 Task: Calculate and plot the graph for the intersection between a 3D curve and a parametric surface.
Action: Mouse moved to (218, 112)
Screenshot: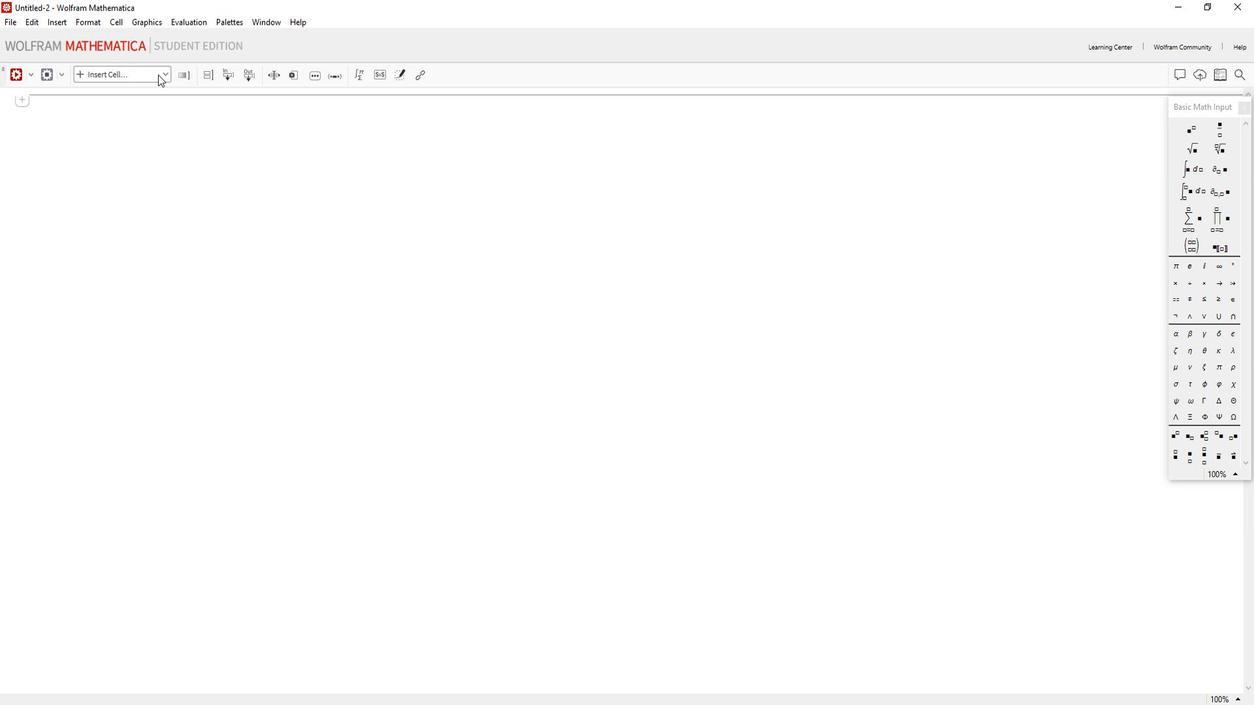
Action: Mouse pressed left at (218, 112)
Screenshot: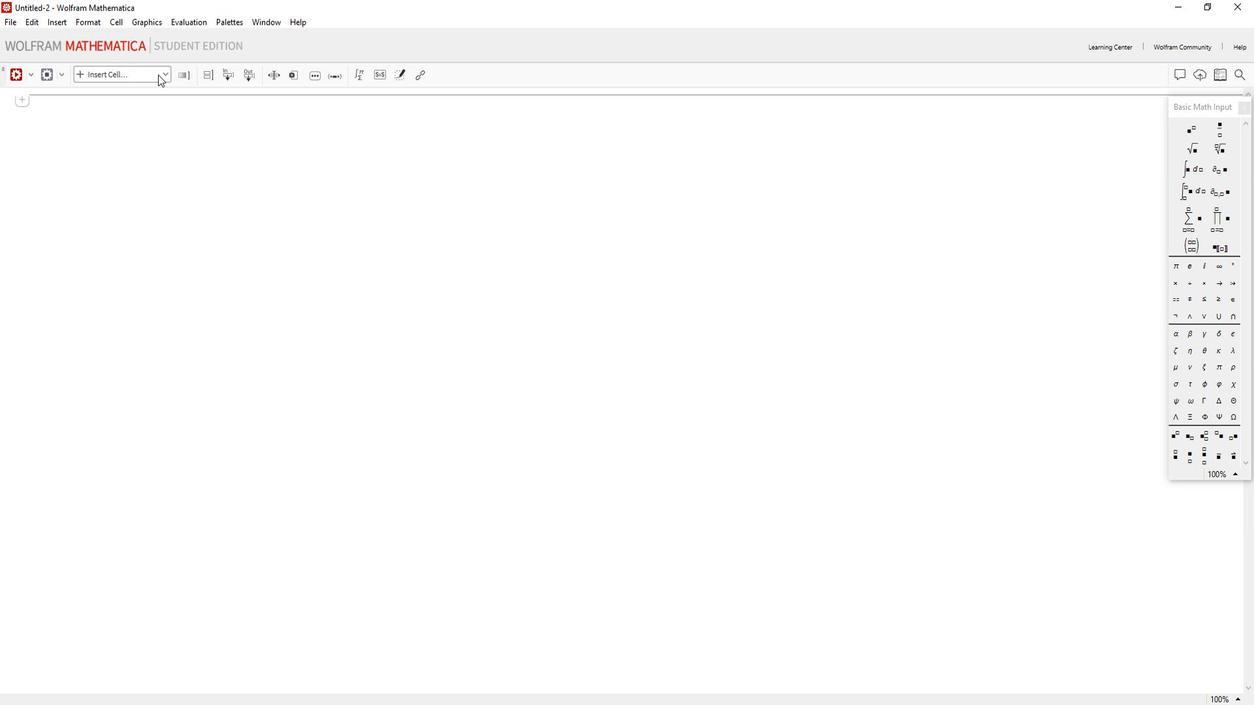 
Action: Mouse moved to (188, 139)
Screenshot: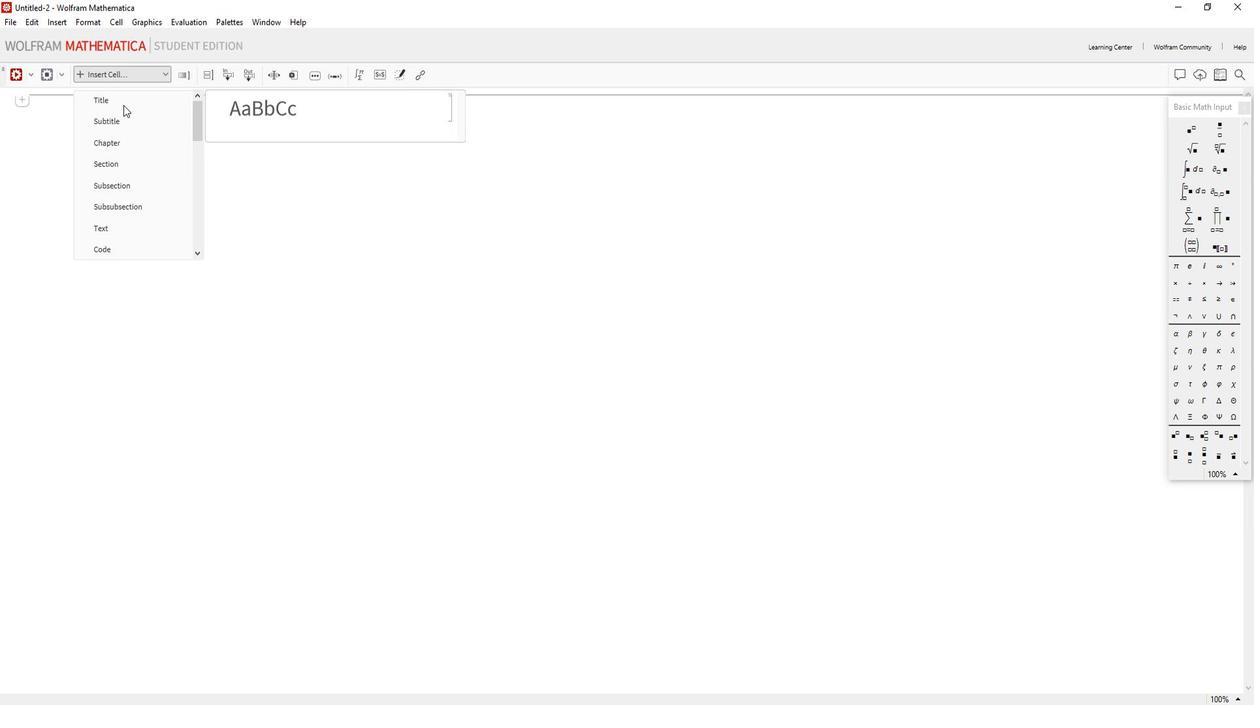 
Action: Mouse pressed left at (188, 139)
Screenshot: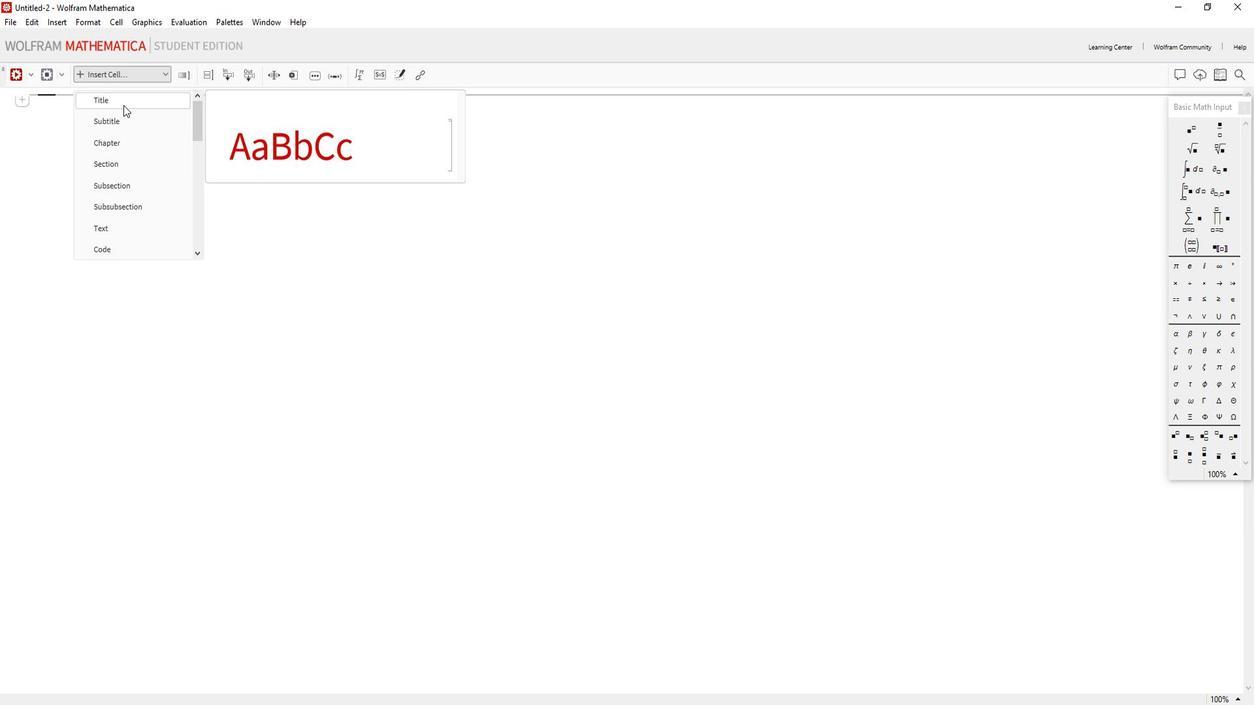 
Action: Key pressed <Key.caps_lock>I<Key.caps_lock>n<Key.backspace><Key.backspace><Key.caps_lock><Key.caps_lock>i<Key.caps_lock>NTERSECTION<Key.space><Key.caps_lock>b<Key.caps_lock>ETWEEN<Key.space><Key.backspace><Key.space>3<Key.caps_lock>d<Key.caps_lock><Key.caps_lock>c<Key.caps_lock>URVE<Key.space>ADN<Key.space><Key.backspace><Key.backspace><Key.backspace>ND<Key.space><Key.caps_lock>p<Key.caps_lock>ARAMETRIC<Key.space><Key.caps_lock>s<Key.caps_lock>URFACE
Screenshot: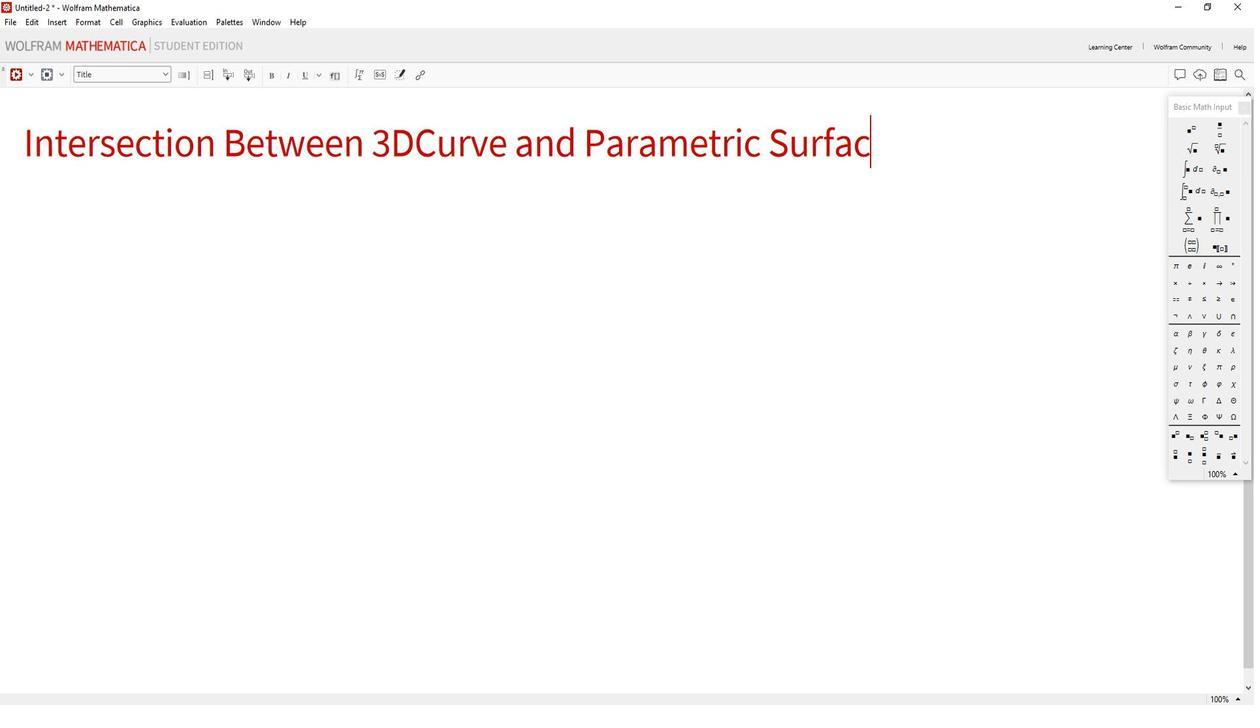 
Action: Mouse moved to (443, 174)
Screenshot: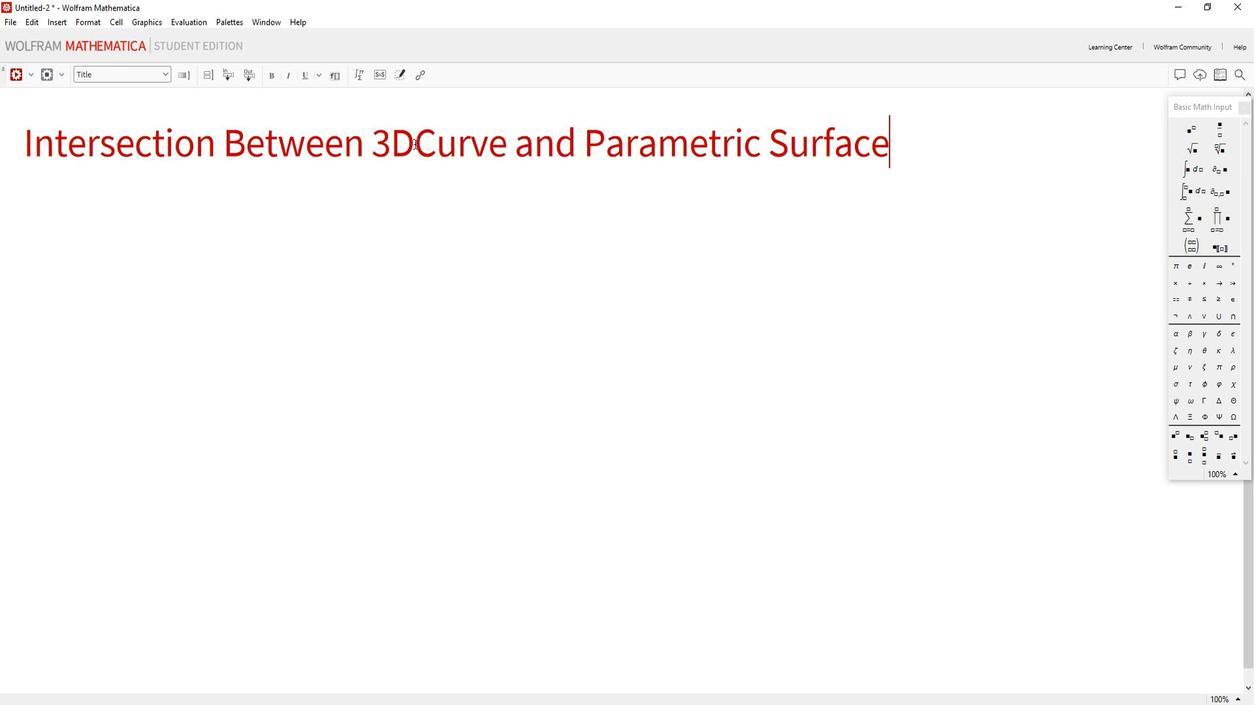 
Action: Mouse pressed left at (443, 174)
Screenshot: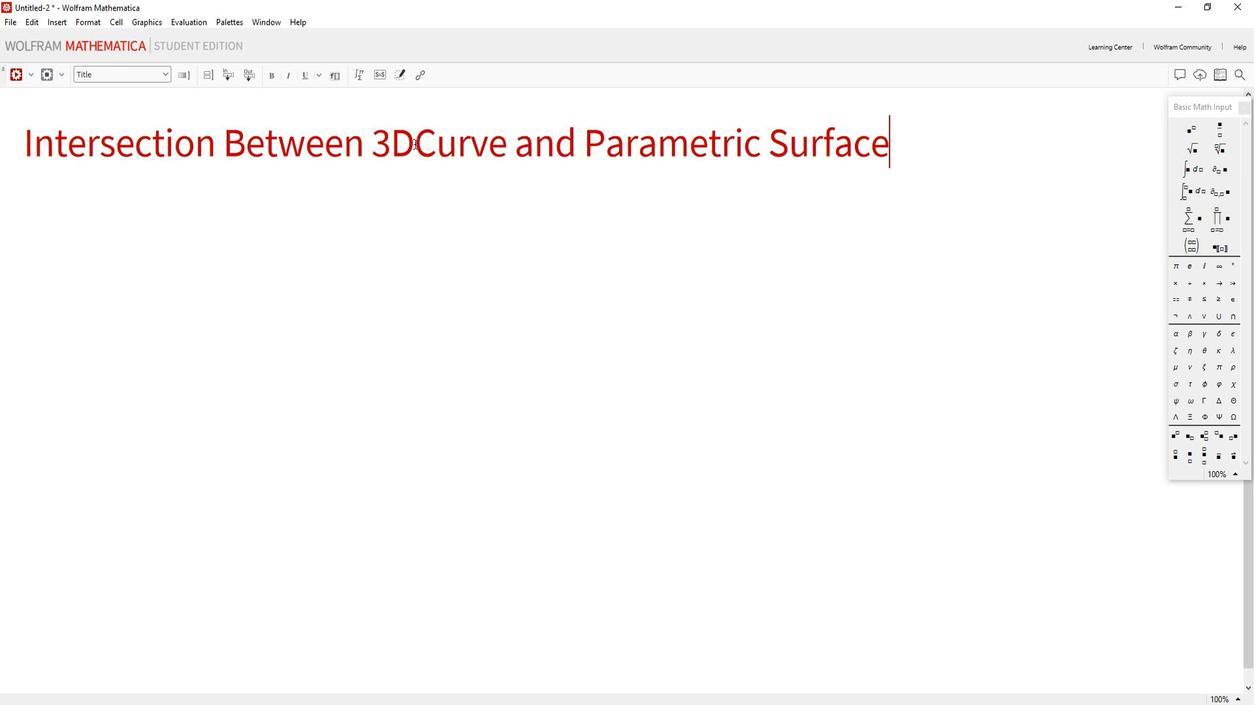 
Action: Mouse moved to (444, 230)
Screenshot: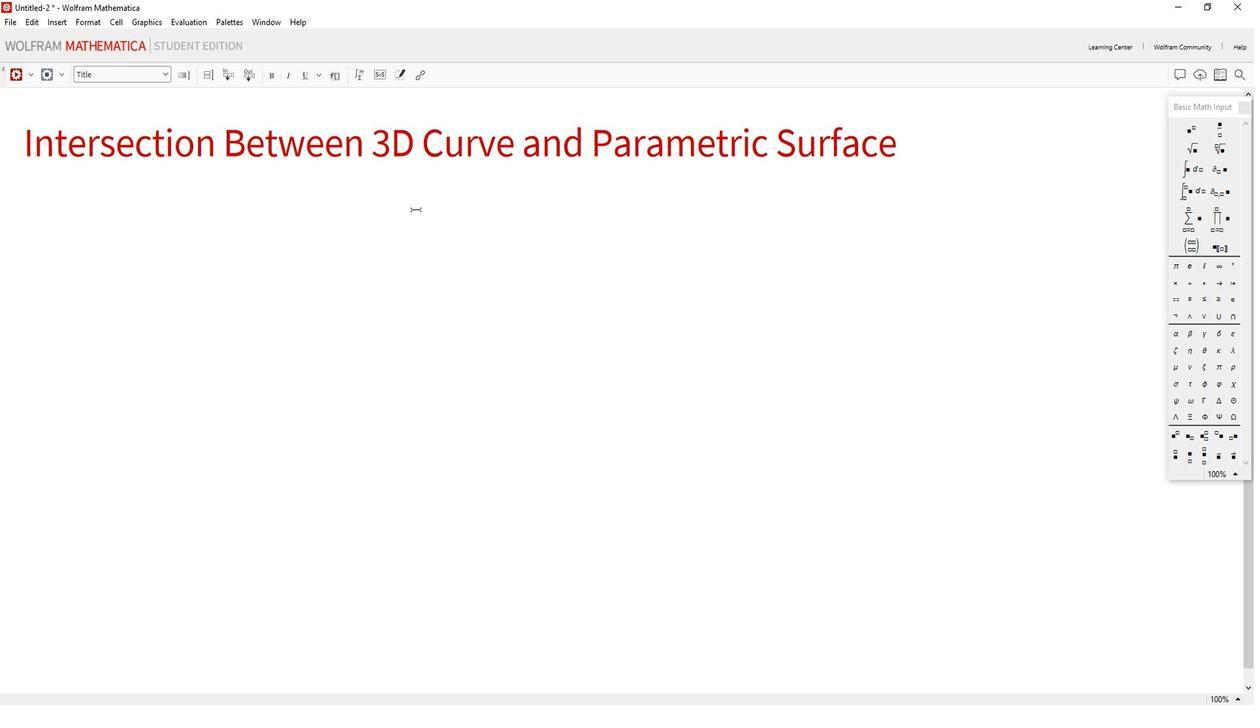 
Action: Key pressed <Key.space>
Screenshot: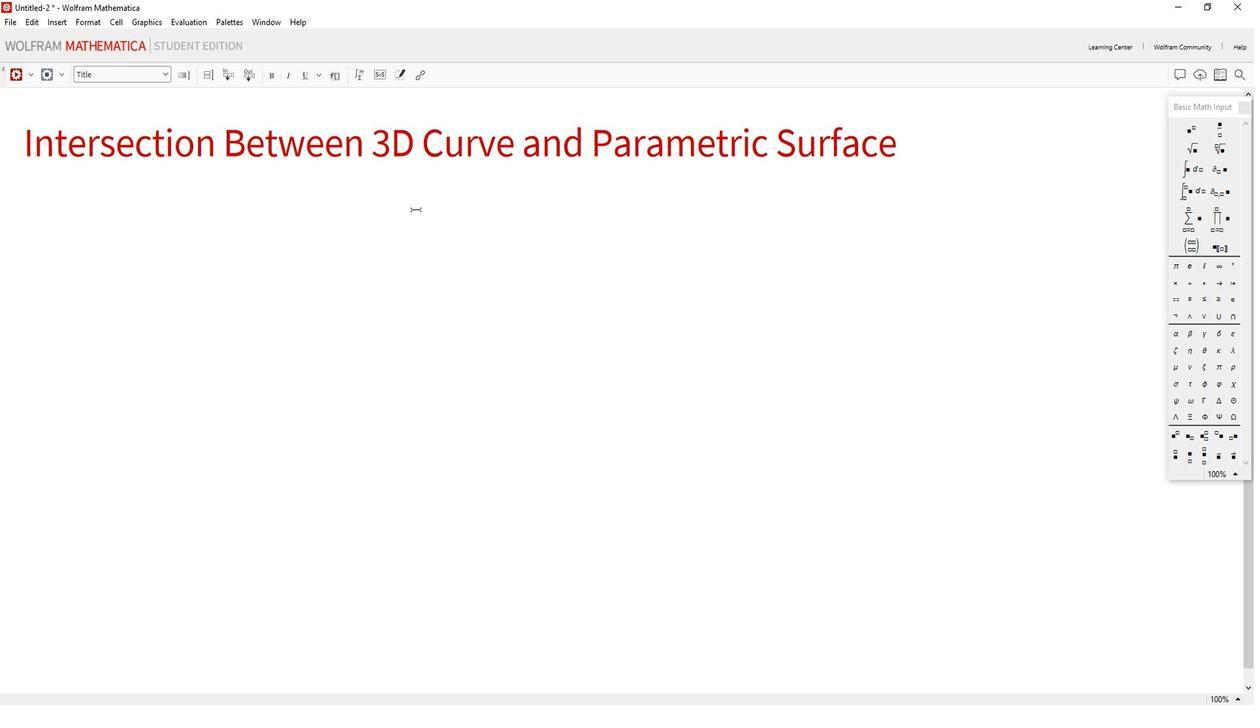 
Action: Mouse moved to (175, 233)
Screenshot: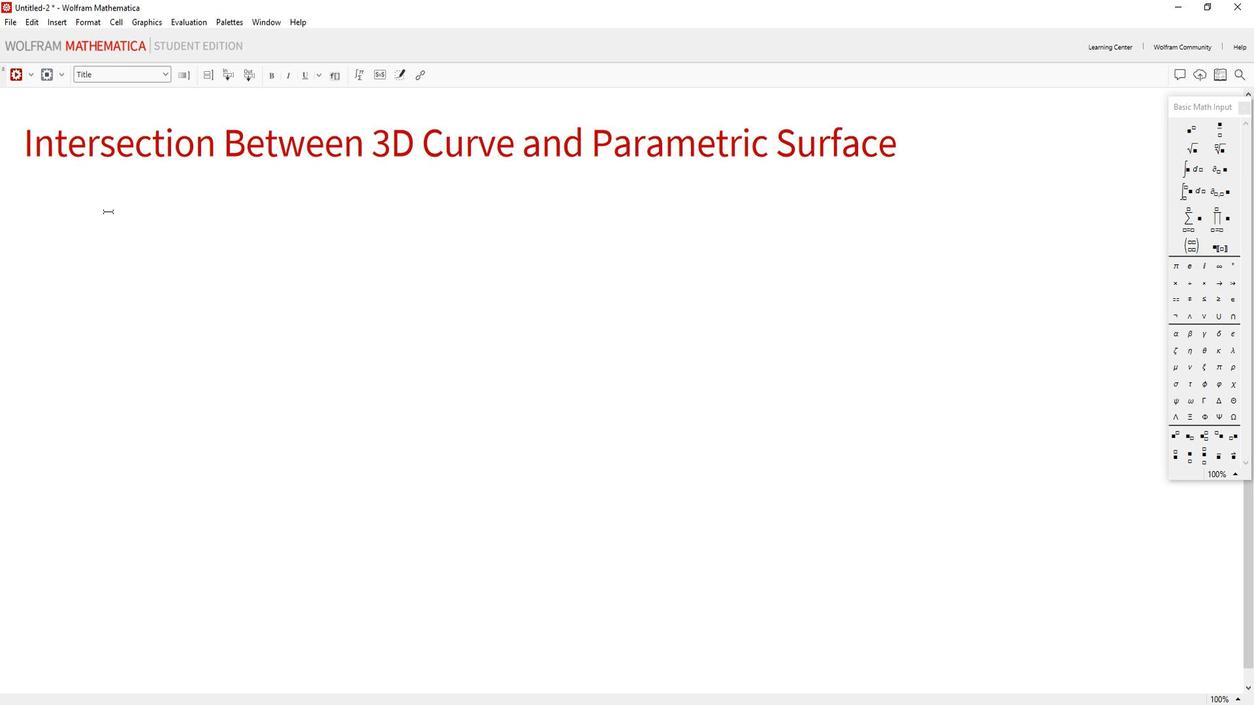 
Action: Mouse pressed left at (175, 233)
Screenshot: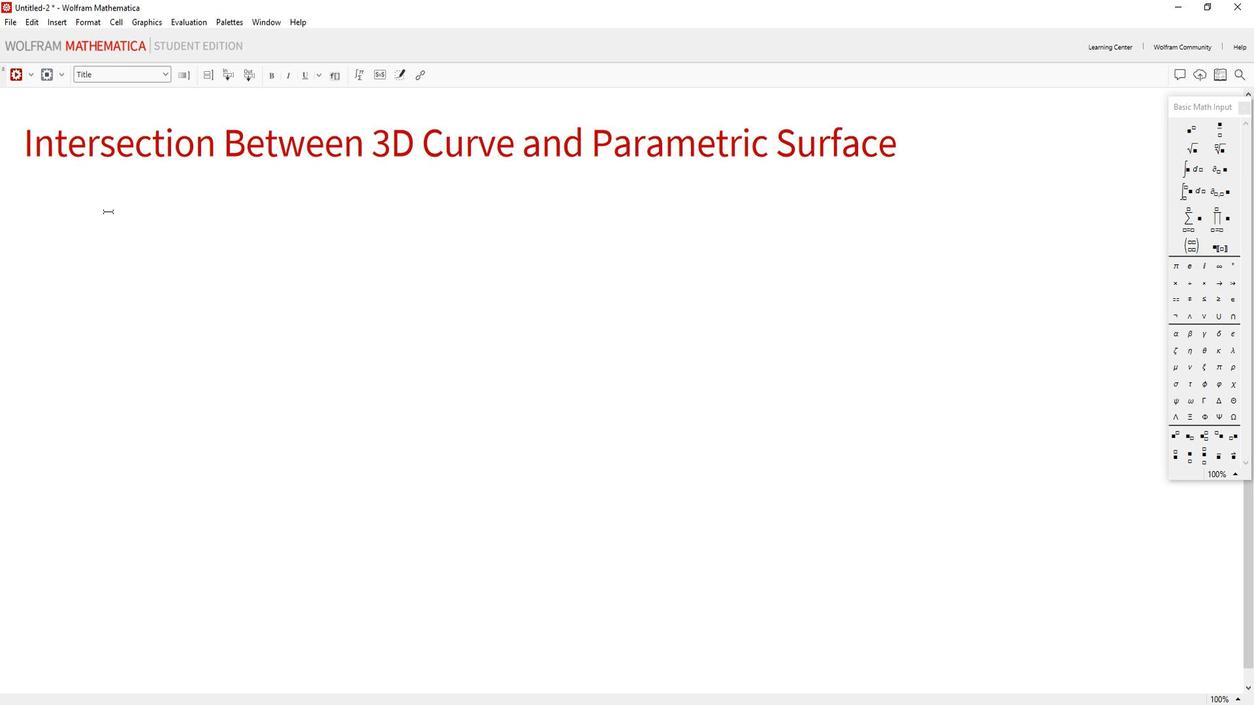 
Action: Mouse moved to (167, 111)
Screenshot: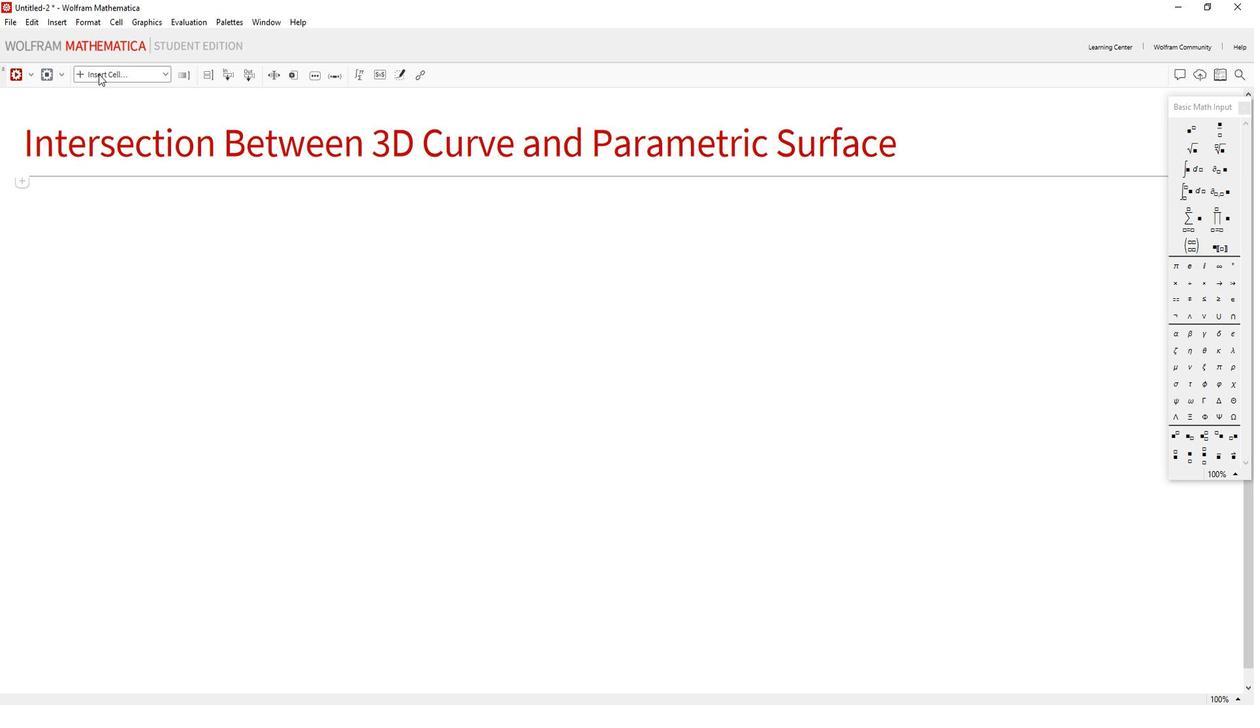 
Action: Mouse pressed left at (167, 111)
Screenshot: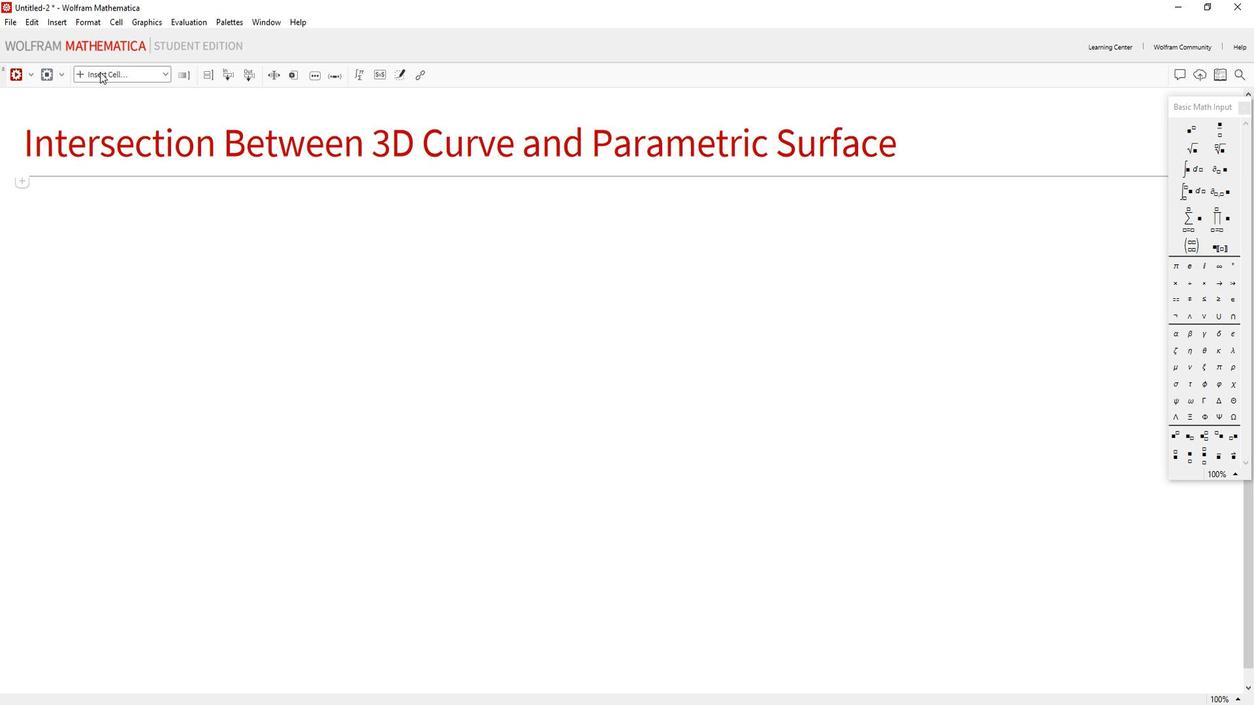 
Action: Mouse moved to (165, 260)
Screenshot: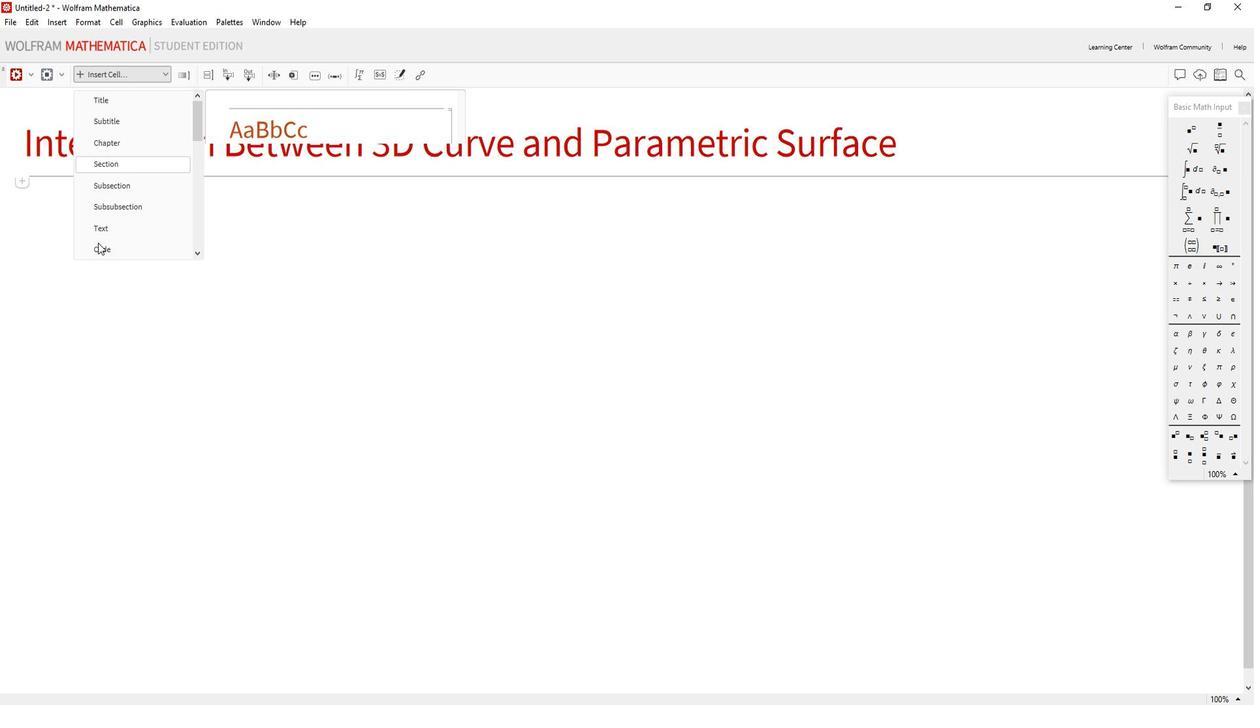 
Action: Mouse pressed left at (165, 260)
Screenshot: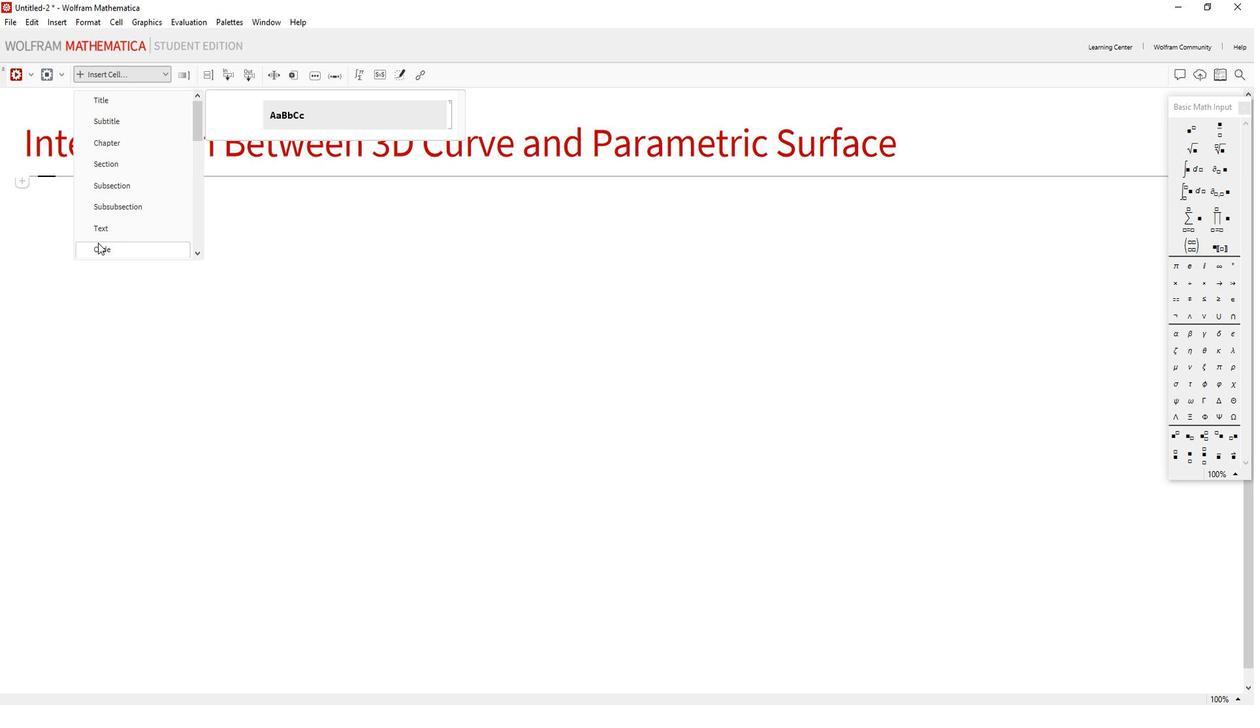 
Action: Mouse moved to (13, 111)
Screenshot: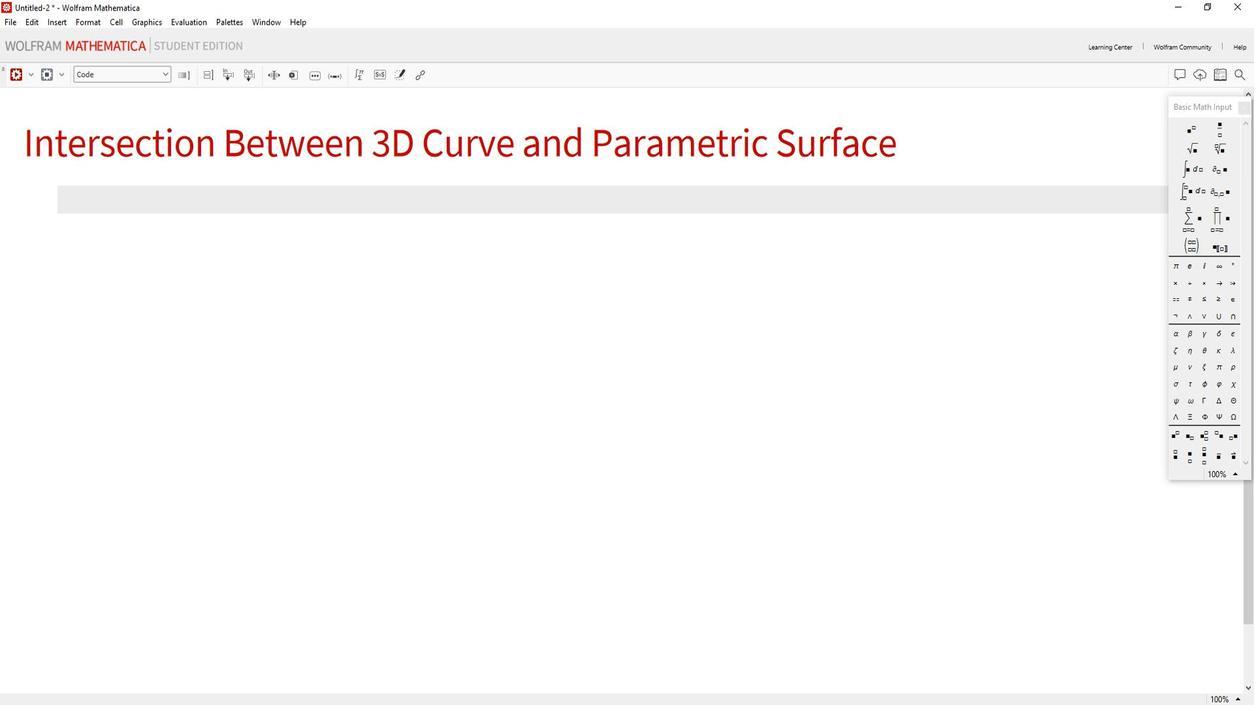 
Action: Mouse pressed left at (13, 111)
Screenshot: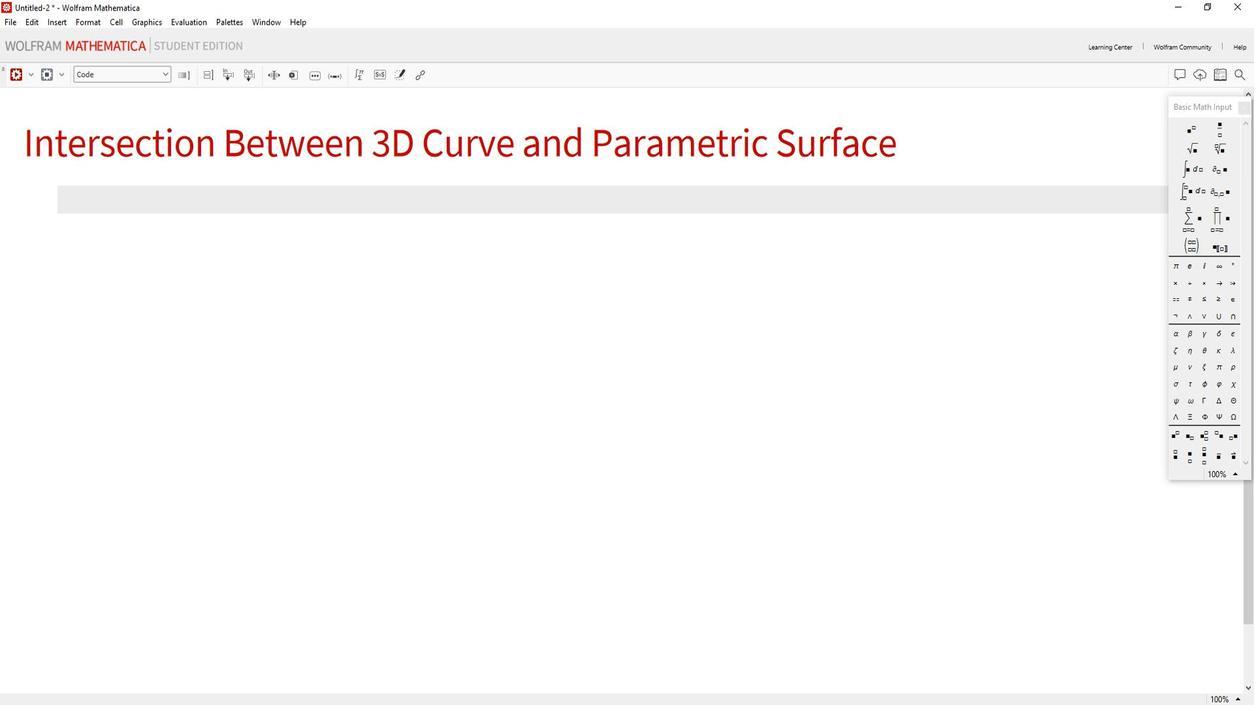 
Action: Mouse moved to (288, 228)
Screenshot: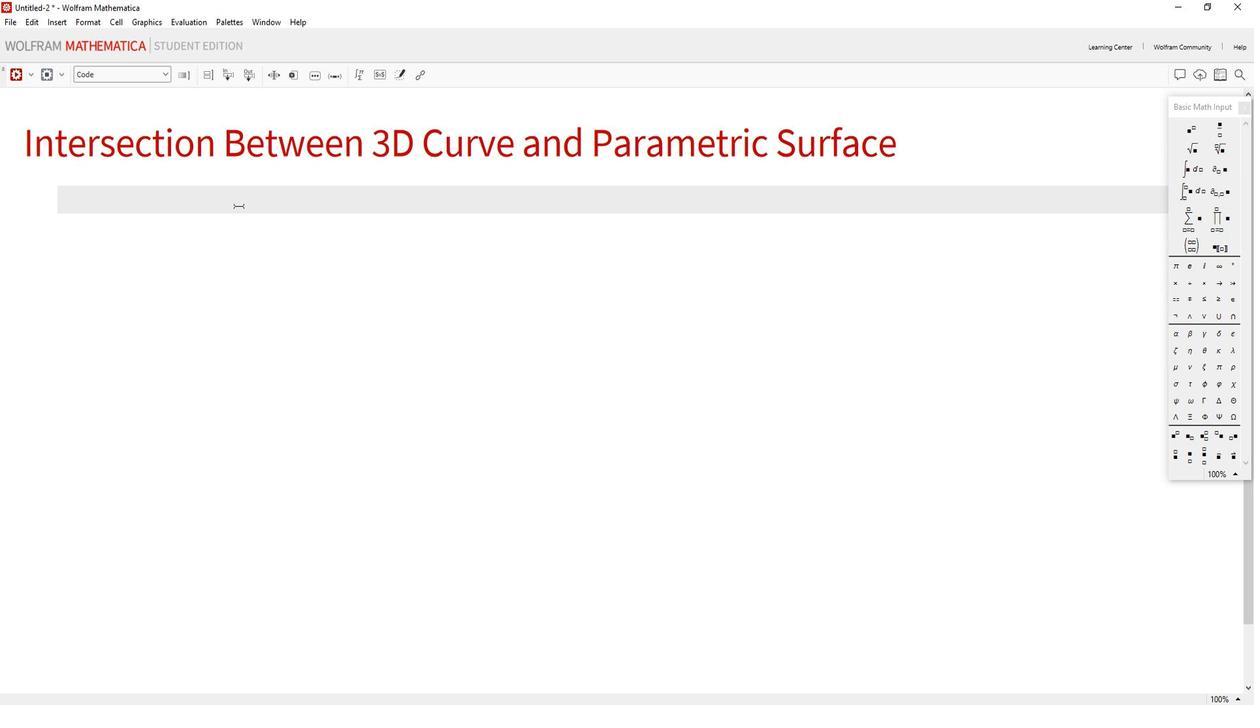 
Action: Mouse pressed left at (288, 228)
Screenshot: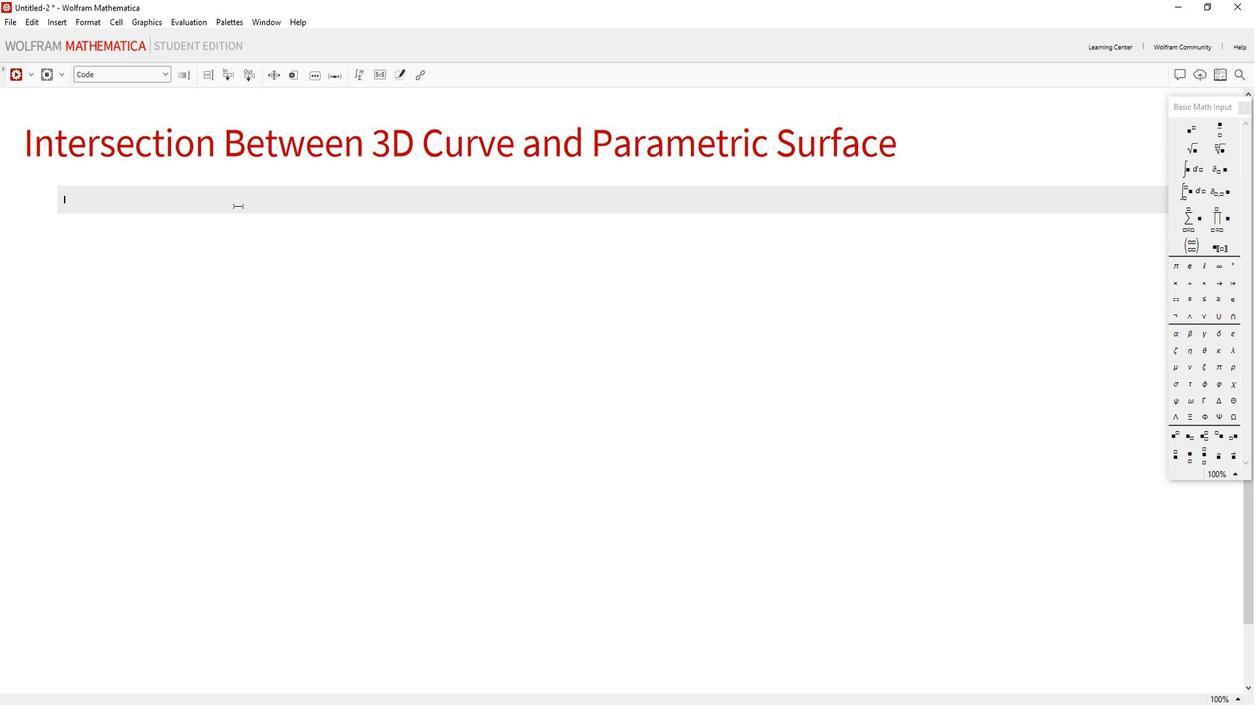 
Action: Mouse moved to (210, 218)
Screenshot: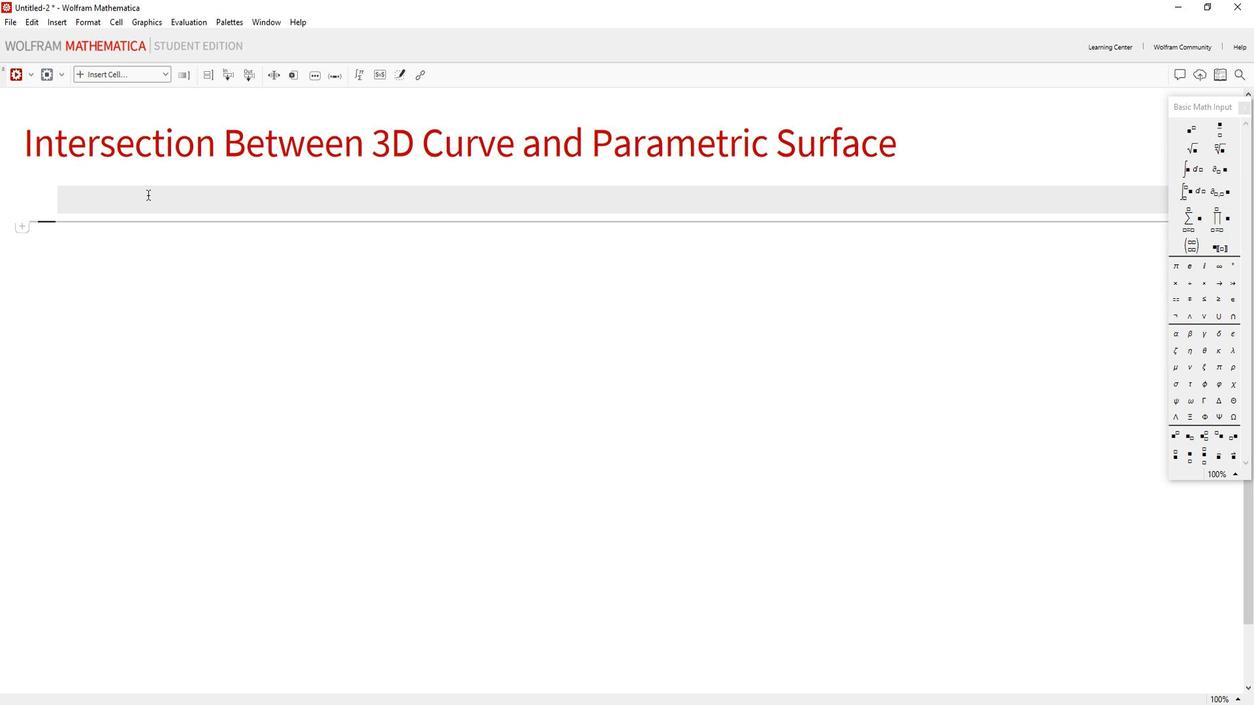 
Action: Mouse pressed left at (210, 218)
Screenshot: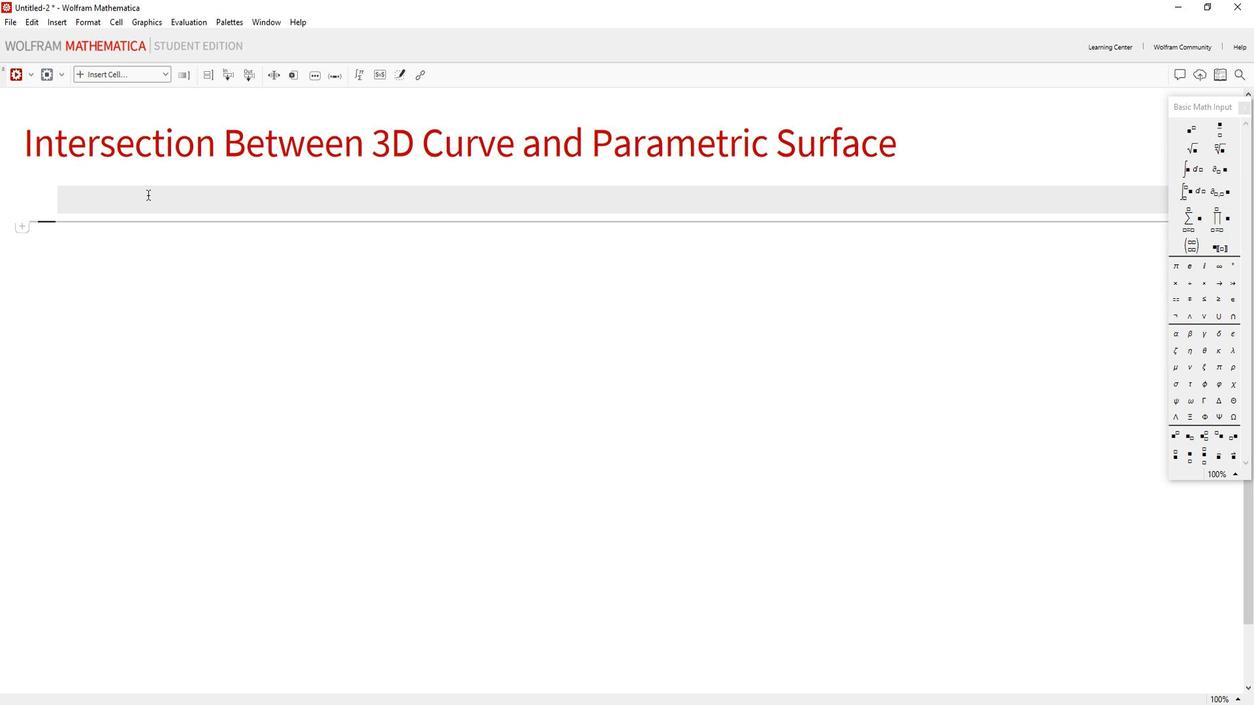 
Action: Mouse moved to (207, 226)
Screenshot: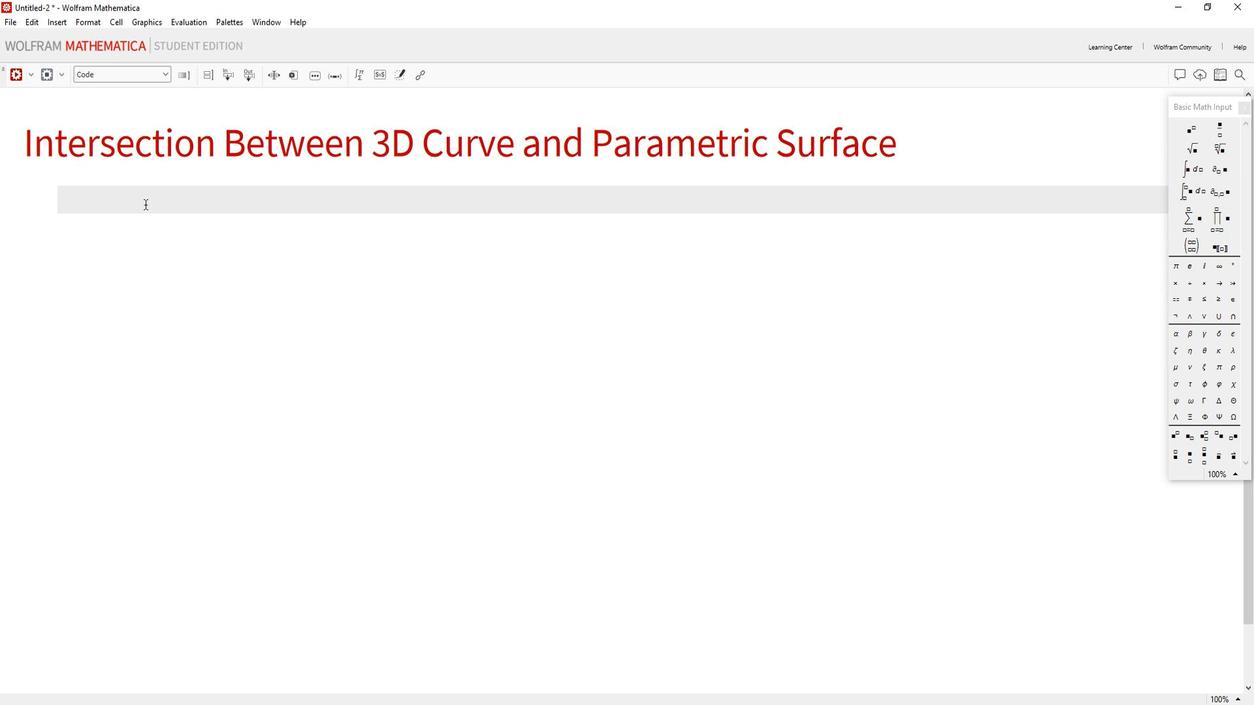 
Action: Key pressed SURF<Key.shift>{<Key.backspace>[U,<Key.backspace><Key.shift><Key.shift>_,<Key.space>V<Key.shift>_<Key.right><Key.space><Key.shift>:=<Key.space><Key.shift>{I<Key.backspace>U,<Key.space>V,<Key.space>U<Key.shift><Key.shift>^2<Key.space>+<Key.space>V<Key.shift>^2<Key.shift>}<Key.enter>CURVE<Key.shift>{<Key.shift>_<Key.backspace>U<Key.shift>_<Key.right><Key.backspace>]<Key.left><Key.left><Key.left><Key.backspace>[<Key.right><Key.right><Key.right><Key.space><Key.shift><Key.shift><Key.shift><Key.shift><Key.shift><Key.shift><Key.shift><Key.shift><Key.shift><Key.shift><Key.shift><Key.shift><Key.shift><Key.shift><Key.shift><Key.shift><Key.shift><Key.shift><Key.shift><Key.shift><Key.shift><Key.shift><Key.shift><Key.shift><Key.shift>:=<Key.space><Key.shift>{U,<Key.space>U<Key.shift>^2,<Key.space>2<Key.space>U<Key.right><Key.enter><Key.enter>EQUATIONS<Key.space>=<Key.space><Key.shift>{{<Key.backspace>SURF[U,<Key.space>V<Key.right><Key.space>==<Key.space>CURVE[U].<Key.backspace>,<Key.space>-1<Key.space>
Screenshot: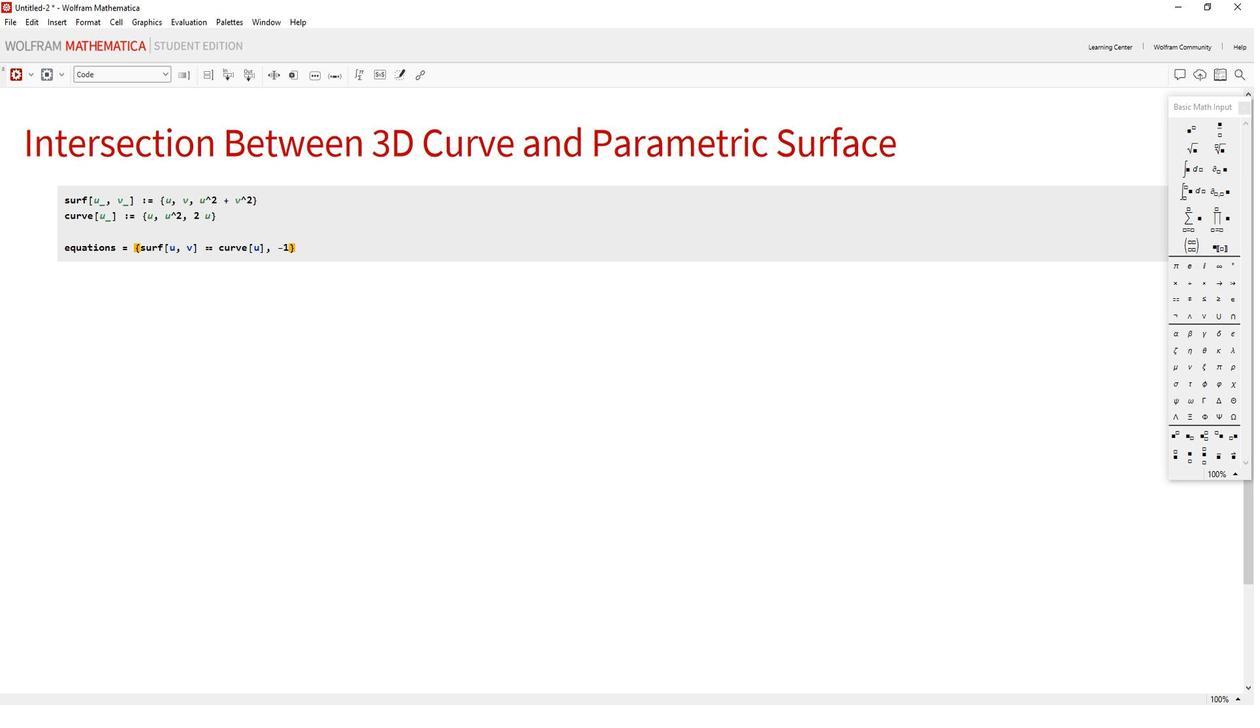 
Action: Mouse moved to (1136, 311)
Screenshot: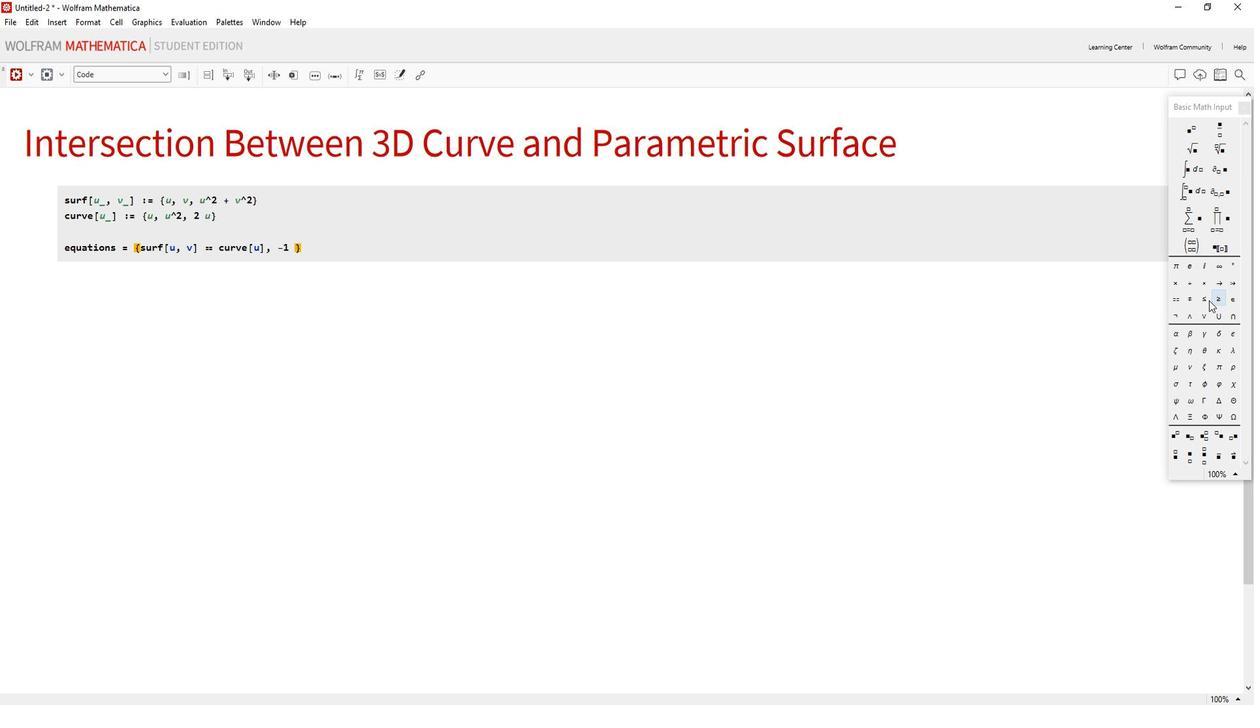 
Action: Mouse pressed left at (1136, 311)
Screenshot: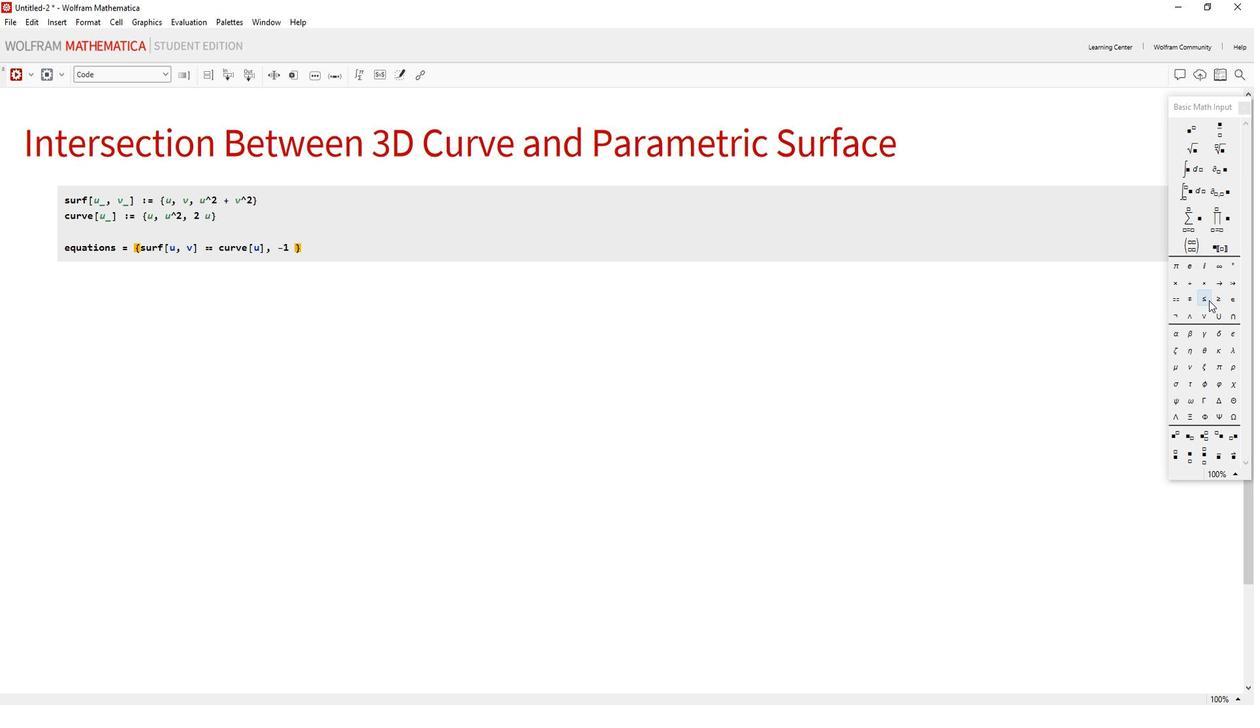 
Action: Mouse moved to (344, 264)
Screenshot: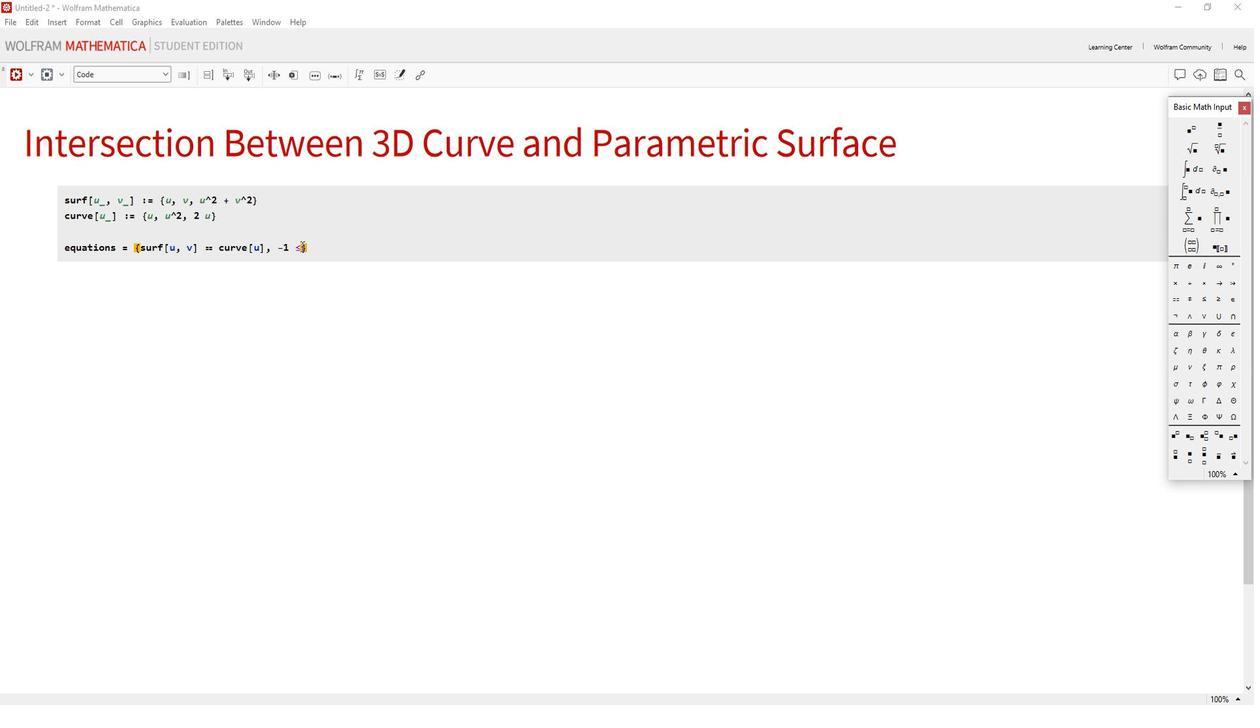 
Action: Mouse pressed left at (344, 264)
Screenshot: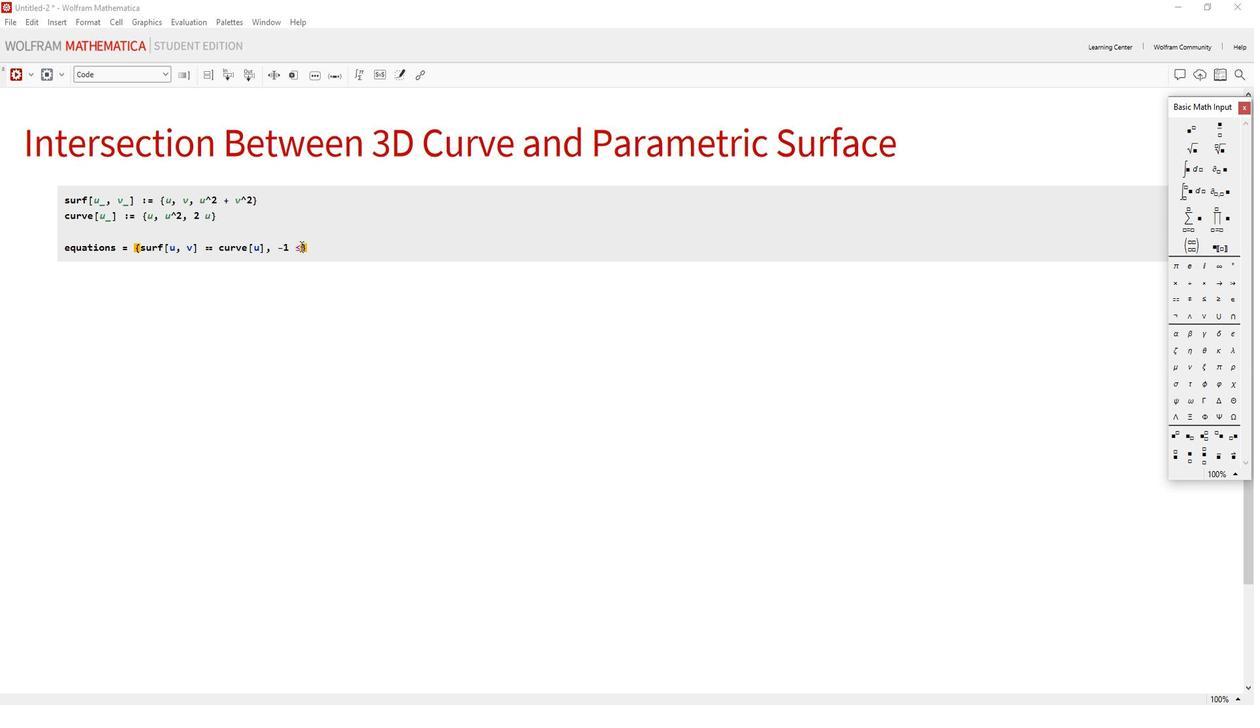 
Action: Mouse moved to (392, 317)
Screenshot: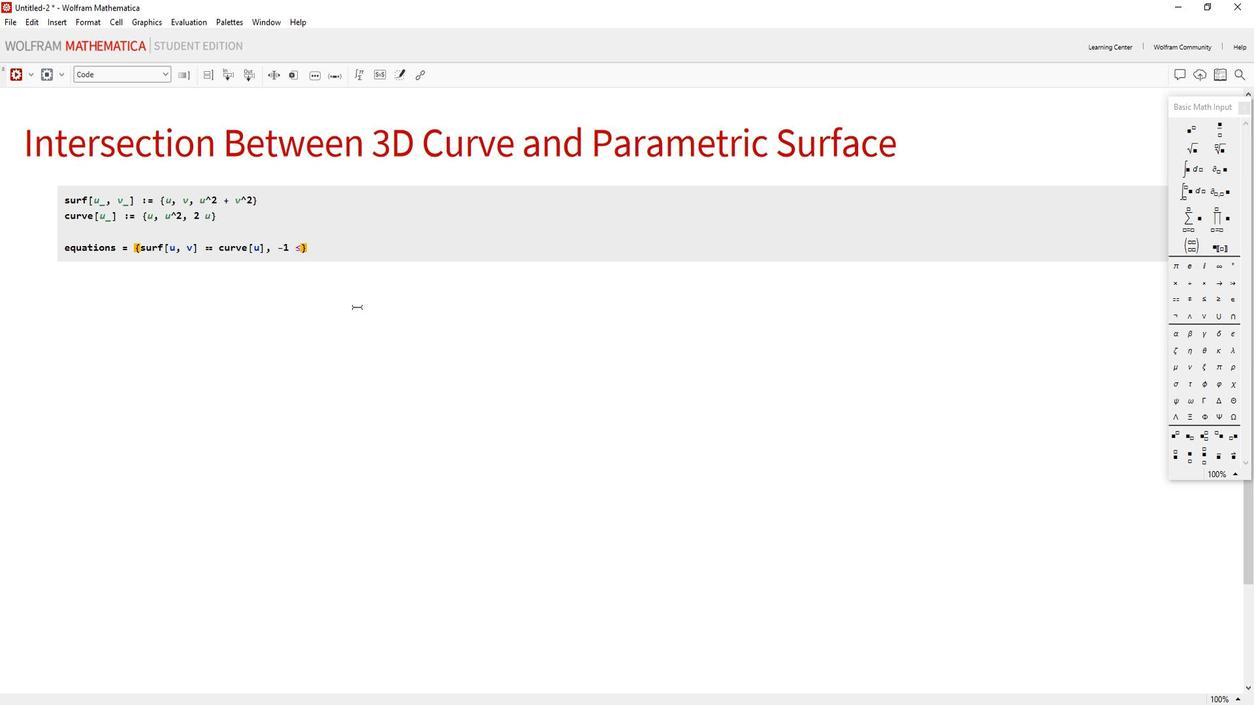 
Action: Key pressed <Key.space>U<Key.space>
Screenshot: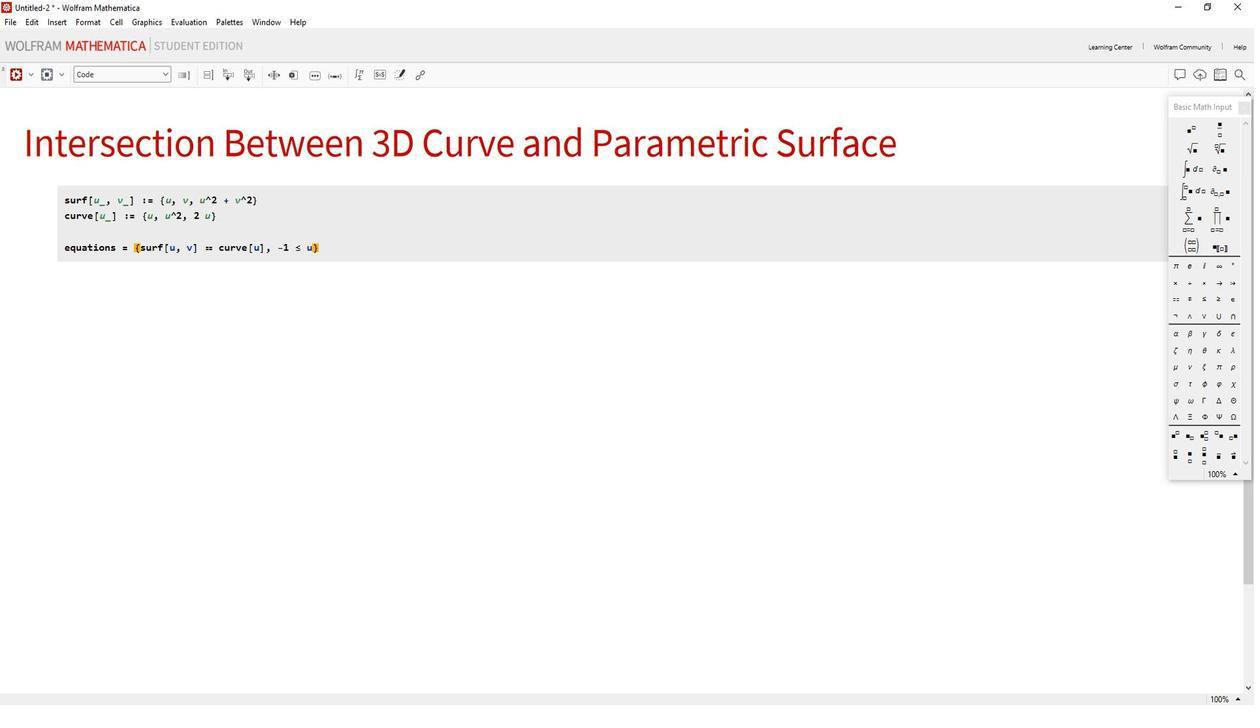 
Action: Mouse moved to (1136, 309)
Screenshot: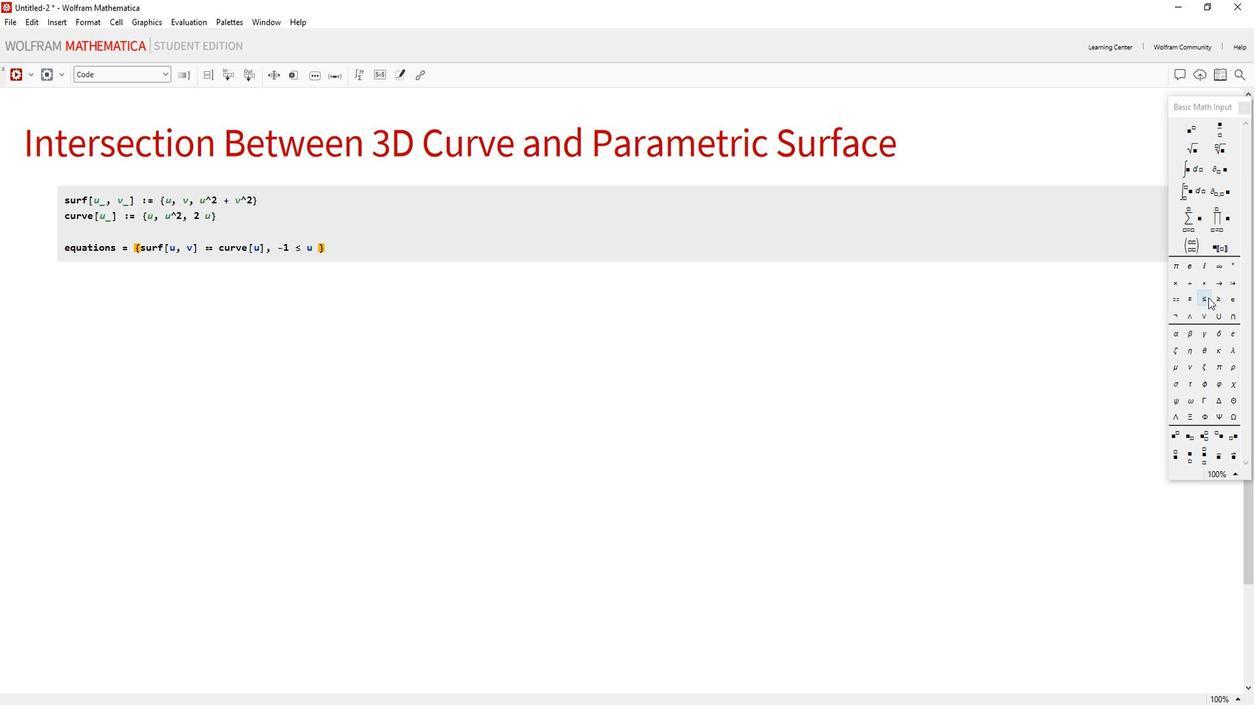
Action: Mouse pressed left at (1136, 309)
Screenshot: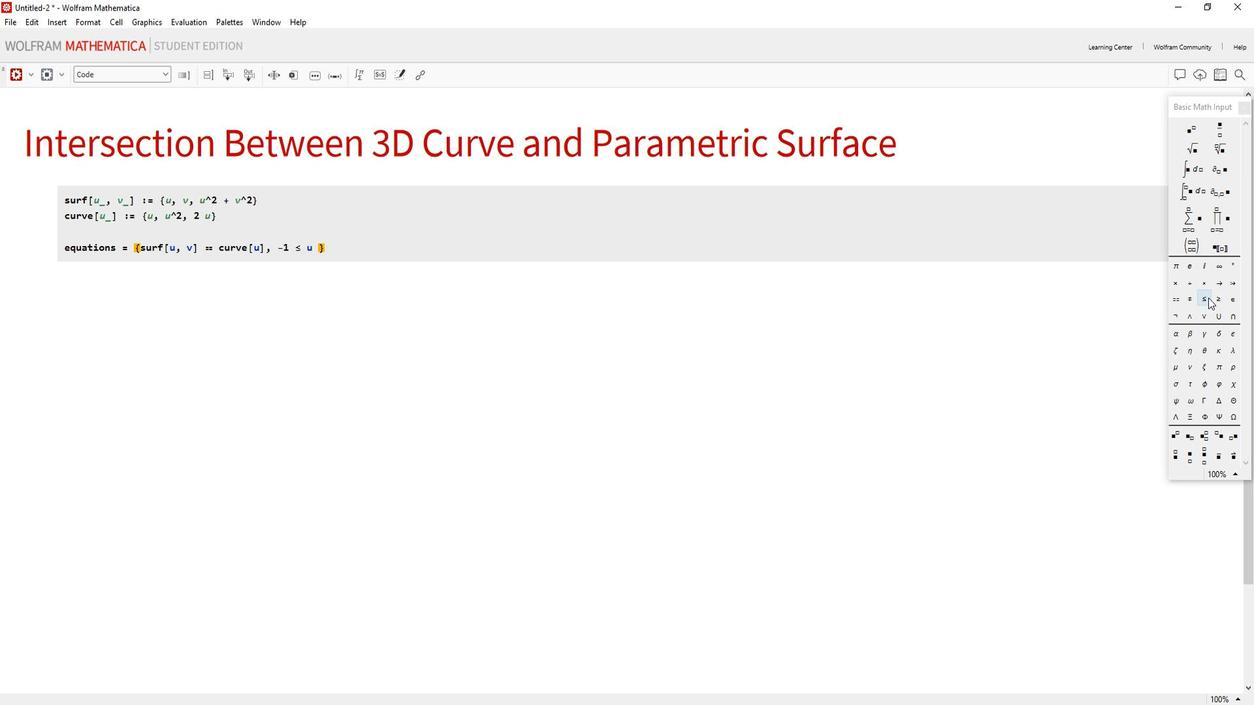 
Action: Mouse moved to (364, 262)
Screenshot: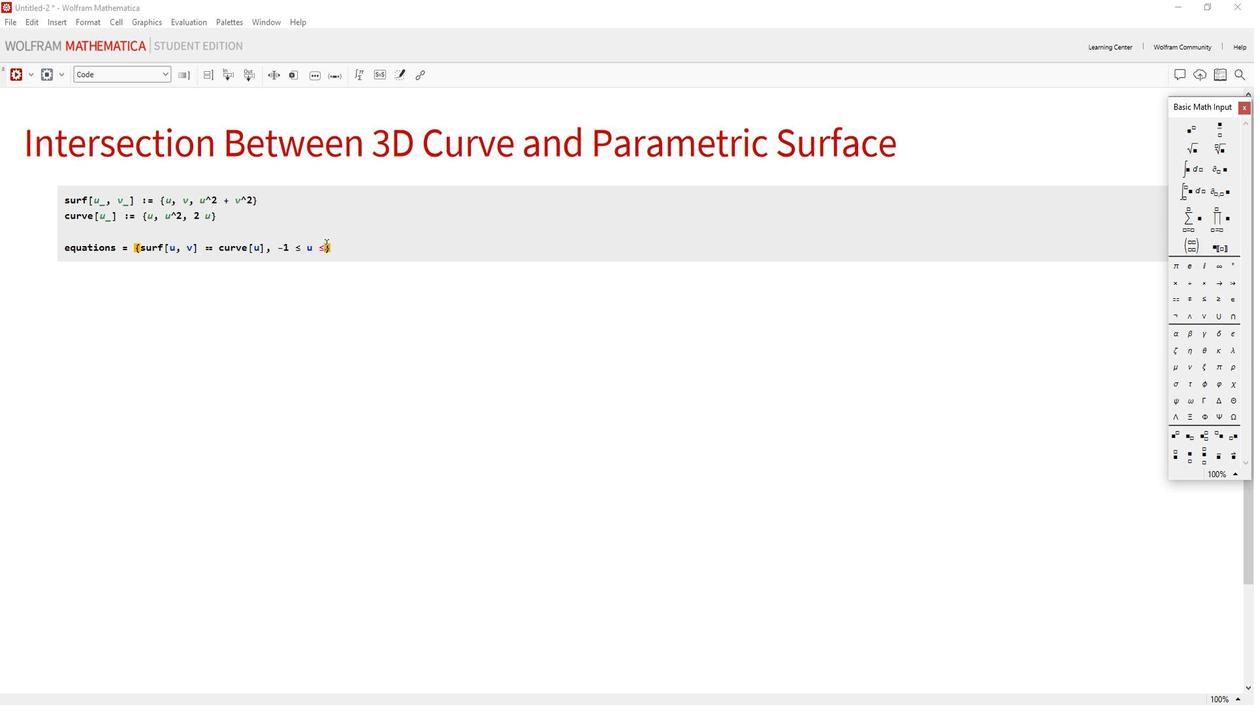 
Action: Mouse pressed left at (364, 262)
Screenshot: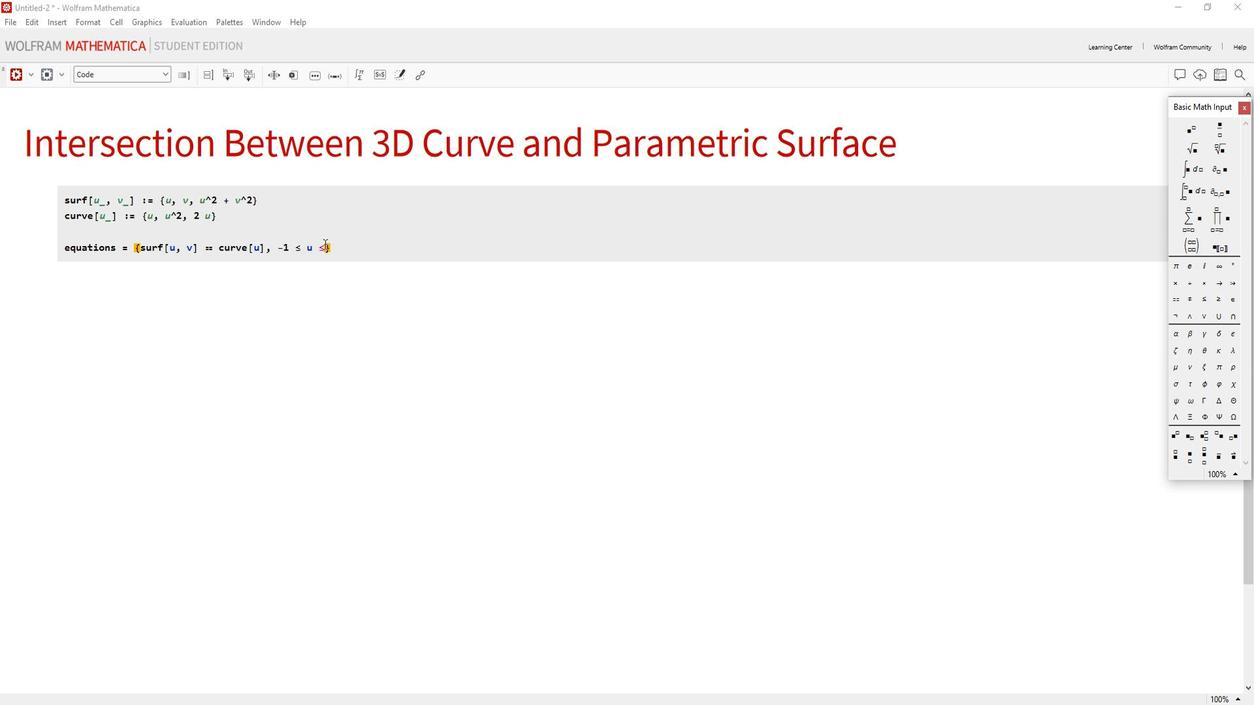 
Action: Mouse moved to (378, 275)
Screenshot: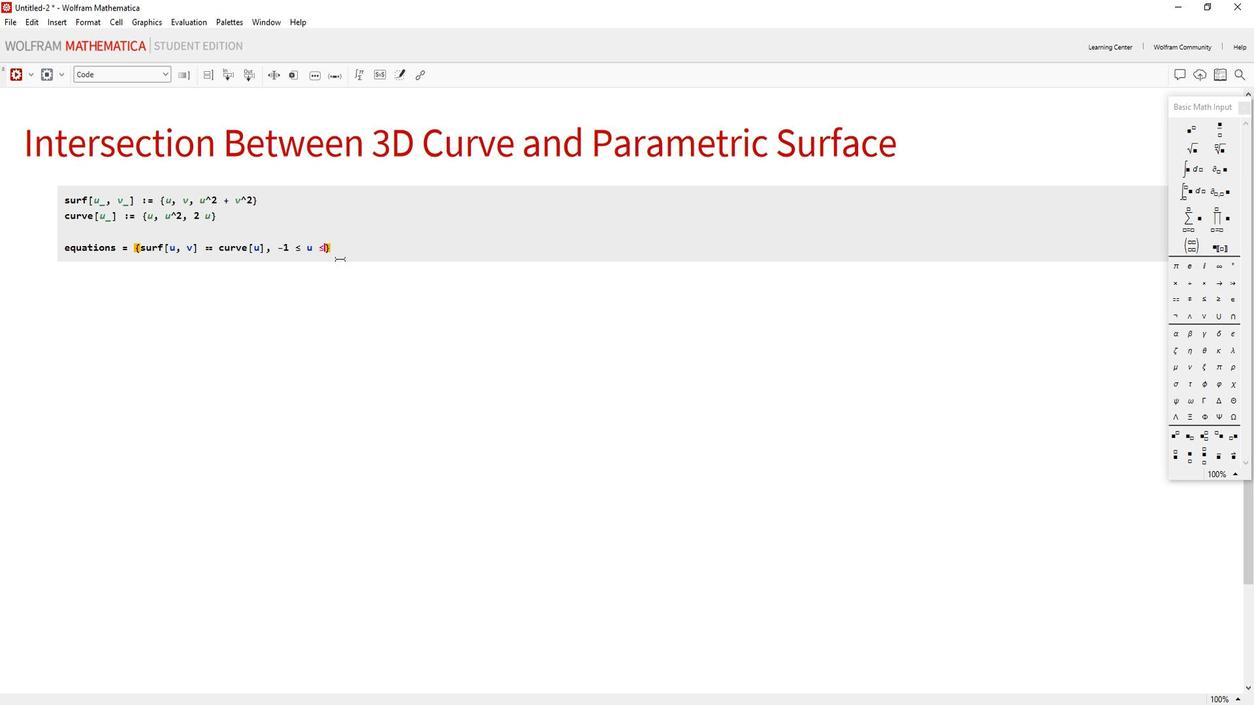 
Action: Key pressed <Key.space>1,<Key.space>-1<Key.right>
Screenshot: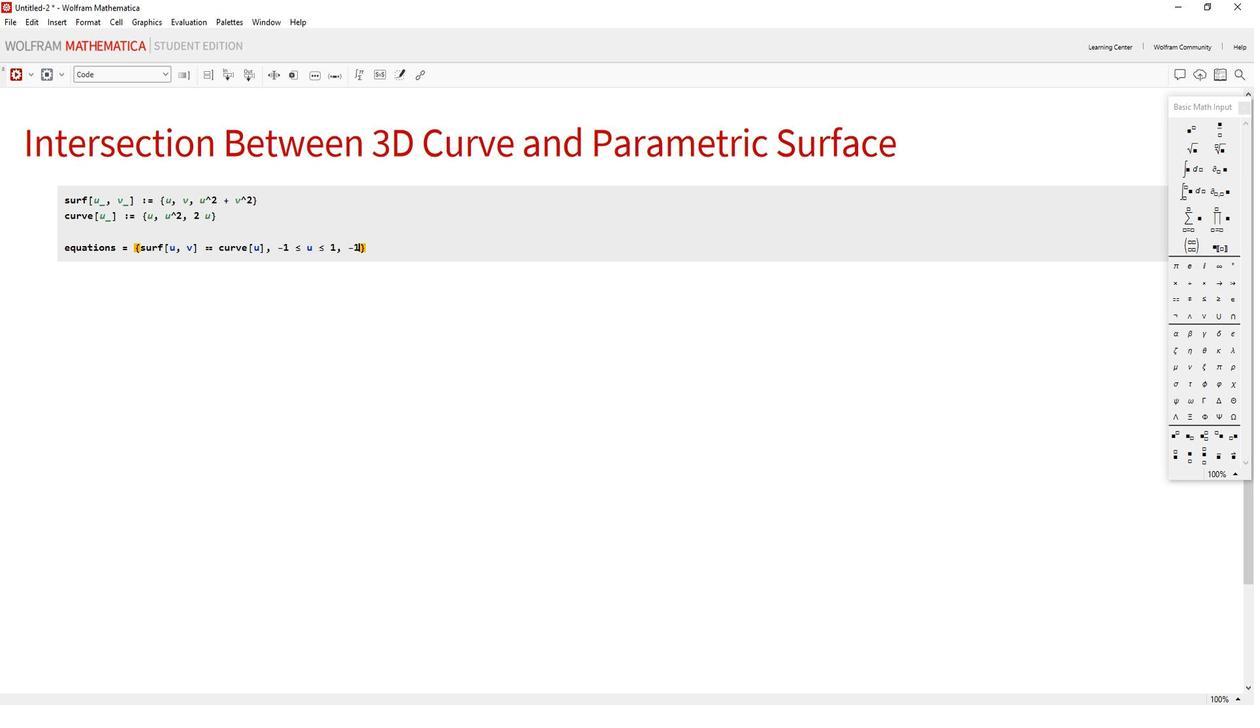 
Action: Mouse moved to (392, 264)
Screenshot: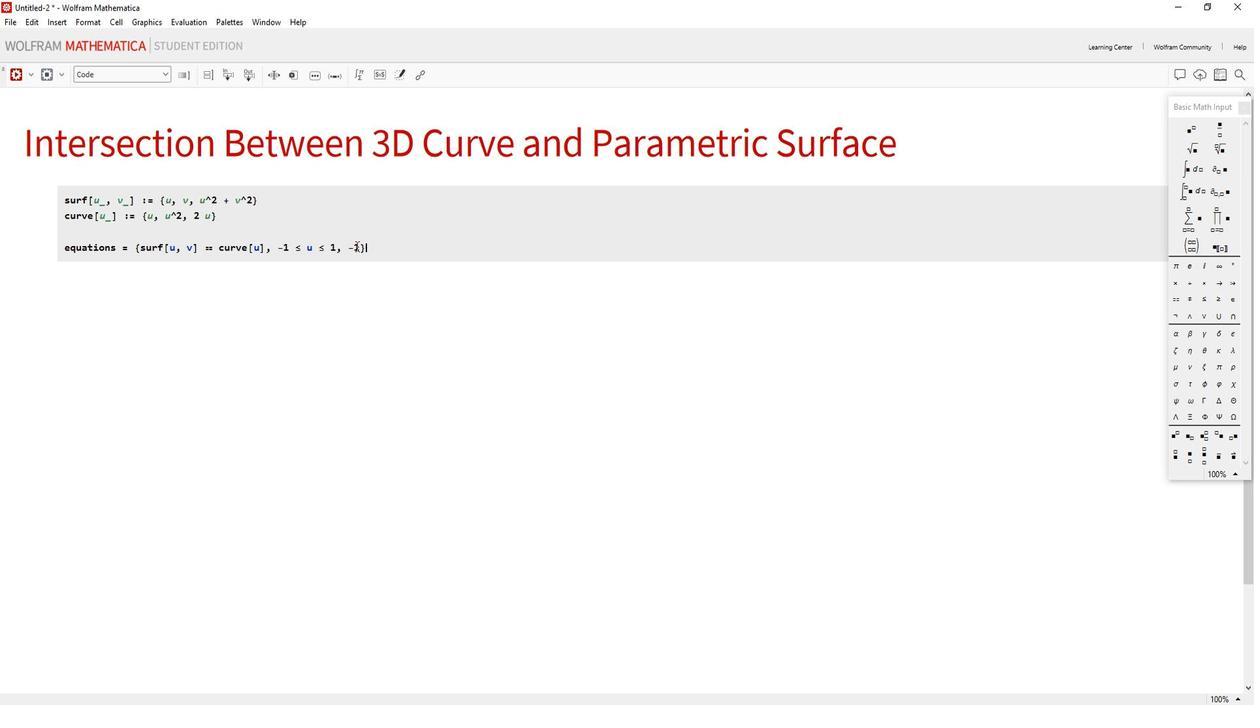 
Action: Mouse pressed left at (392, 264)
Screenshot: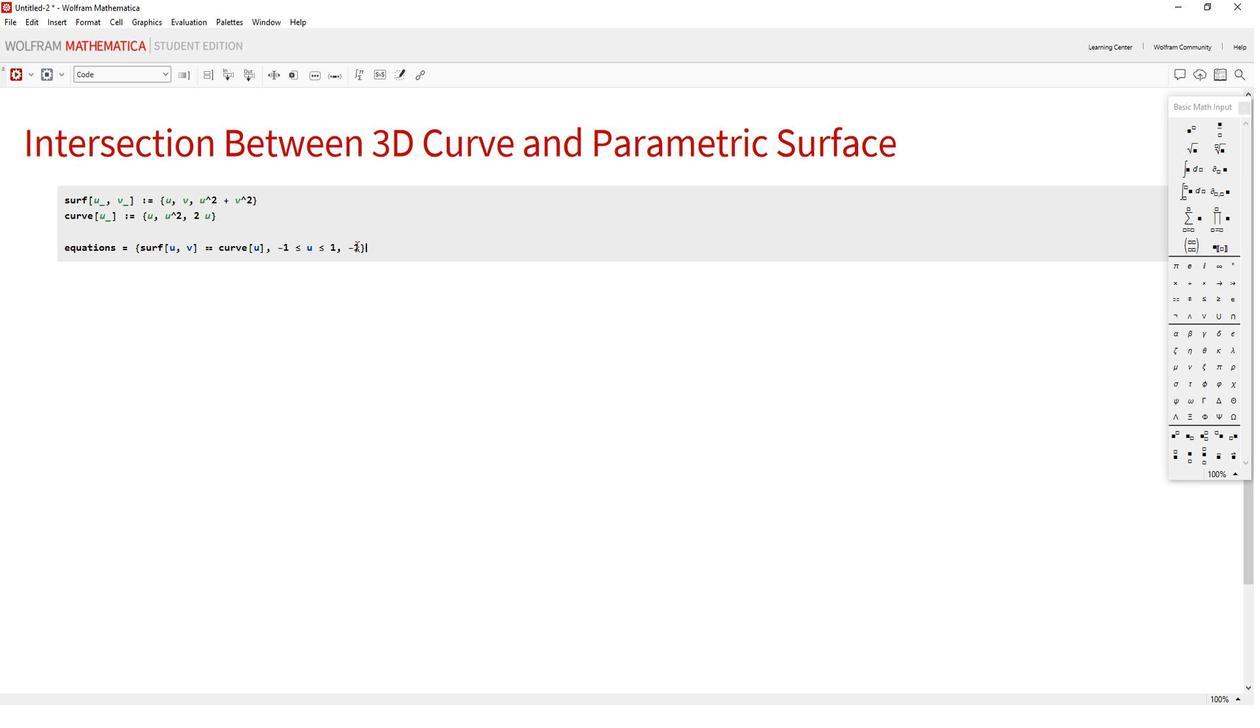 
Action: Mouse moved to (598, 334)
Screenshot: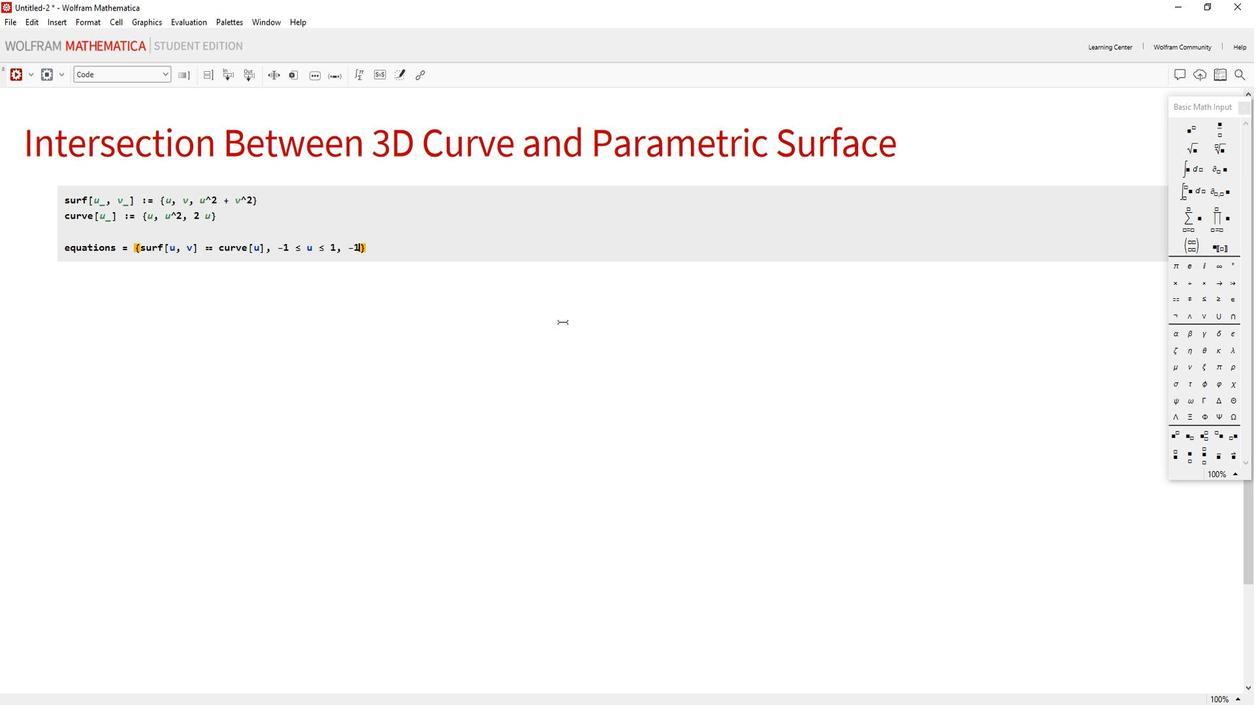 
Action: Key pressed <Key.space>
Screenshot: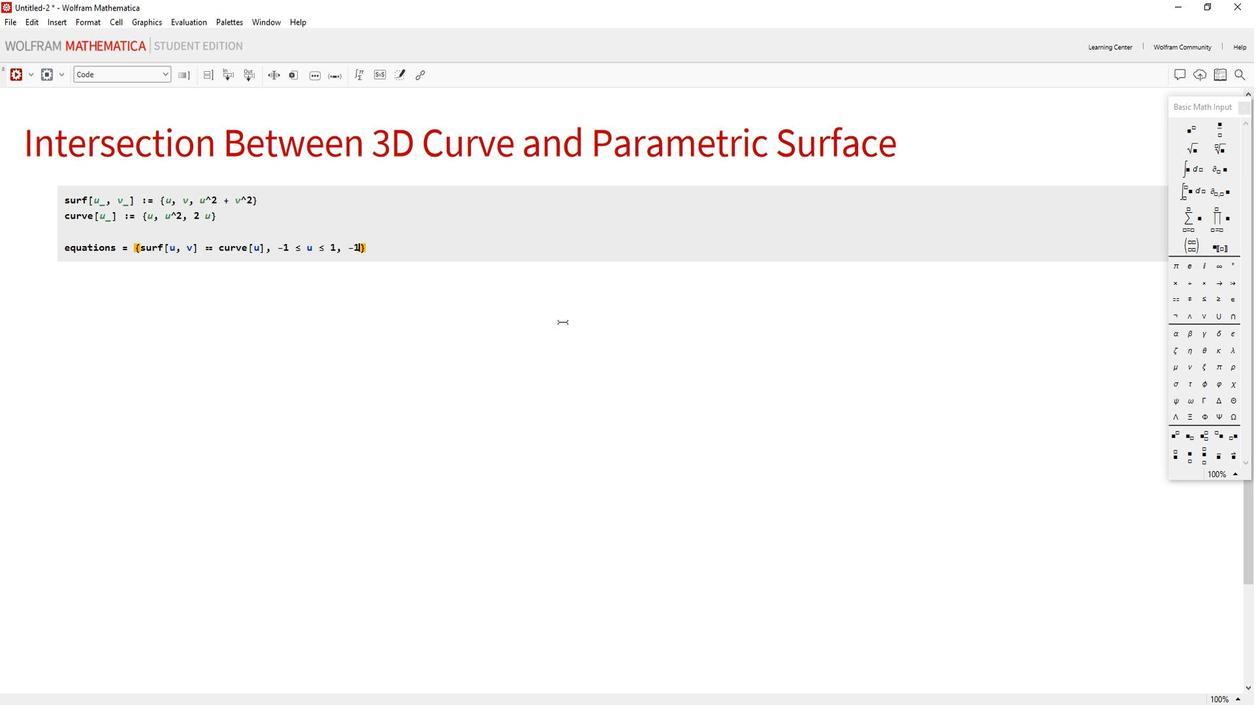 
Action: Mouse moved to (1131, 311)
Screenshot: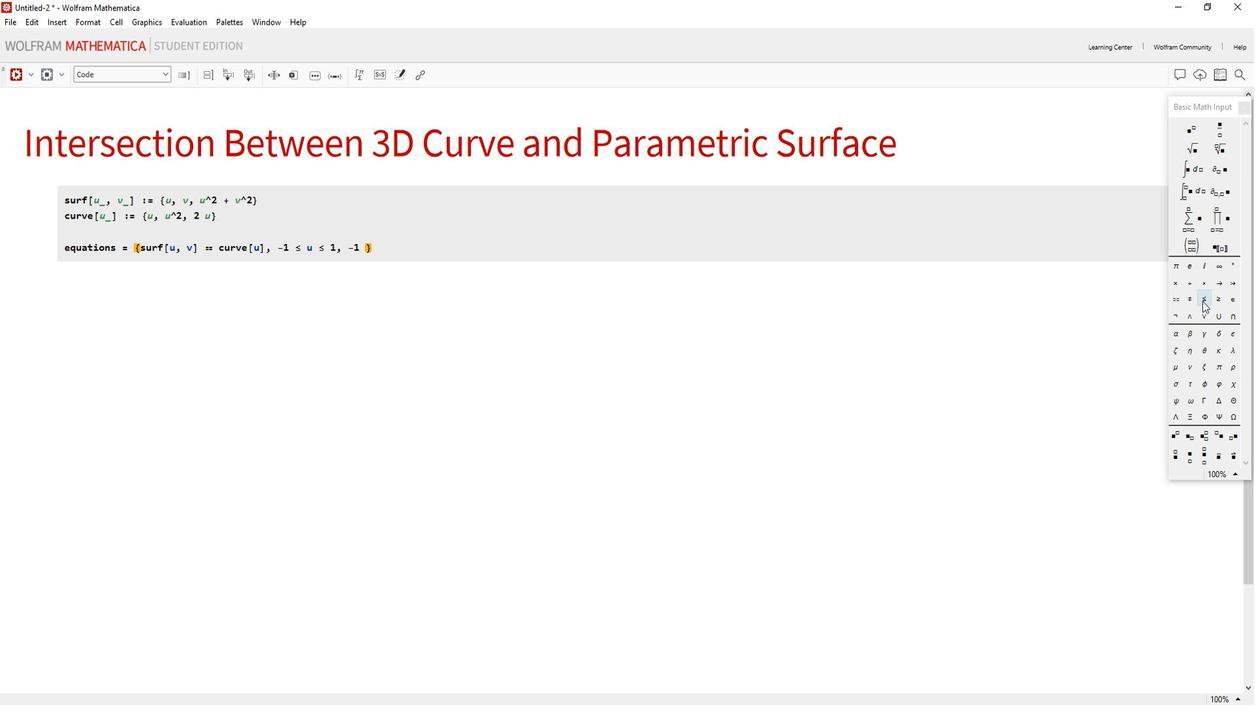 
Action: Mouse pressed left at (1131, 311)
Screenshot: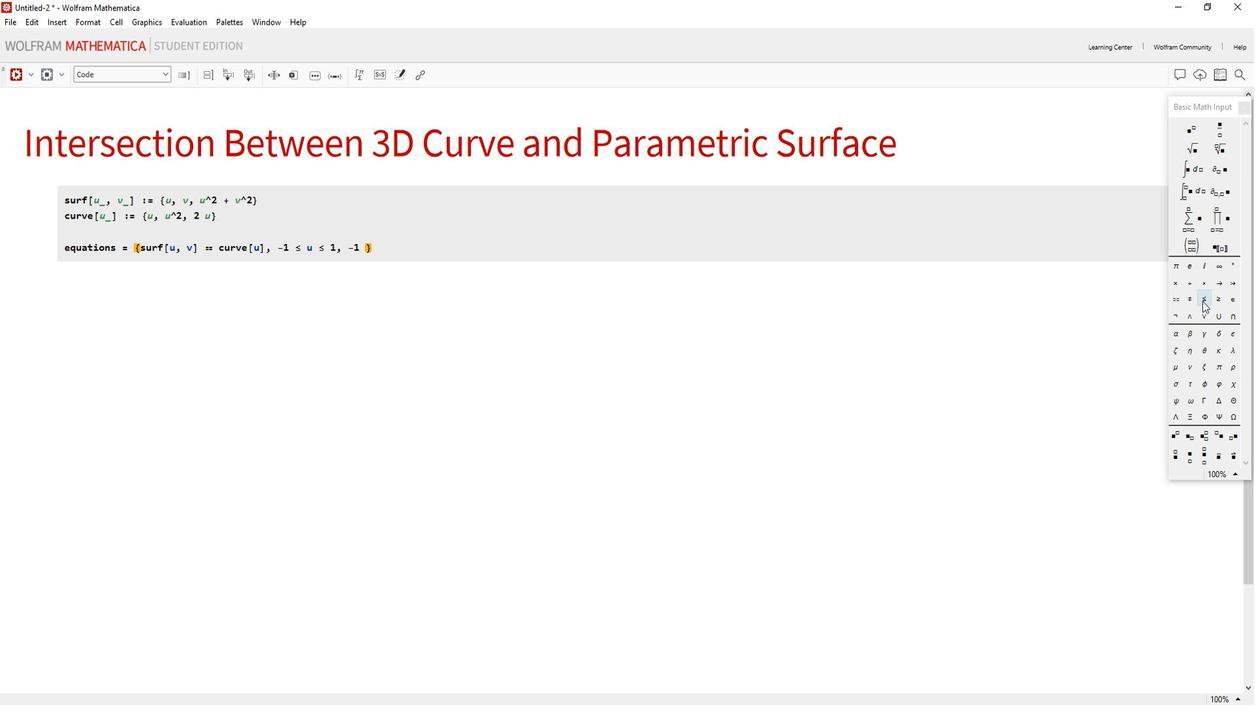 
Action: Mouse moved to (407, 265)
Screenshot: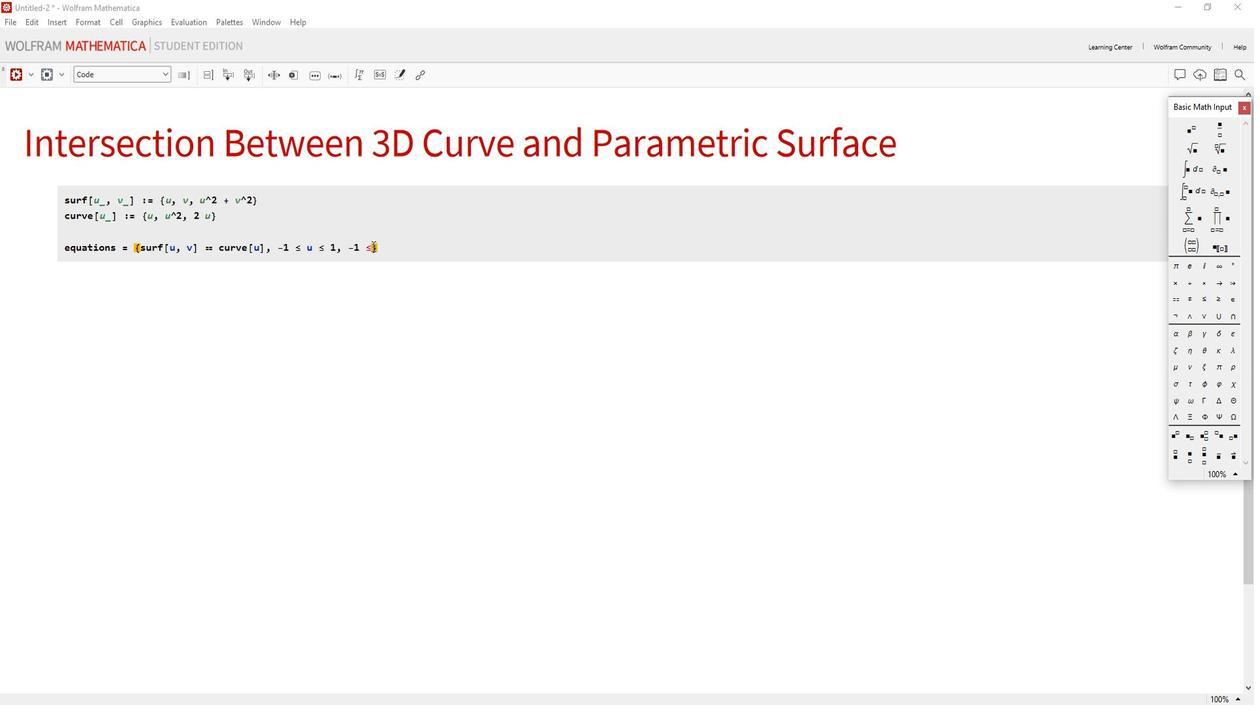 
Action: Mouse pressed left at (407, 265)
Screenshot: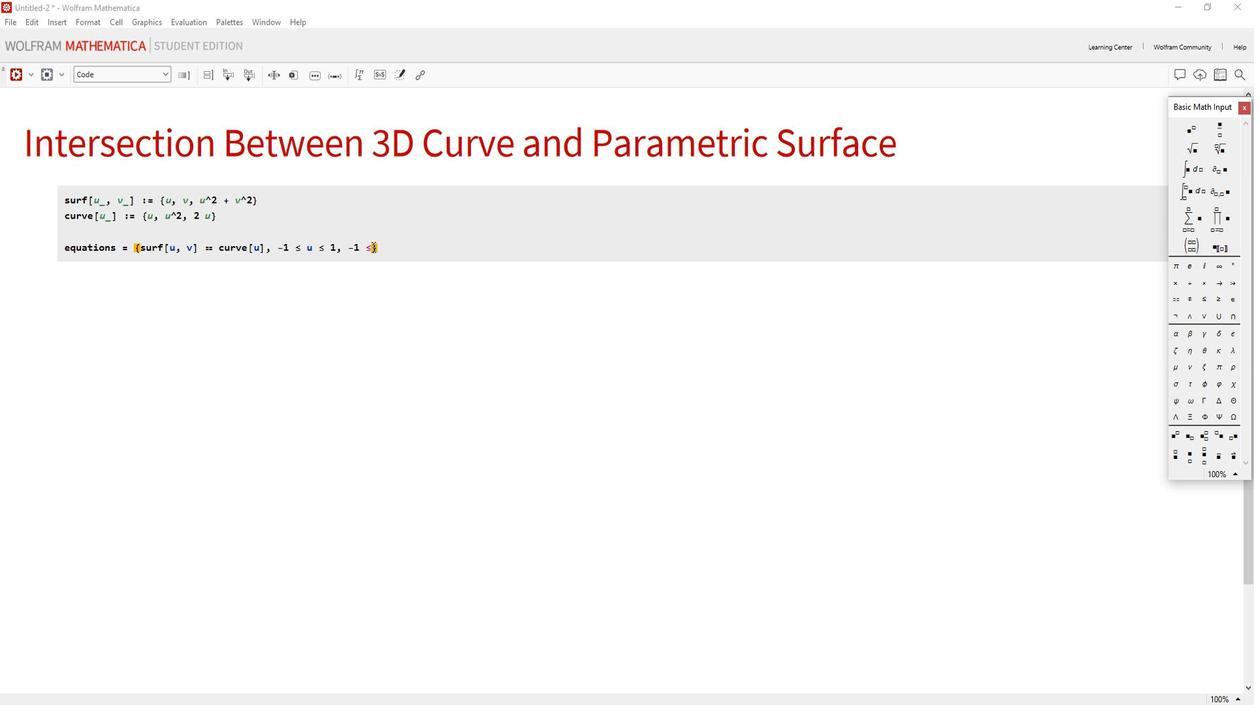 
Action: Mouse moved to (426, 283)
Screenshot: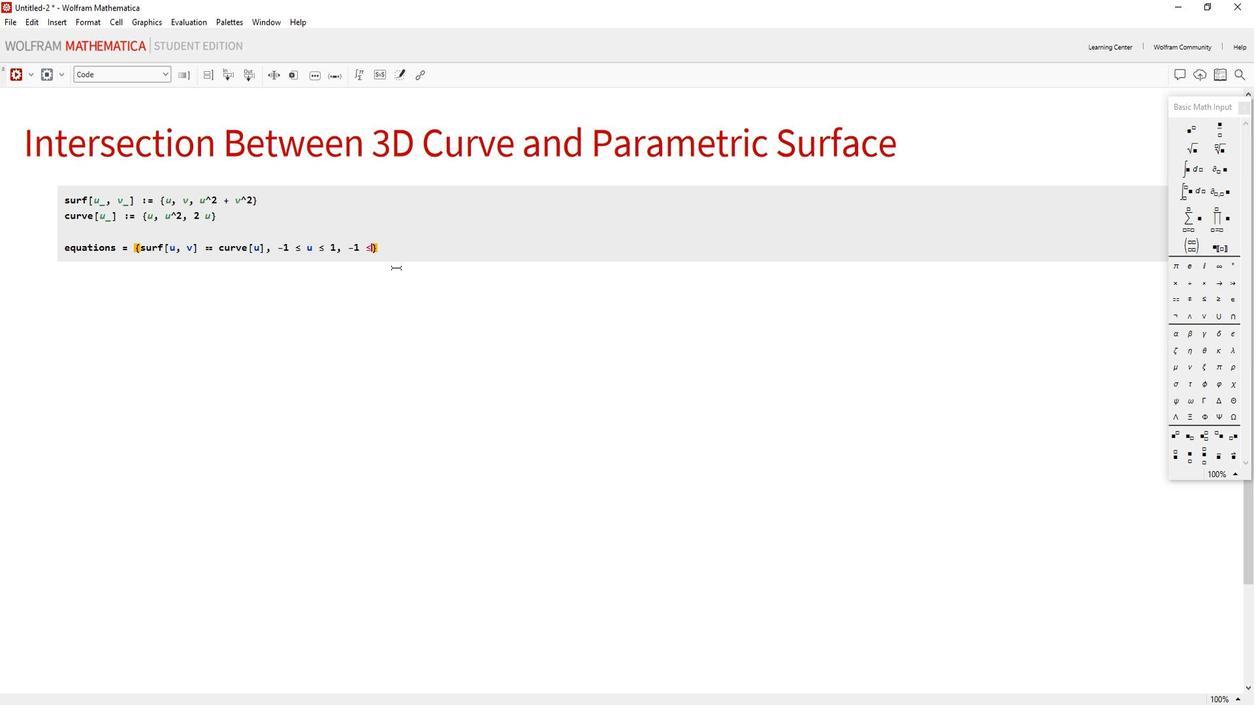 
Action: Key pressed <Key.space>V
Screenshot: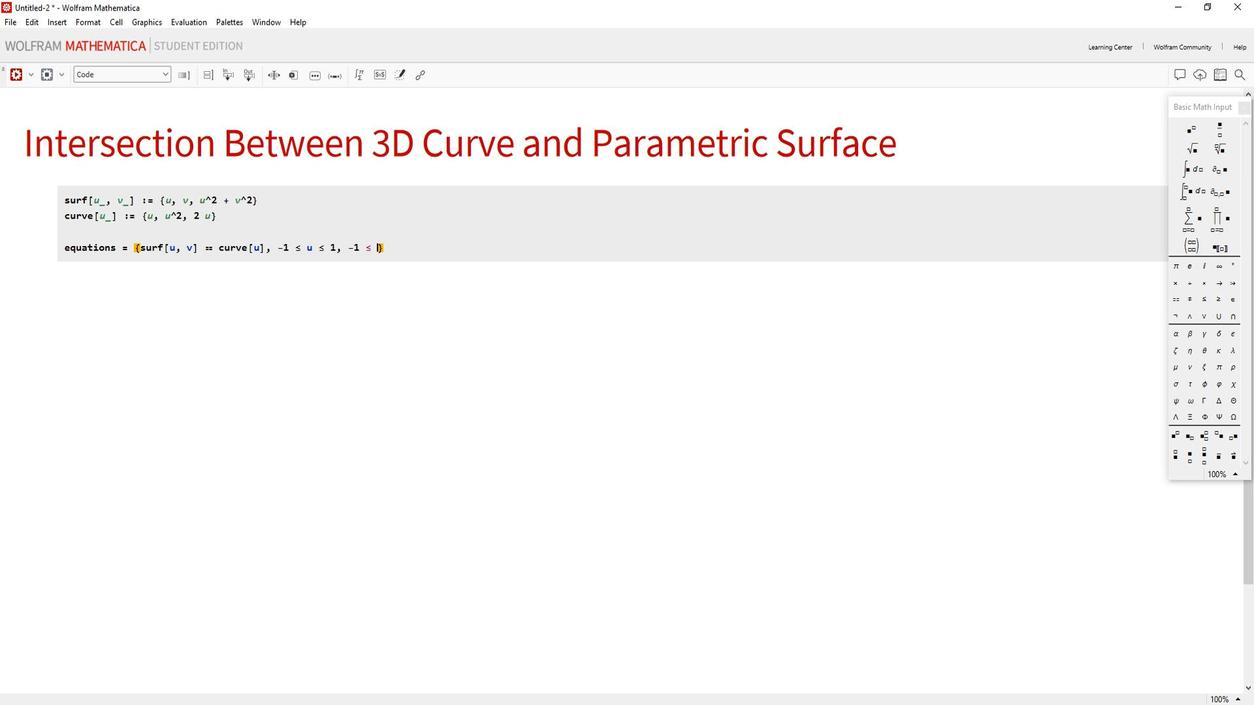 
Action: Mouse moved to (468, 283)
Screenshot: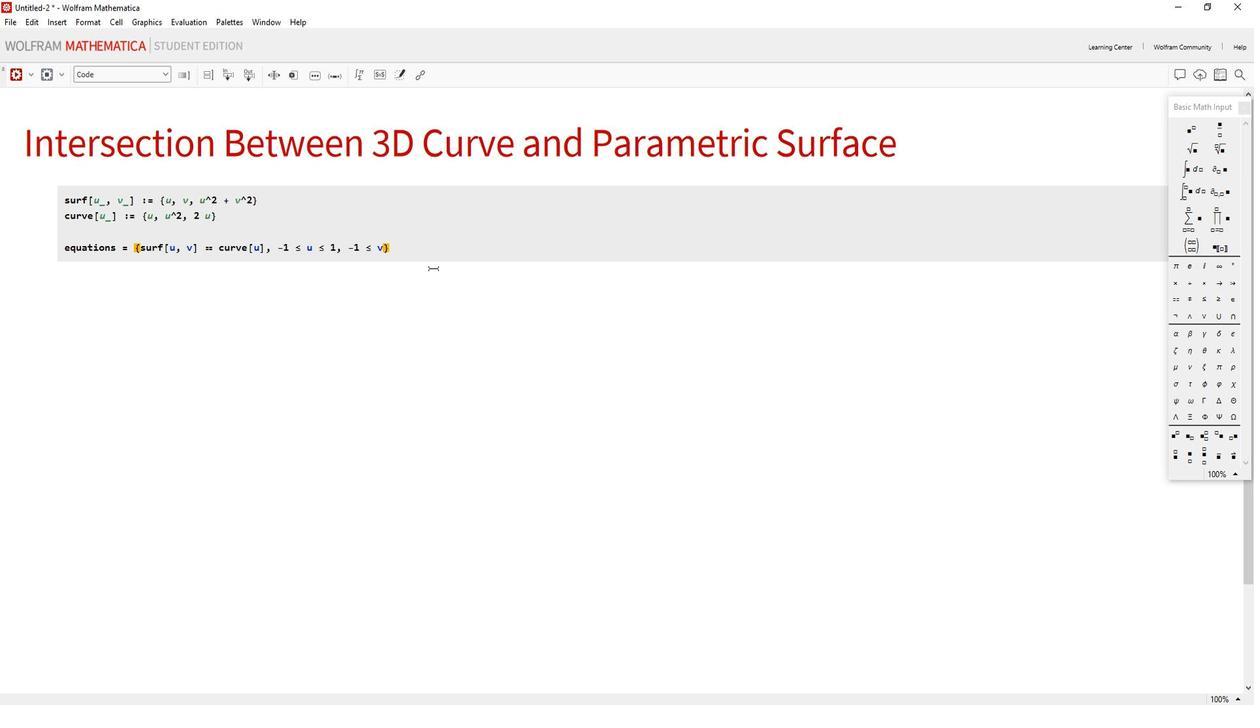 
Action: Key pressed <Key.space>
Screenshot: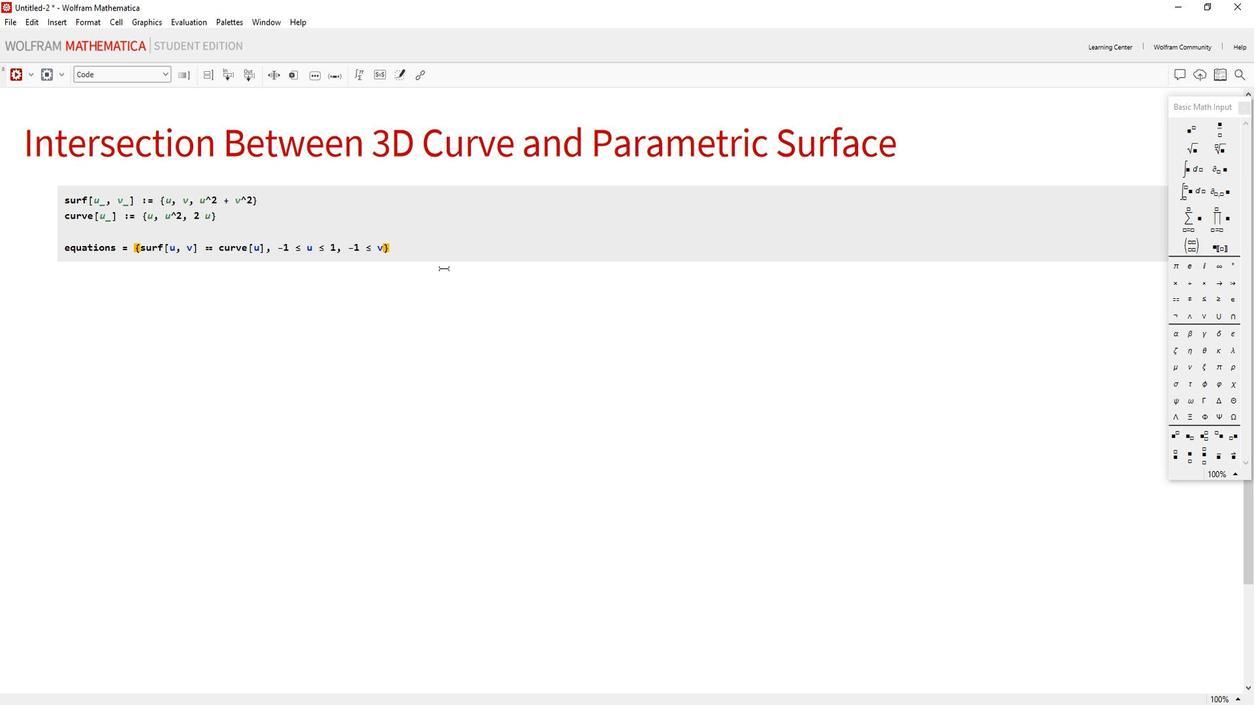 
Action: Mouse moved to (1129, 308)
Screenshot: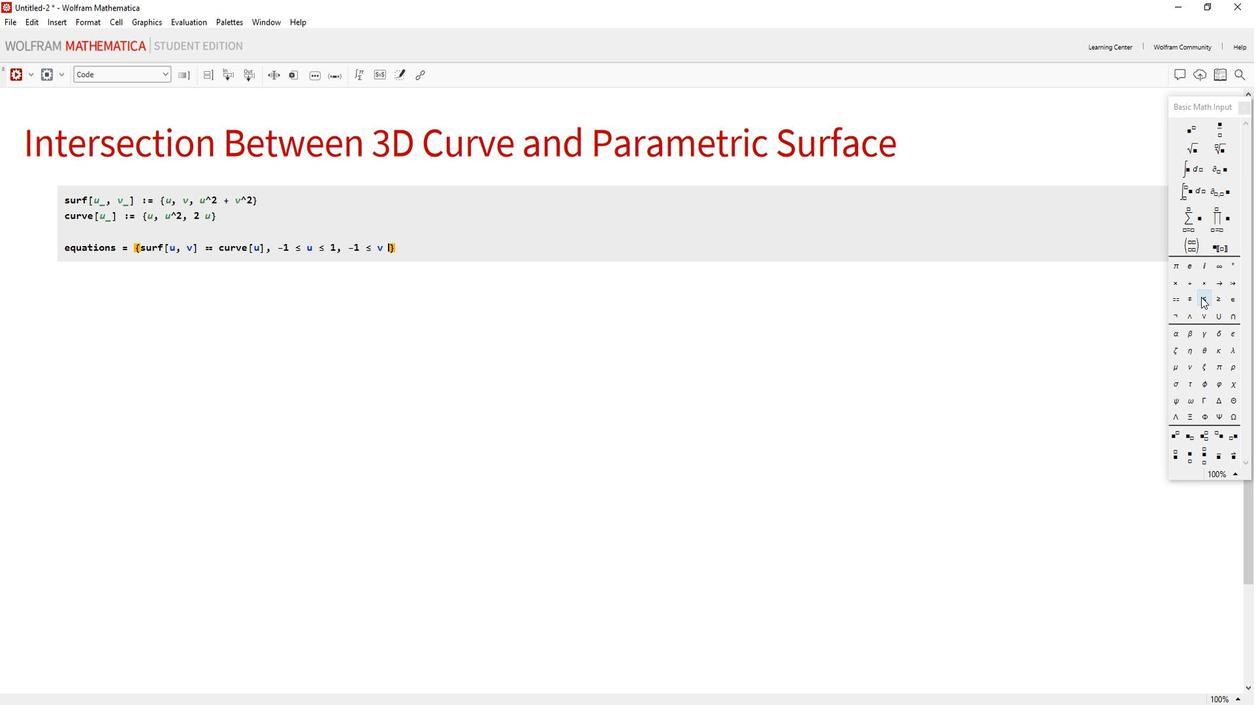 
Action: Mouse pressed left at (1129, 308)
Screenshot: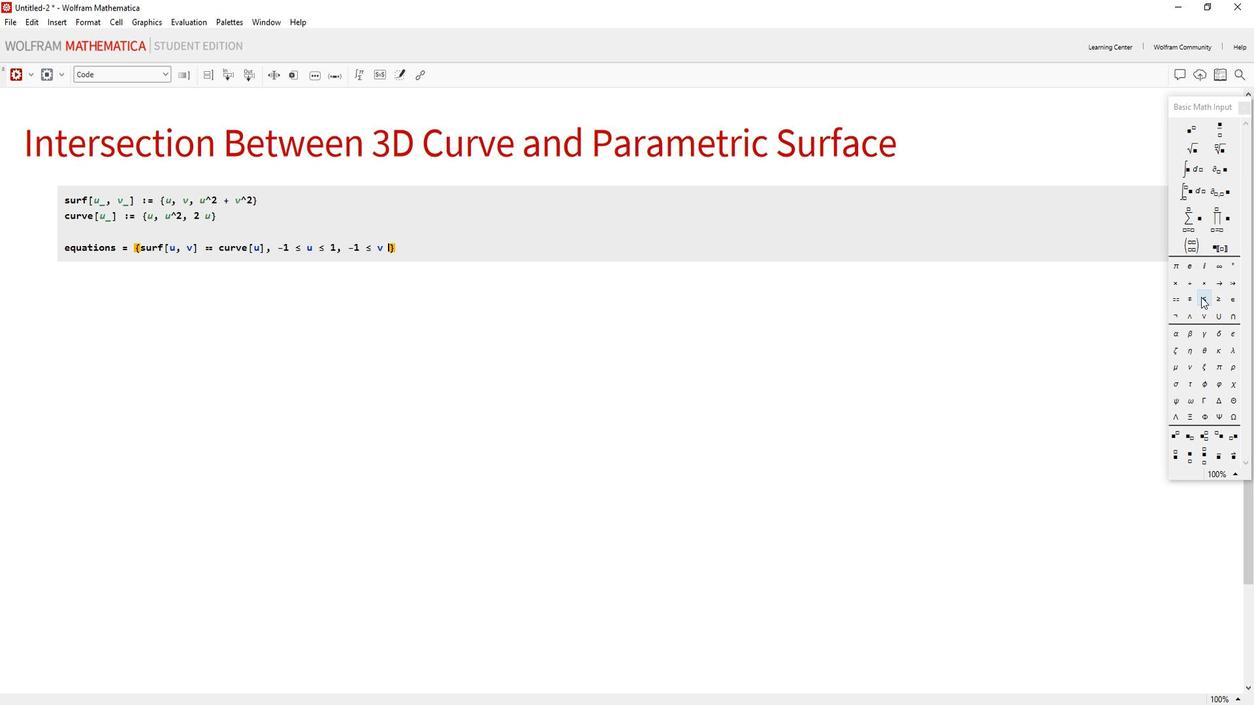
Action: Mouse moved to (427, 267)
Screenshot: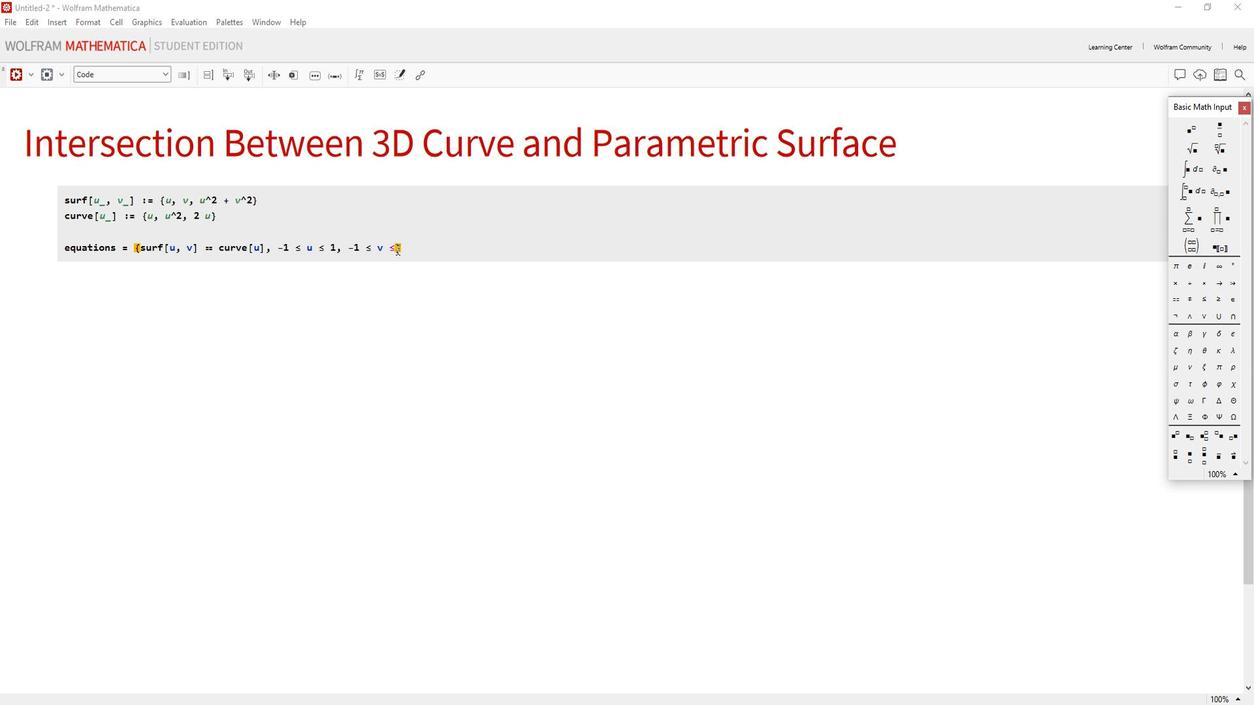 
Action: Mouse pressed left at (427, 267)
Screenshot: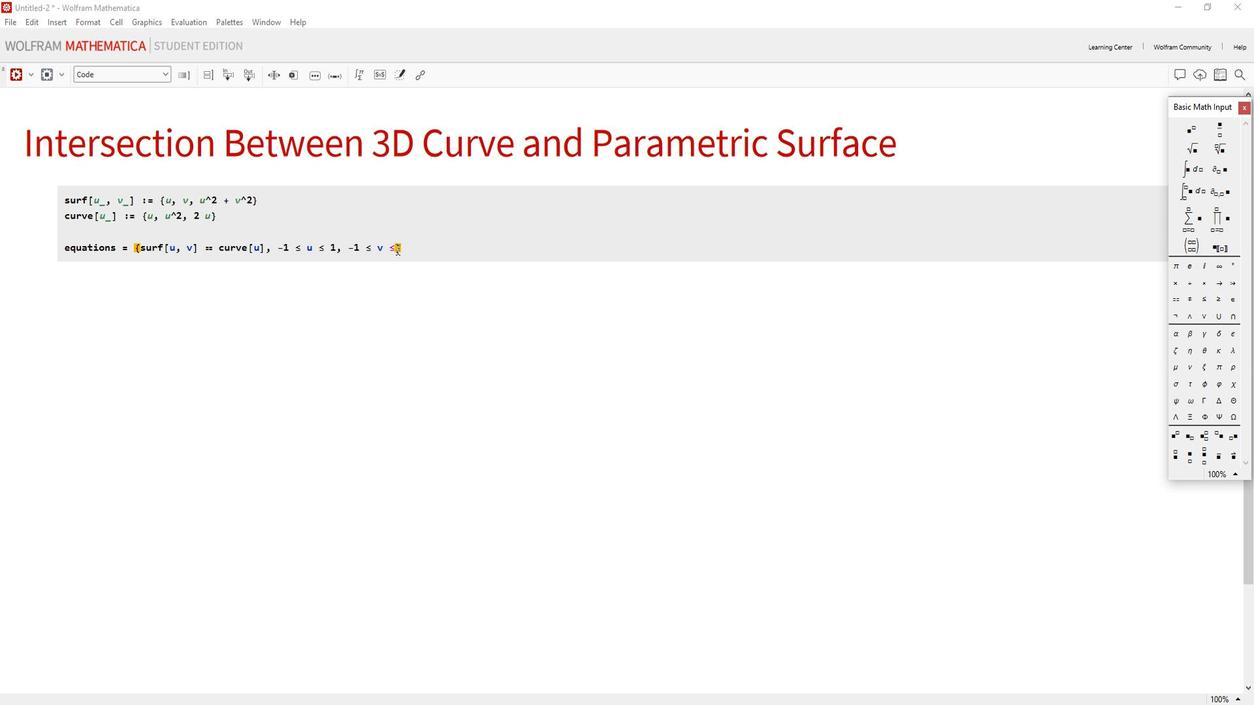 
Action: Mouse moved to (431, 273)
Screenshot: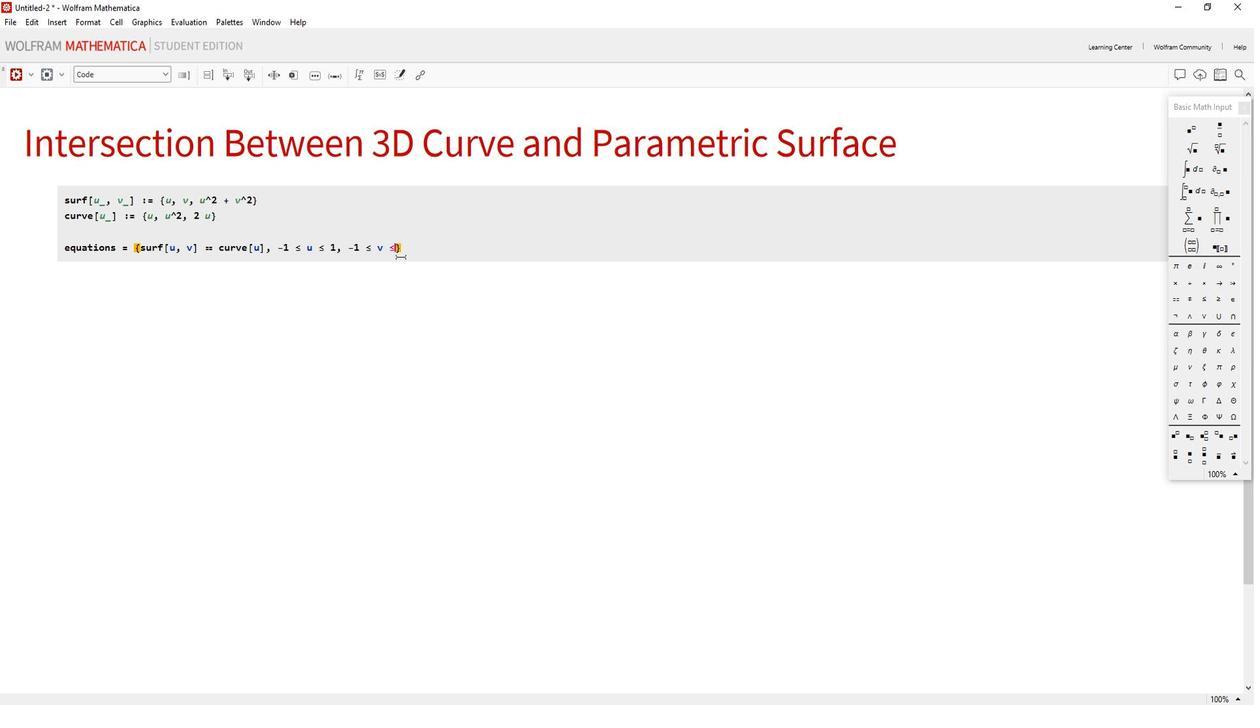 
Action: Key pressed <Key.space>1<Key.shift>}<Key.enter>INTERSECITION<Key.tab><Key.caps_lock>p<Key.caps_lock>OINTS<Key.space>=<Key.space><Key.caps_lock>n<Key.caps_lock>SOLVE<Key.shift><Key.shift><Key.shift><Key.shift><Key.shift><Key.shift><Key.shift><Key.shift><Key.shift><Key.shift>{<Key.backspace>[EQUATIONS,<Key.space><Key.shift>{U,<Key.space>V<Key.shift>}]<Key.enter>INTERSECTIONS<Key.backspace><Key.caps_lock>c<Key.caps_lock>ORDINATE<Key.backspace><Key.backspace>E<Key.backspace>TES<Key.space>=<Key.space><Key.shift>{U,<Key.space>V,<Key.space>U<Key.shift>^2<Key.space>+V<Key.shift>^2<Key.right><Key.space>/.<Key.space>INTERSECTION<Key.caps_lock>p<Key.caps_lock>OINTS<Key.enter><Key.enter><Key.enter><Key.caps_lock>s<Key.caps_lock>HOE[<Key.enter><Key.space>PAR<Key.backspace><Key.backspace><Key.backspace><Key.caps_lock>p<Key.caps_lock>ARAMETRIC<Key.space><Key.backspace><Key.caps_lock>p<Key.caps_lock>LOT<Key.space><Key.backspace>3<Key.caps_lock>d<Key.caps_lock>[SURF[U<Key.space><Key.backspace>,<Key.space>V],<Key.space><Key.shift>{U,<Key.space>-1,1<Key.right>,<Key.space><Key.shift><Key.shift><Key.shift><Key.shift><Key.shift>{V,<Key.space>-1,1<Key.right>,<Key.space><Key.caps_lock>,<Key.backspace>m<Key.caps_lock>ESH<Key.caps_lock>f<Key.caps_lock>UNCTIONS<Key.space>
Screenshot: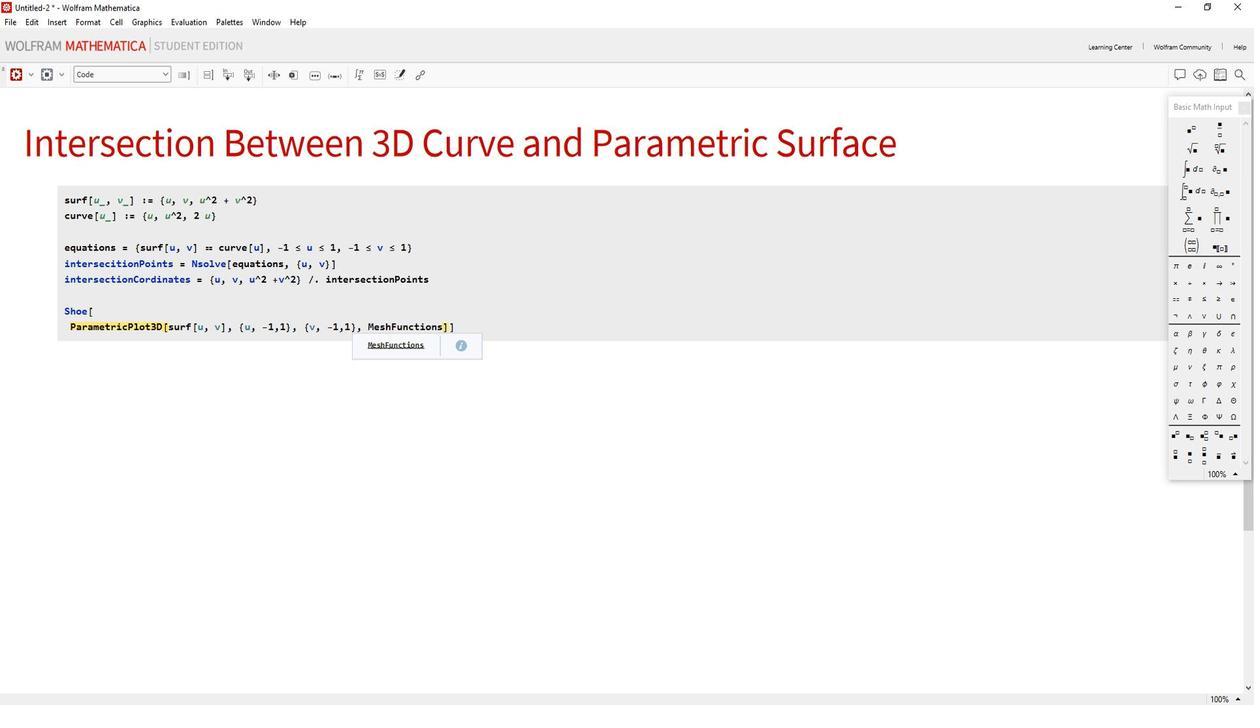 
Action: Mouse moved to (1145, 295)
Screenshot: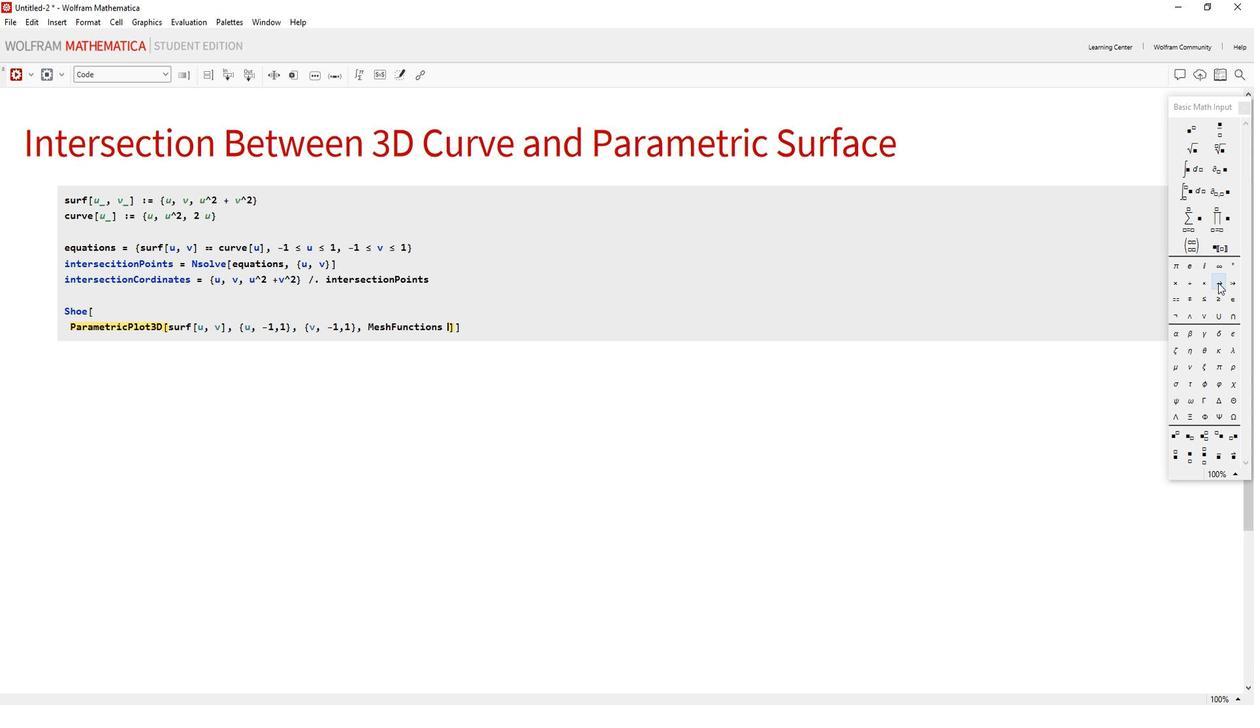 
Action: Mouse pressed left at (1145, 295)
Screenshot: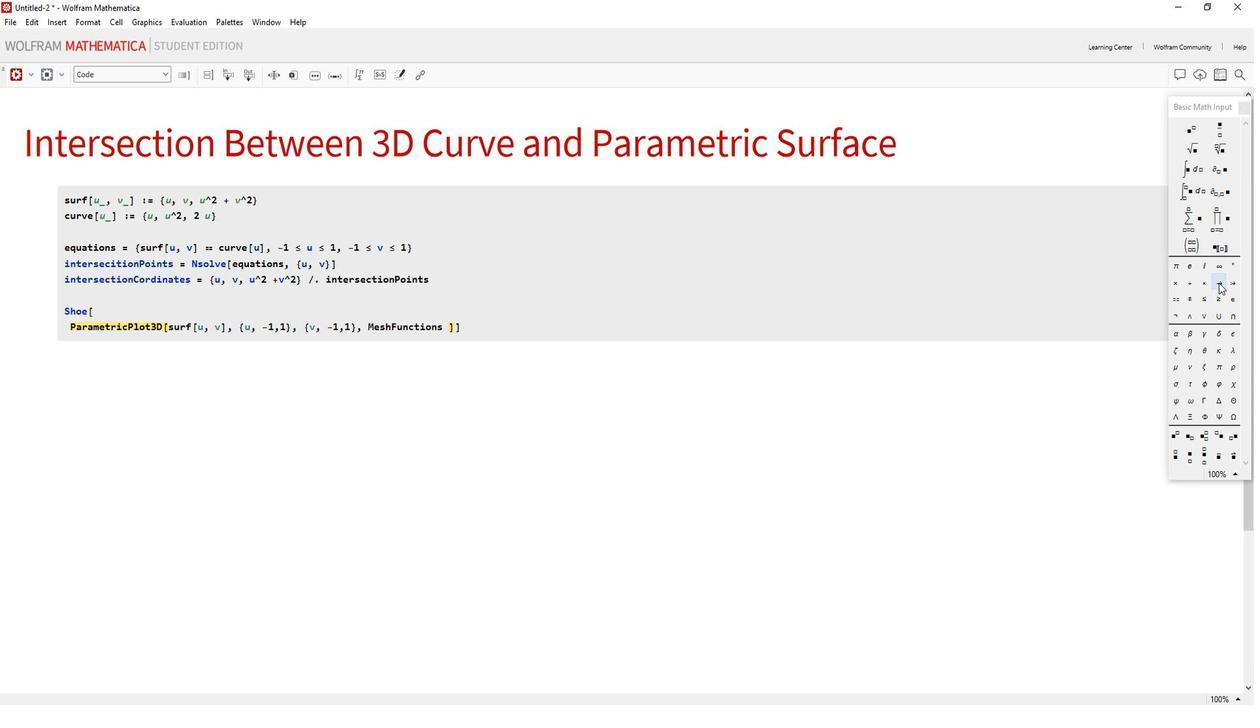 
Action: Mouse moved to (480, 335)
Screenshot: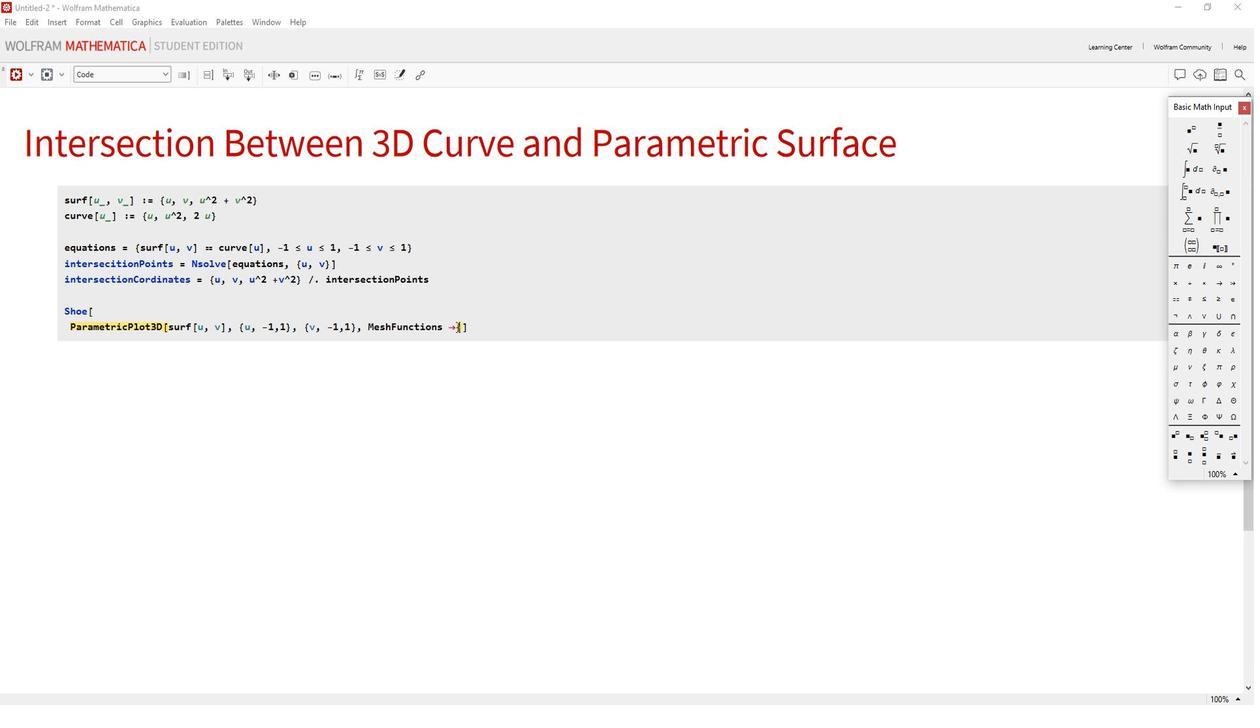 
Action: Mouse pressed left at (480, 335)
Screenshot: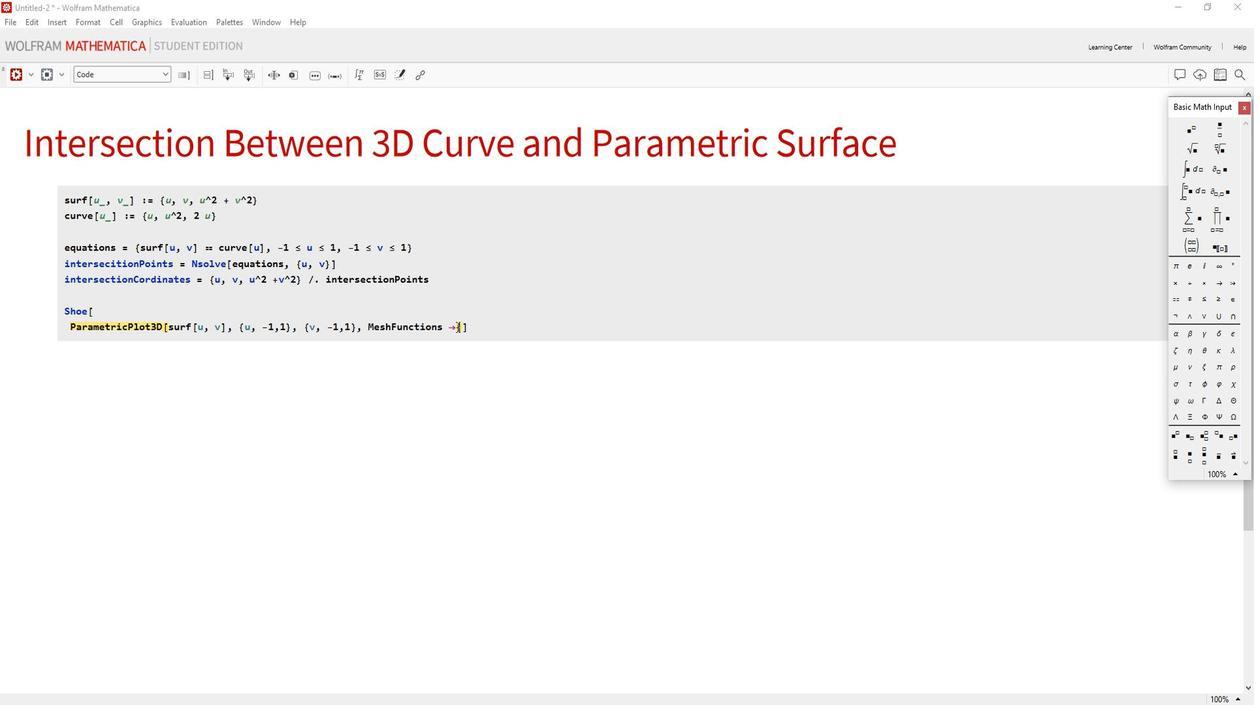
Action: Mouse moved to (506, 363)
Screenshot: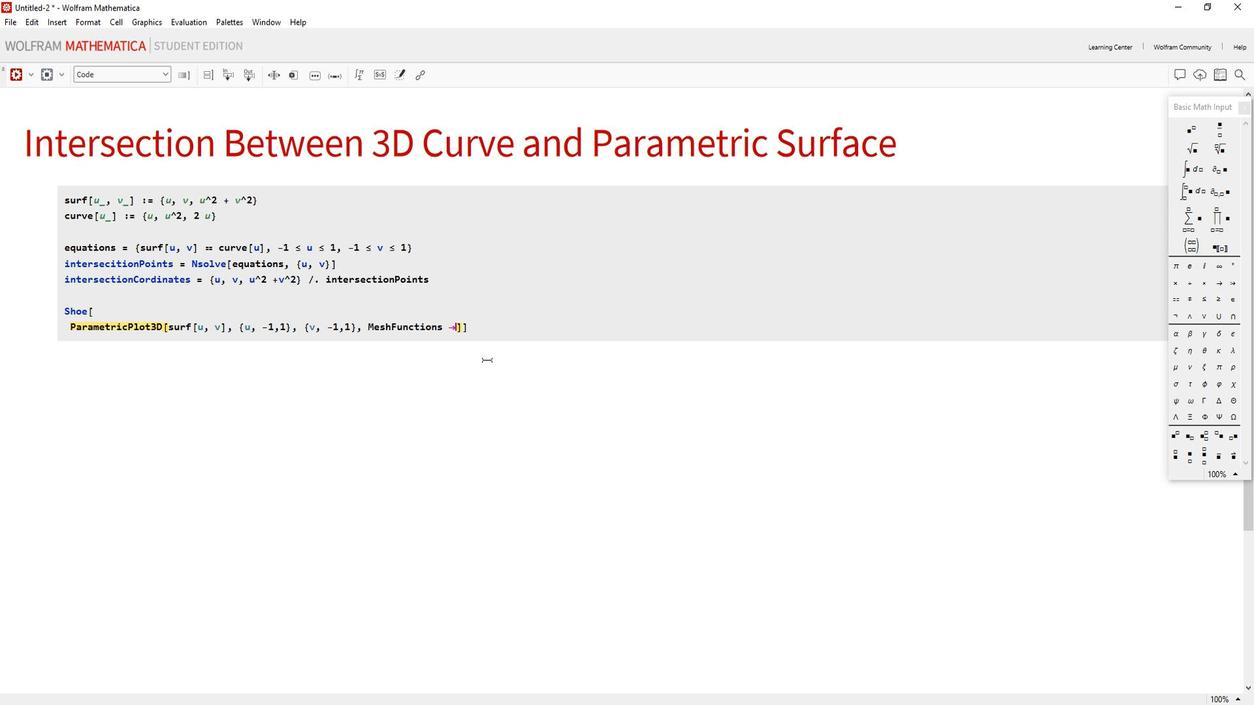 
Action: Key pressed <Key.space><Key.shift>{<Key.shift><Key.shift>#3<Key.space><Key.shift>&<Key.right>,<Key.space><Key.caps_lock>m<Key.caps_lock>ESH<Key.caps_lock>s<Key.caps_lock>TYLE
Screenshot: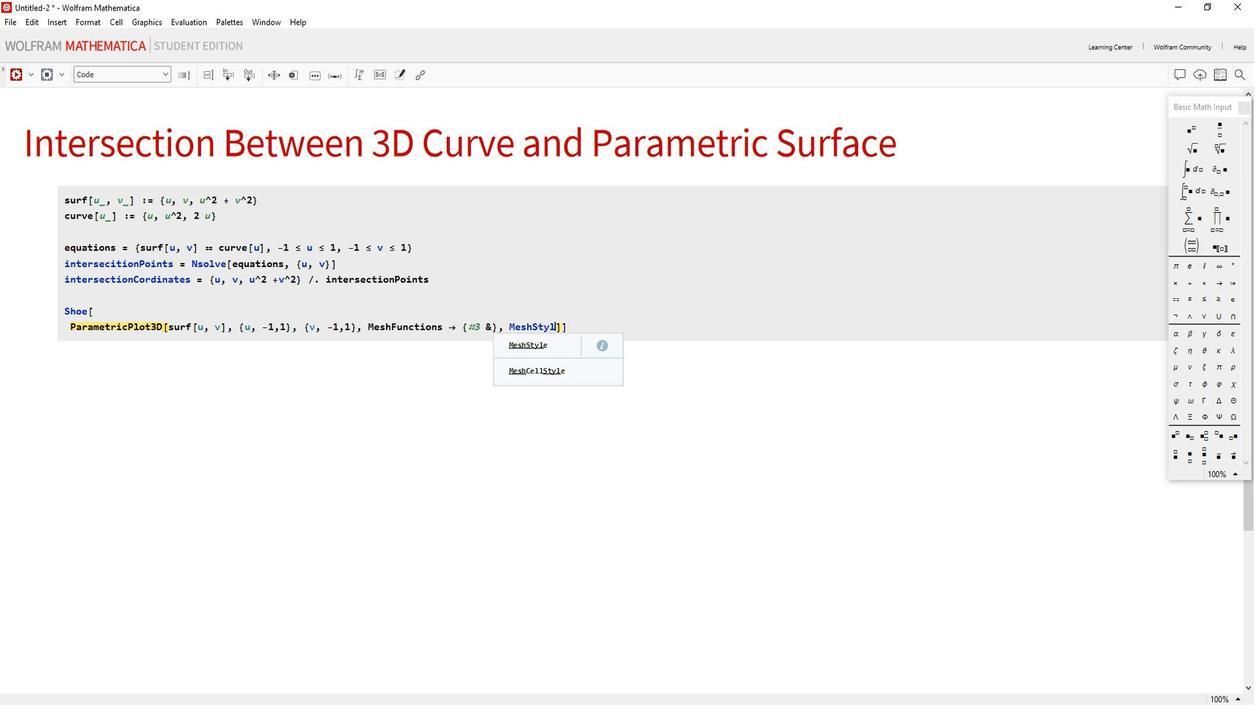 
Action: Mouse moved to (970, 372)
Screenshot: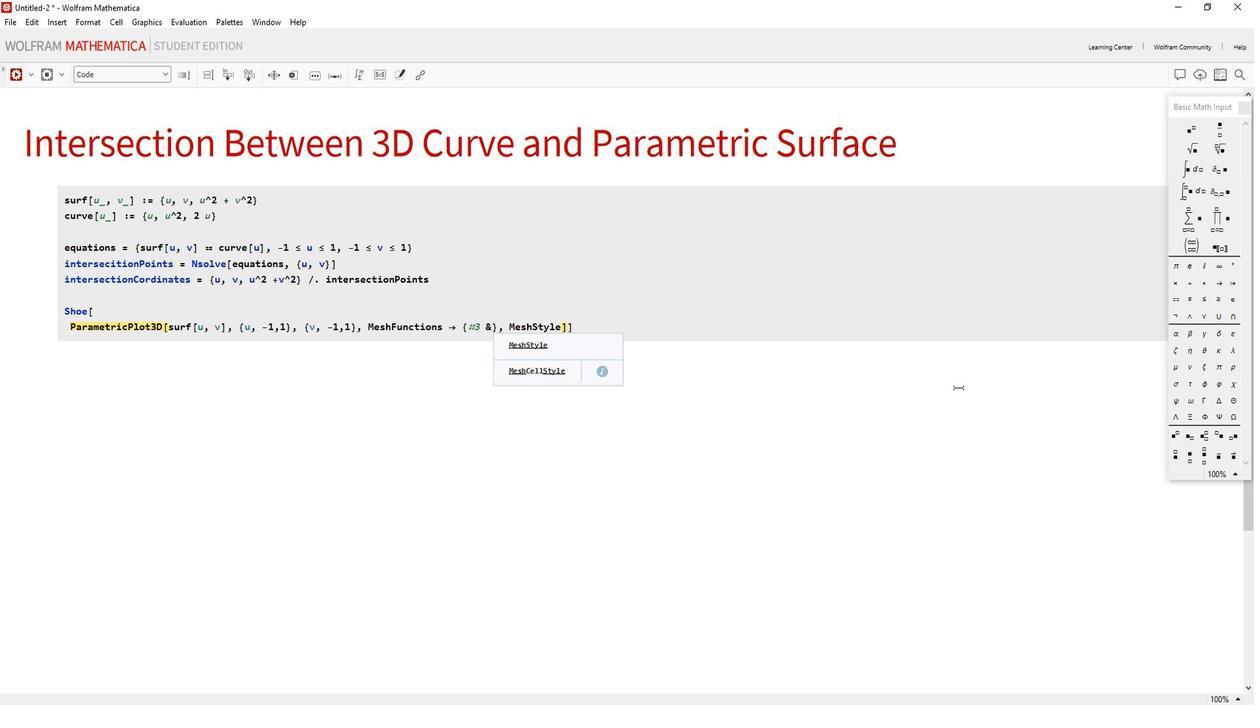 
Action: Key pressed <Key.space>
Screenshot: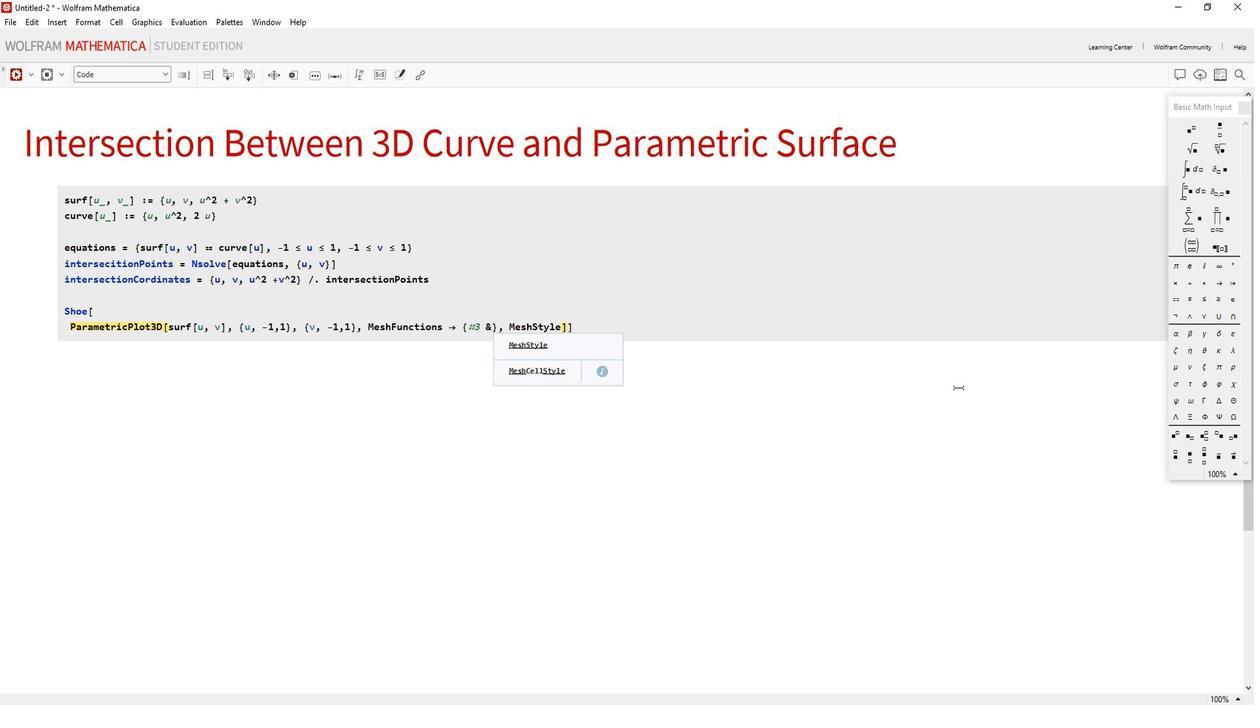 
Action: Mouse moved to (1147, 291)
Screenshot: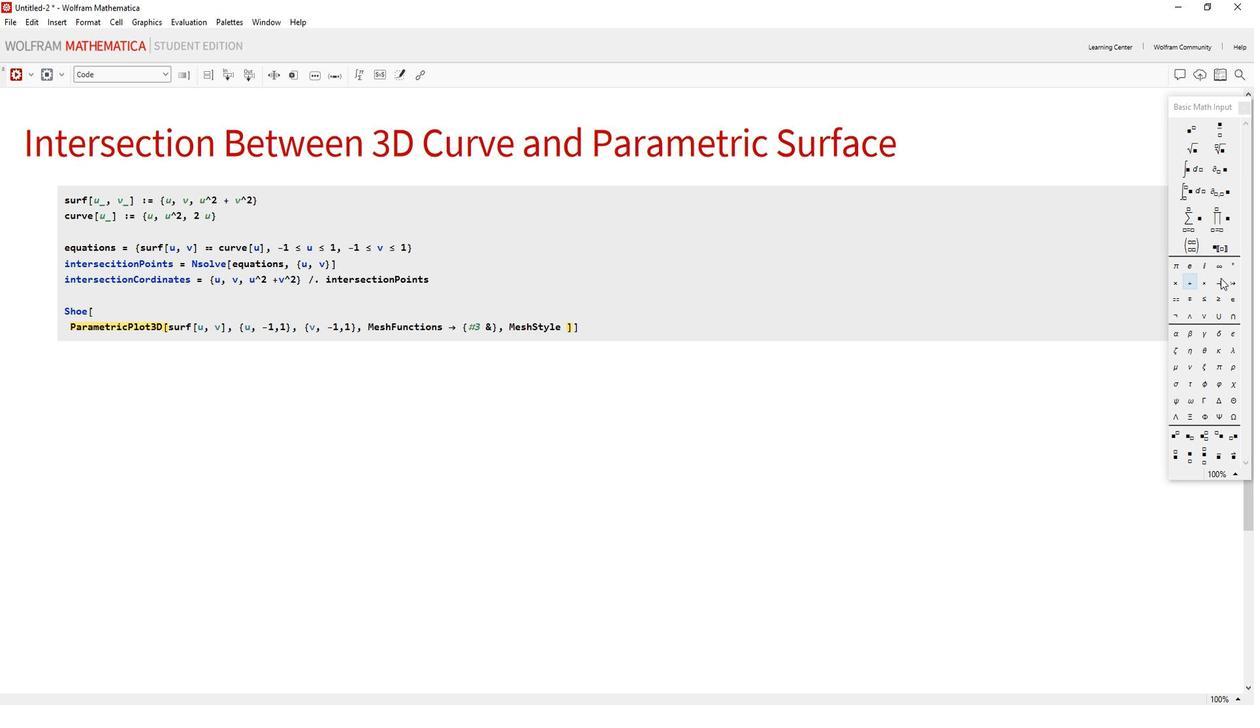 
Action: Mouse pressed left at (1147, 291)
Screenshot: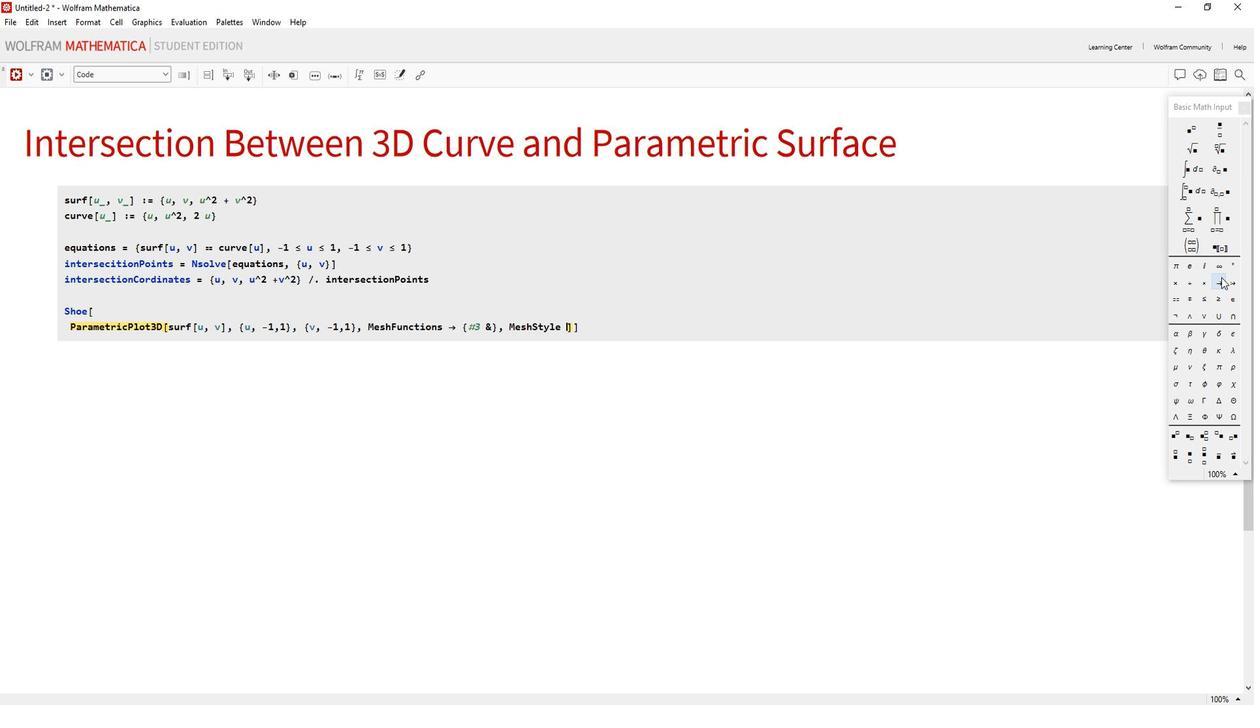 
Action: Mouse moved to (583, 333)
Screenshot: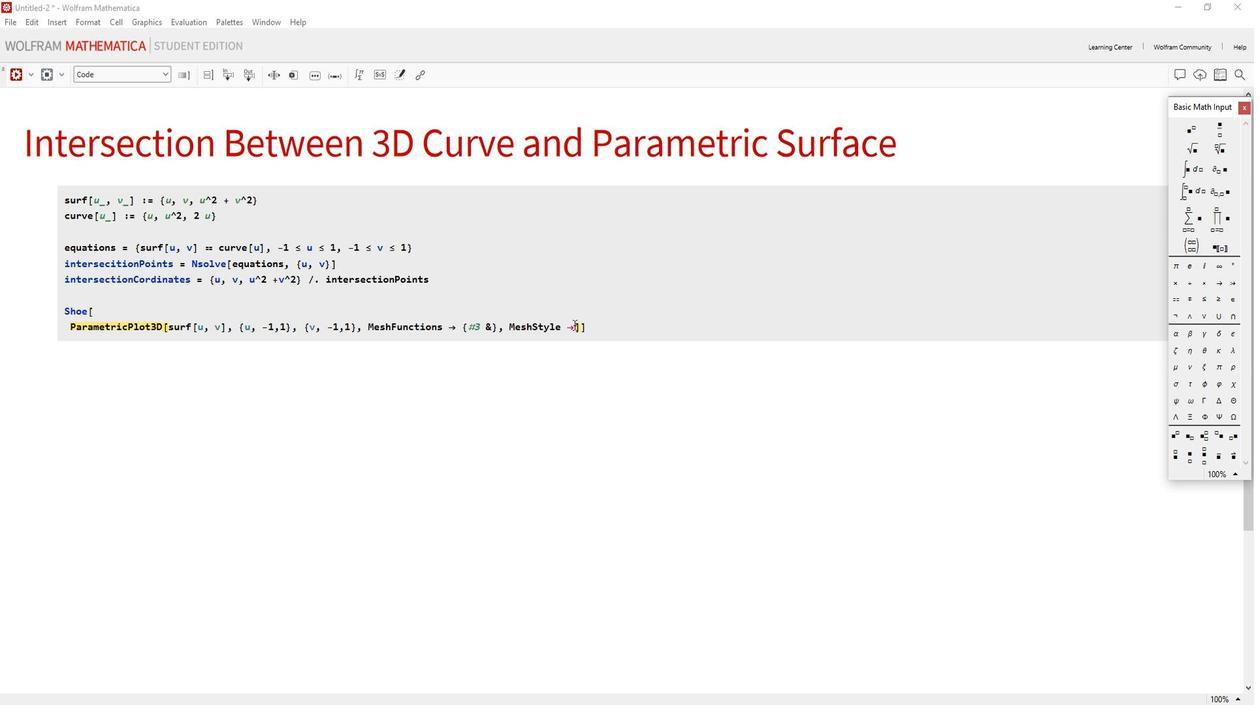 
Action: Mouse pressed left at (583, 333)
Screenshot: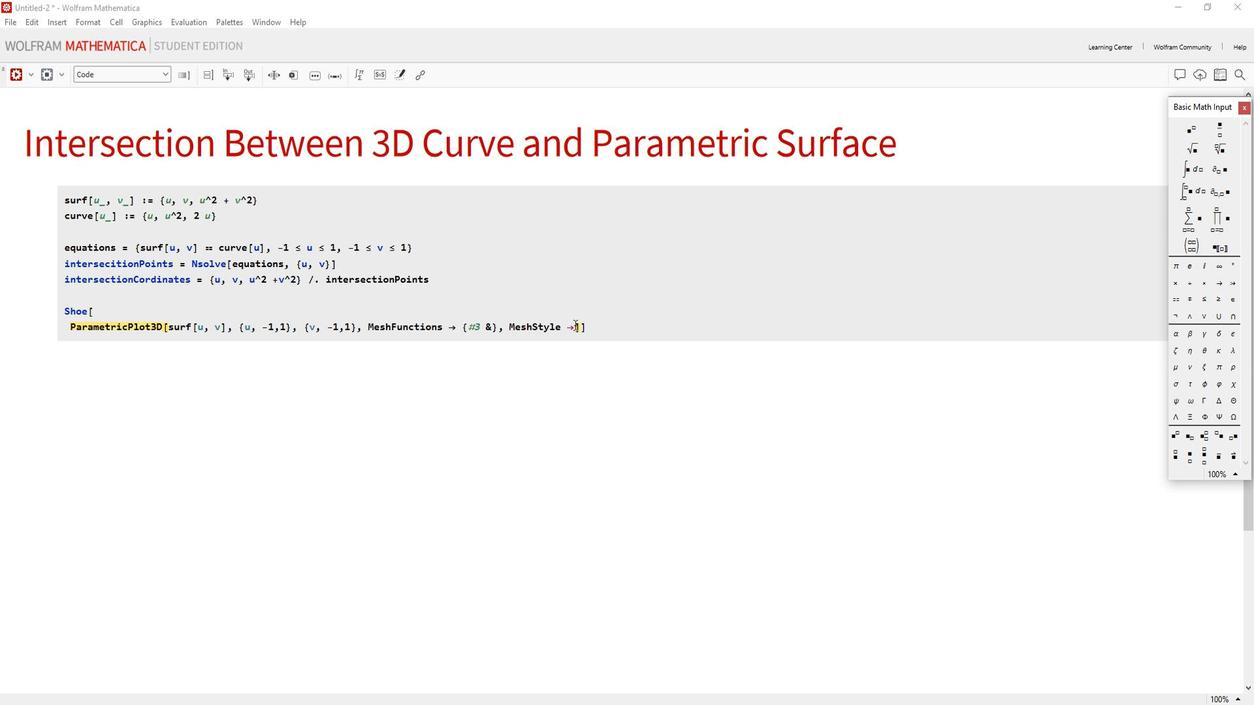 
Action: Mouse moved to (635, 384)
Screenshot: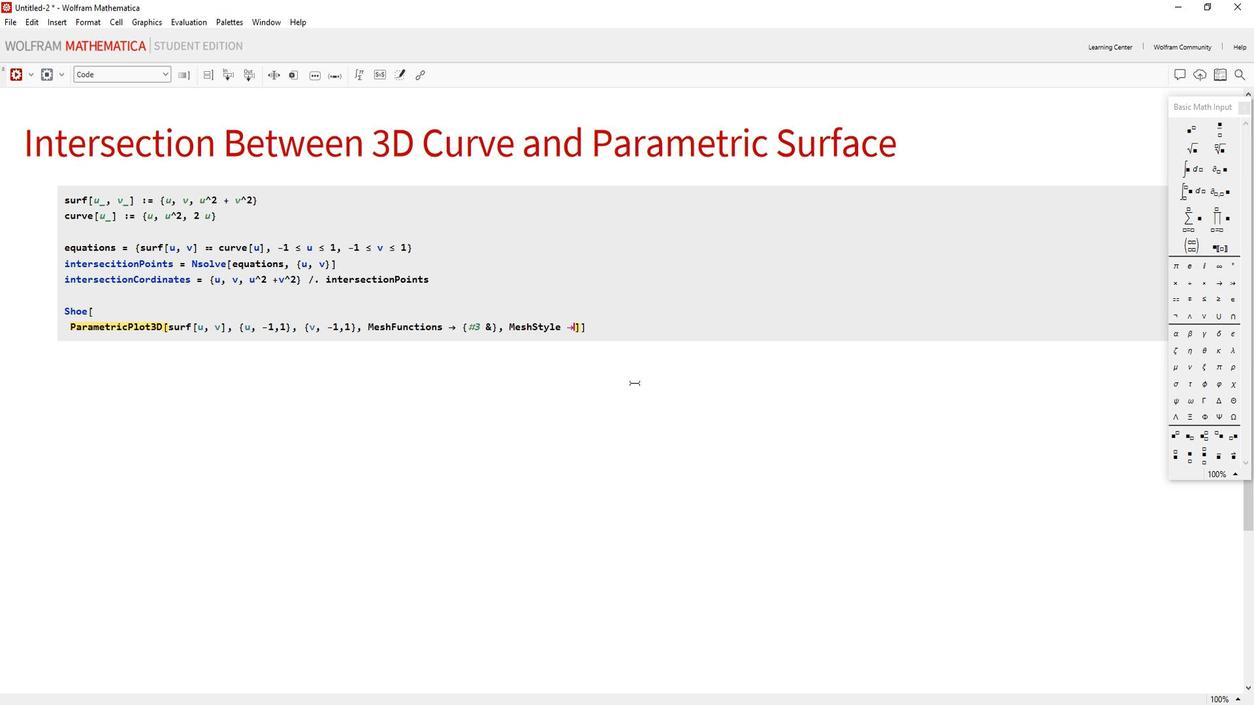 
Action: Key pressed <Key.space><Key.shift>{<Key.shift>{<Key.caps_lock>t<Key.caps_lock>HICK,<Key.space><Key.caps_lock>r<Key.caps_lock>ED<Key.right><Key.right><Key.right><Key.backspace><Key.right>,
Screenshot: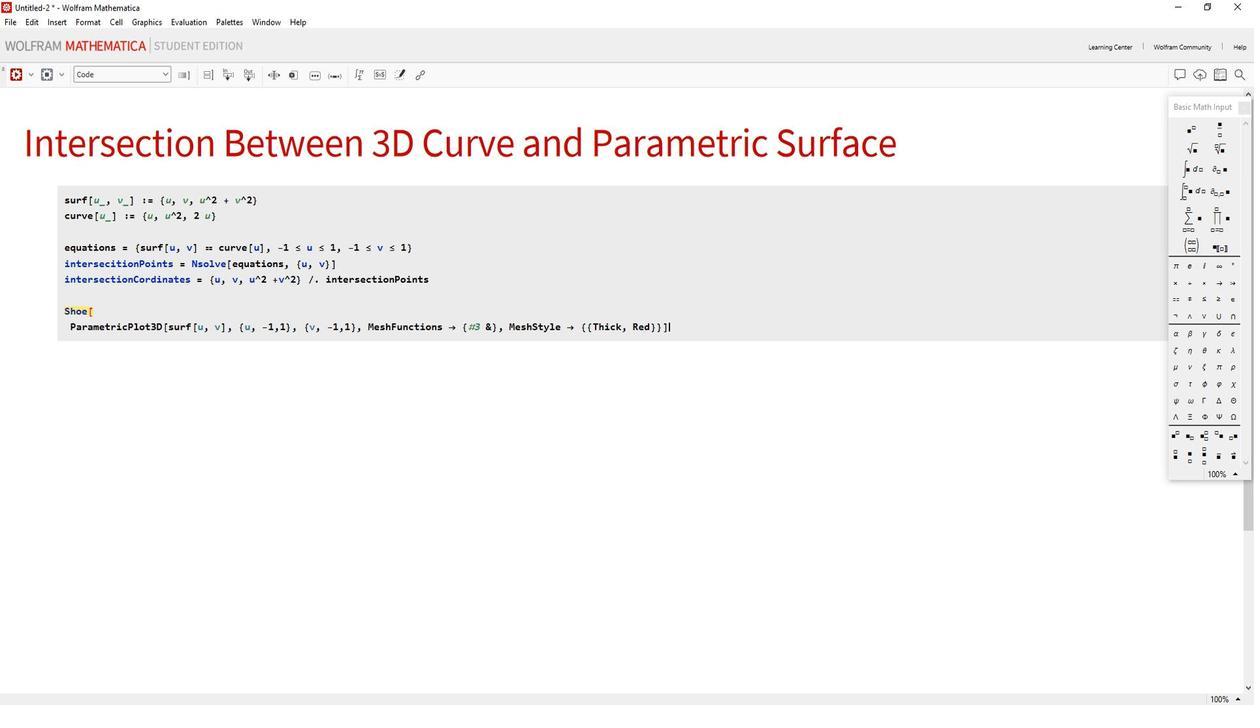 
Action: Mouse moved to (157, 321)
Screenshot: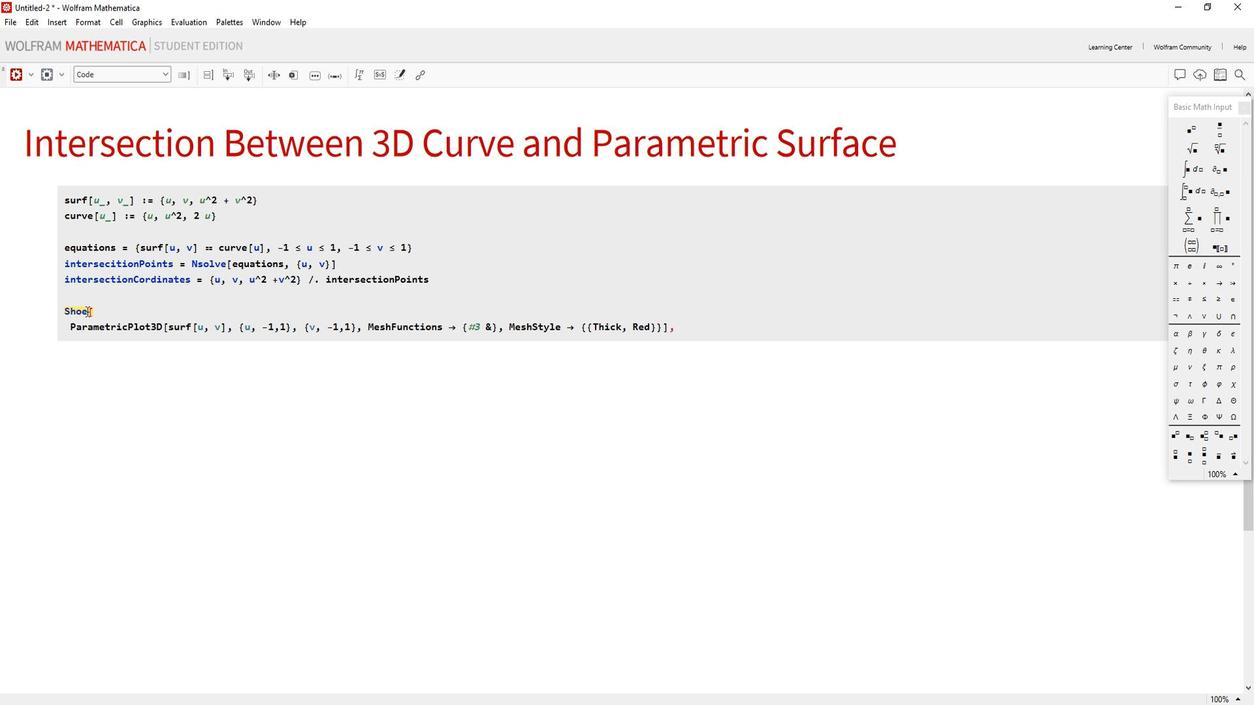 
Action: Mouse pressed left at (157, 321)
Screenshot: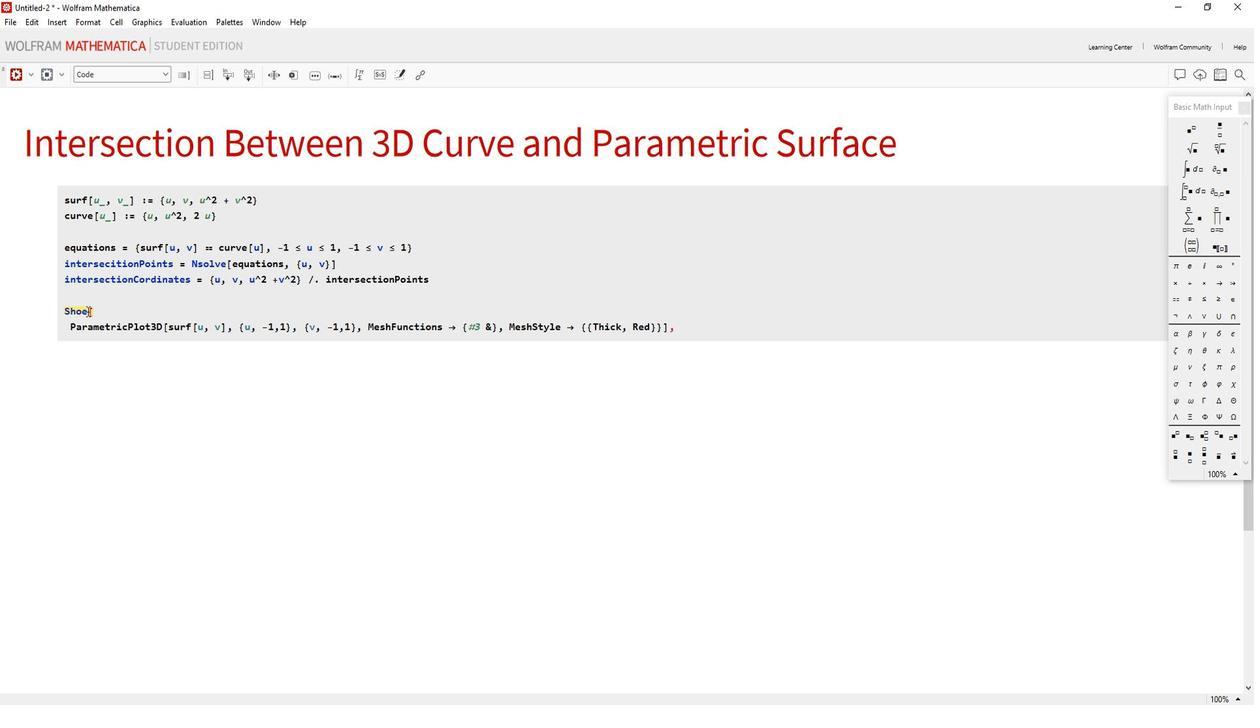
Action: Mouse moved to (167, 350)
Screenshot: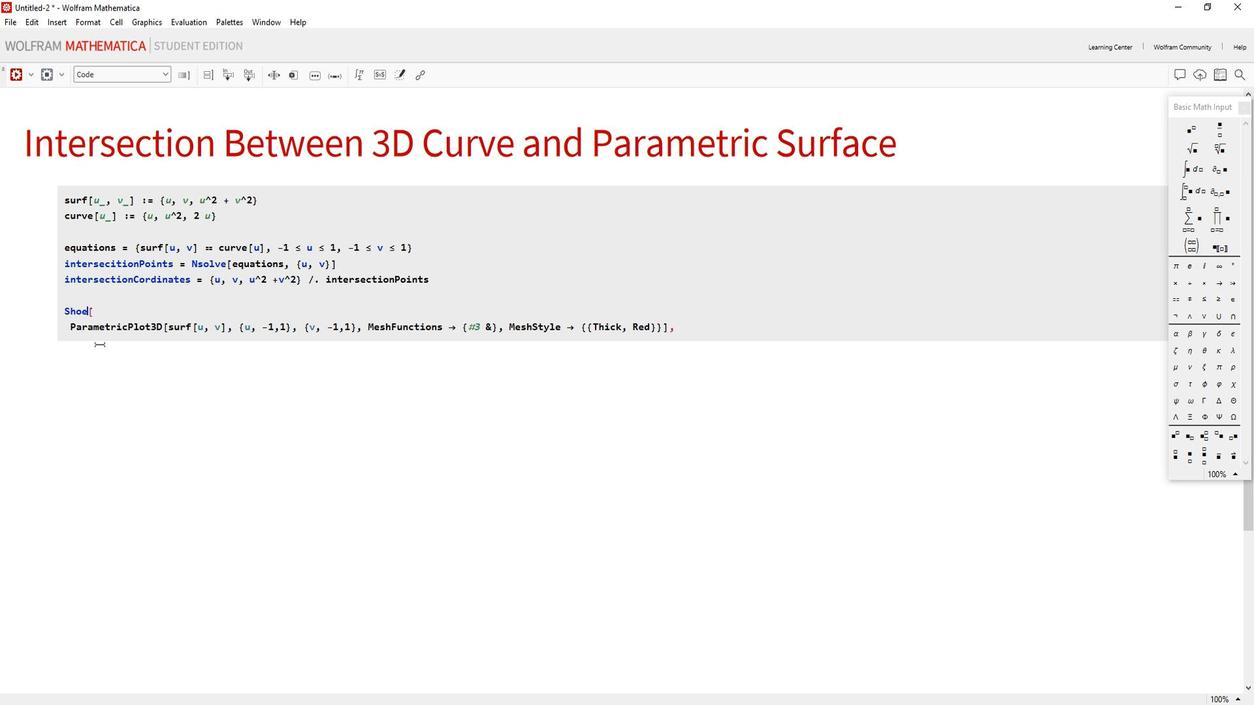 
Action: Key pressed <Key.backspace>W
Screenshot: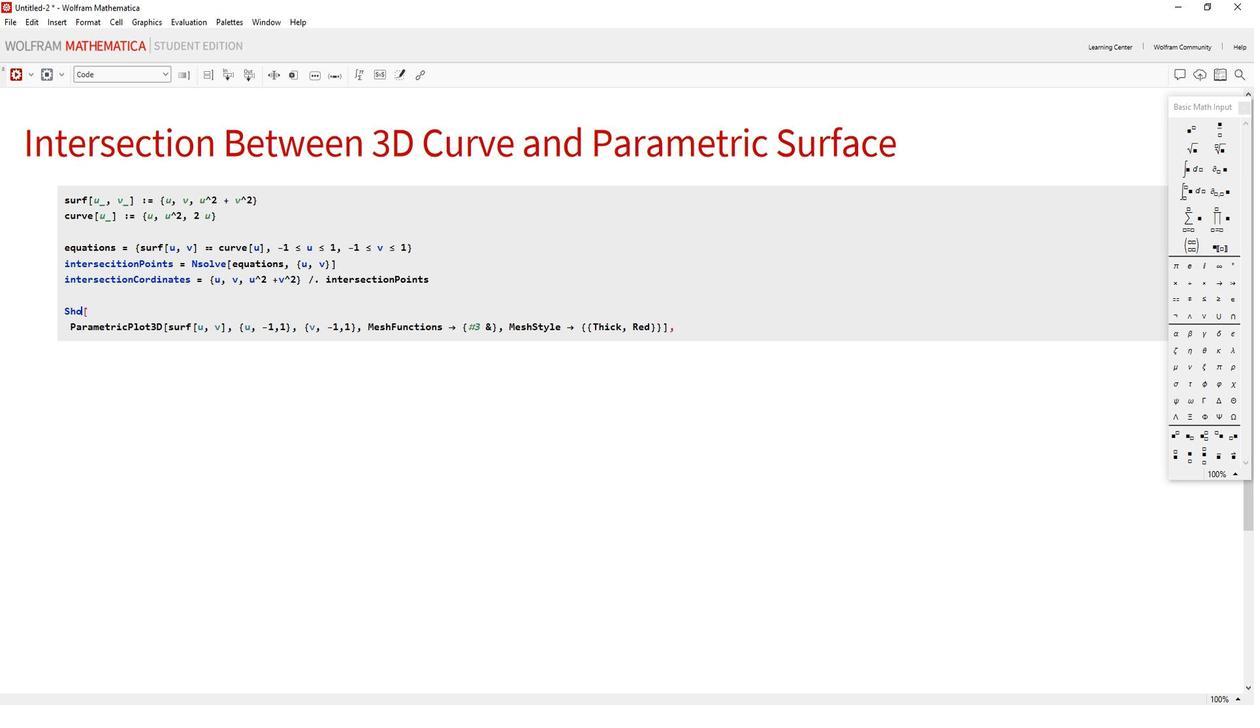 
Action: Mouse moved to (372, 317)
Screenshot: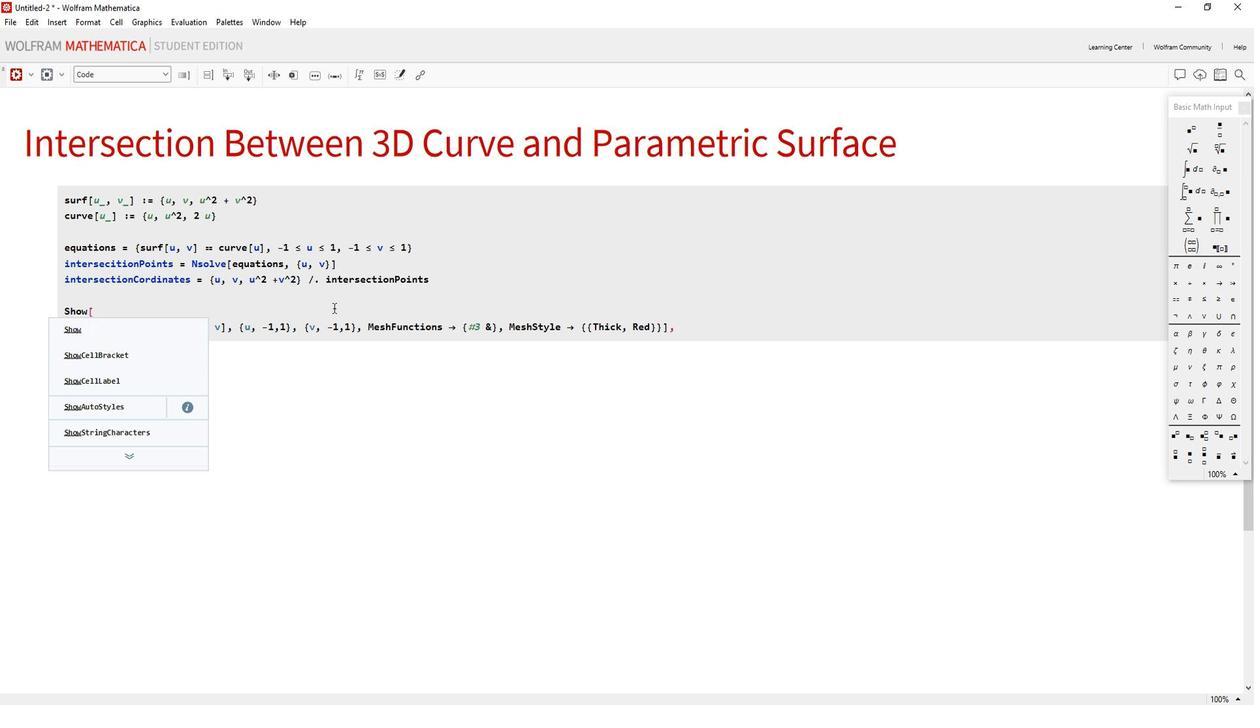 
Action: Mouse pressed left at (372, 317)
Screenshot: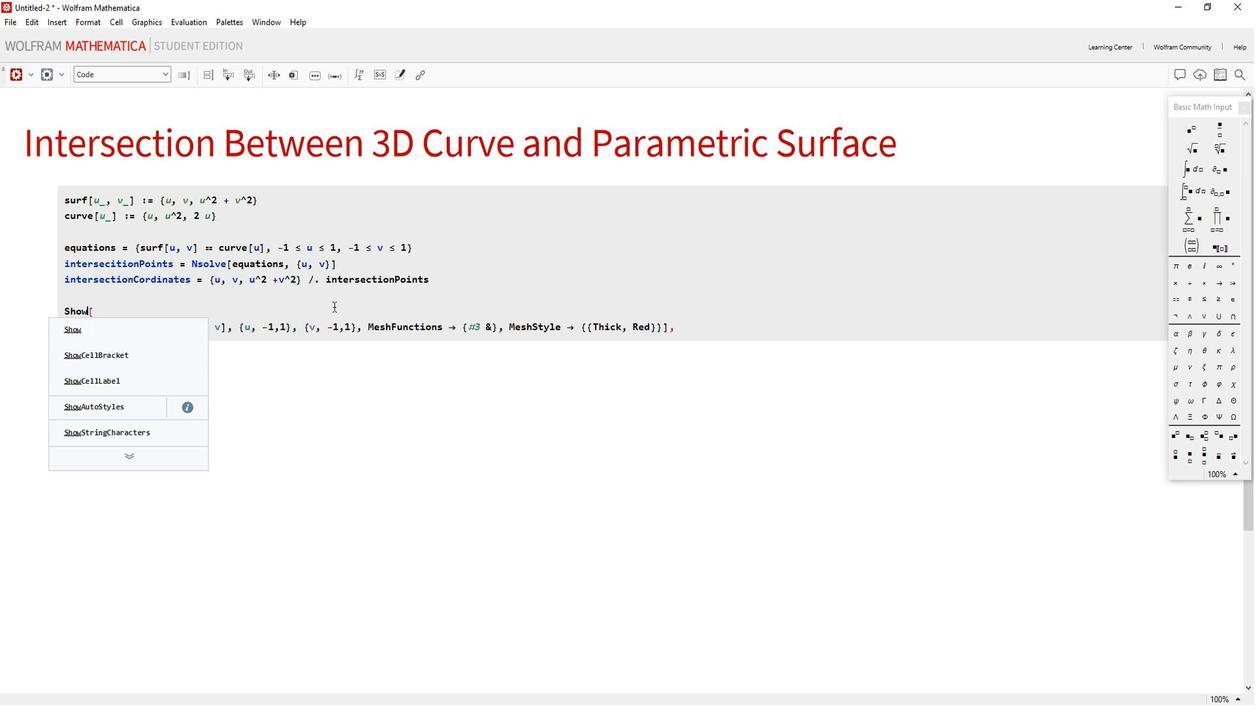 
Action: Mouse moved to (181, 279)
Screenshot: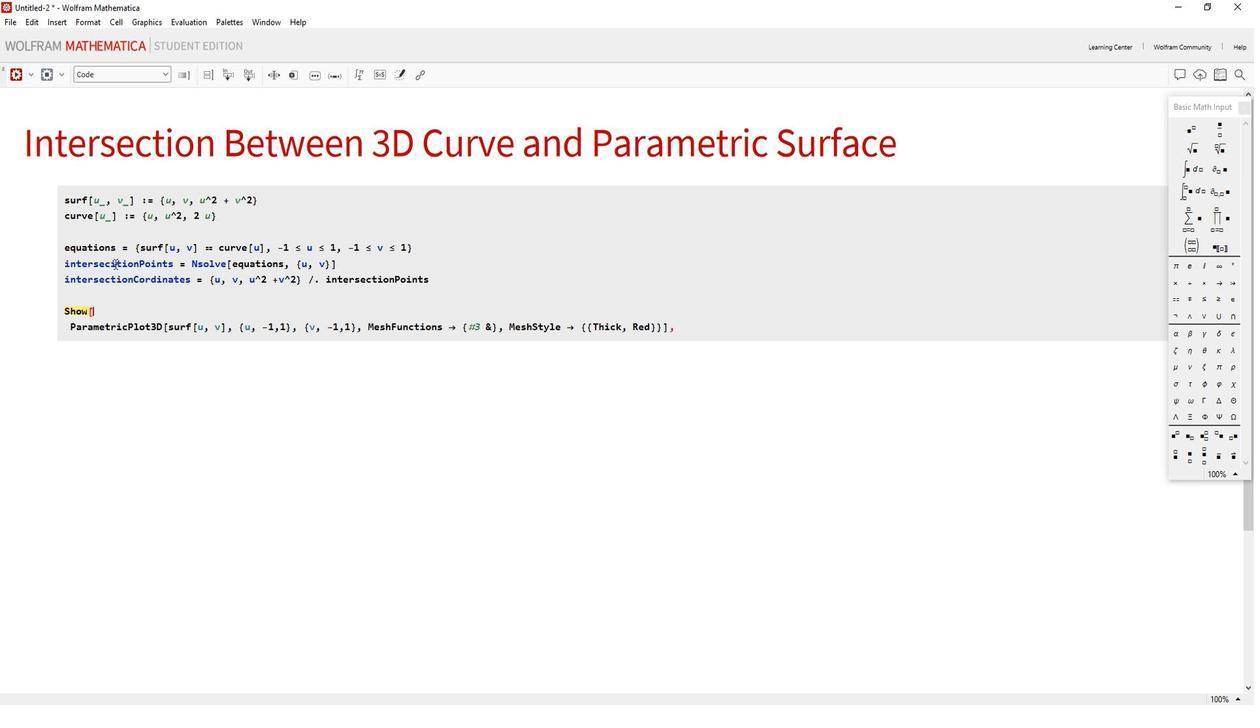
Action: Mouse pressed left at (181, 279)
Screenshot: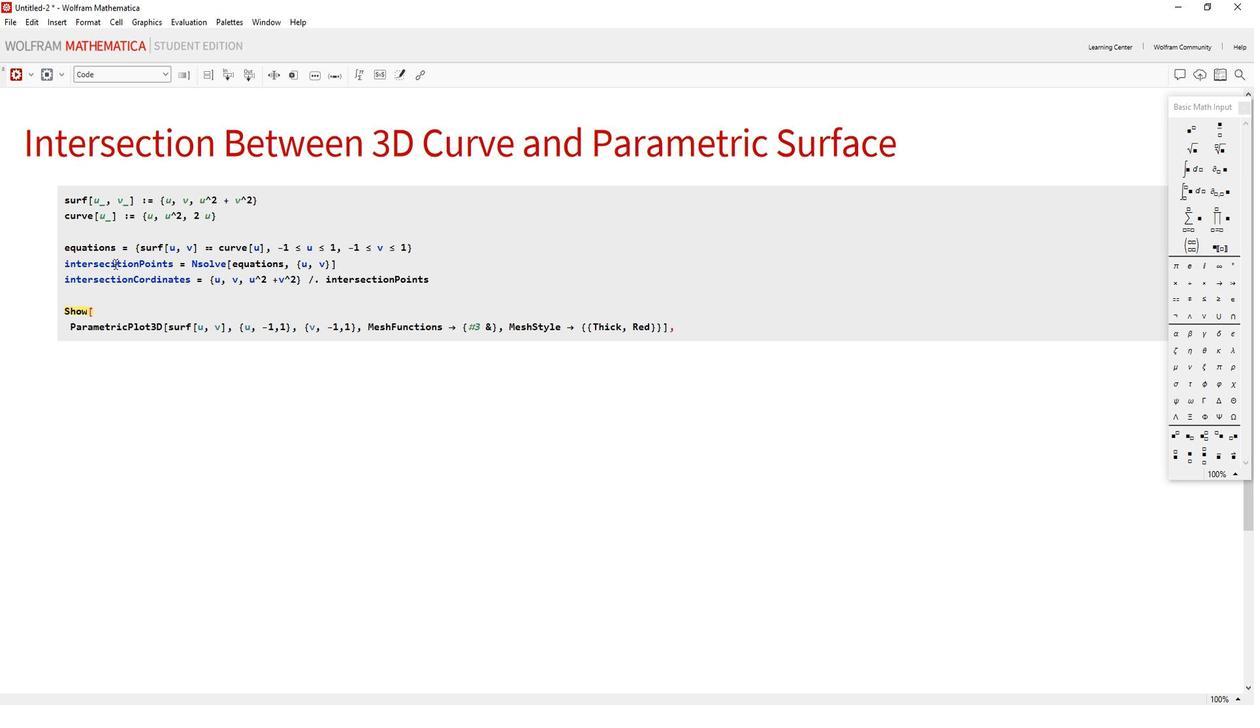 
Action: Mouse moved to (194, 295)
Screenshot: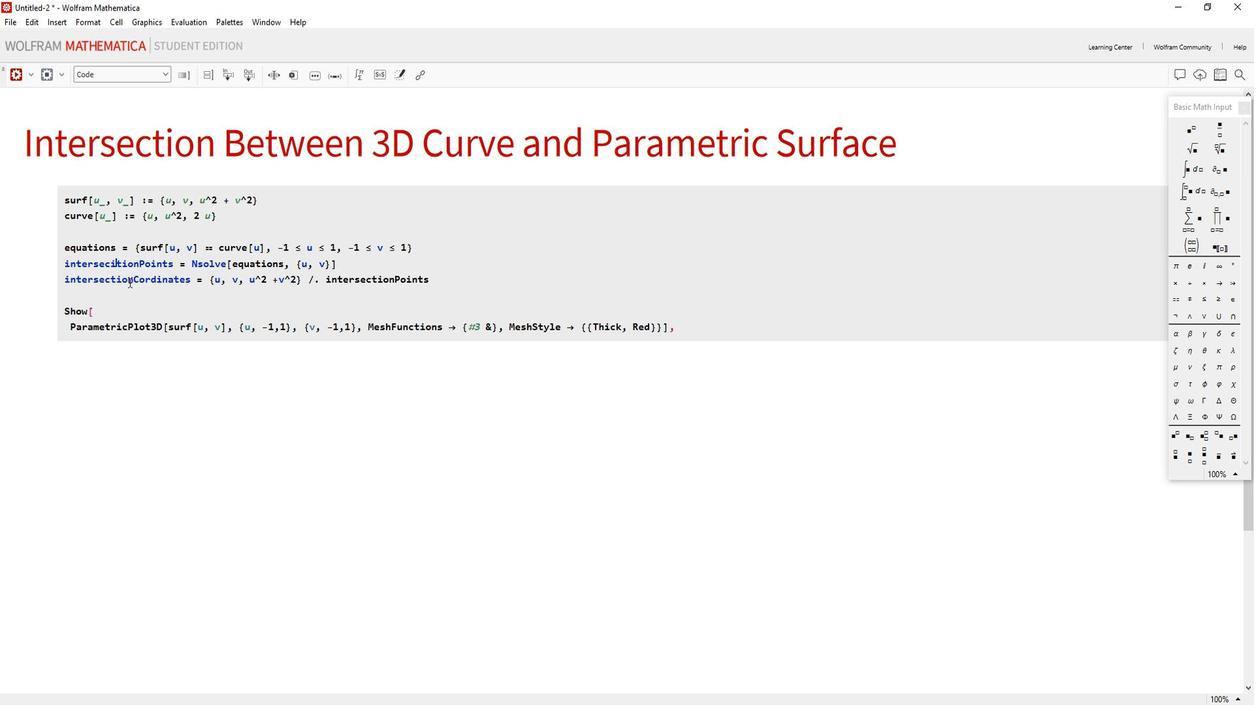 
Action: Key pressed <Key.backspace>
Screenshot: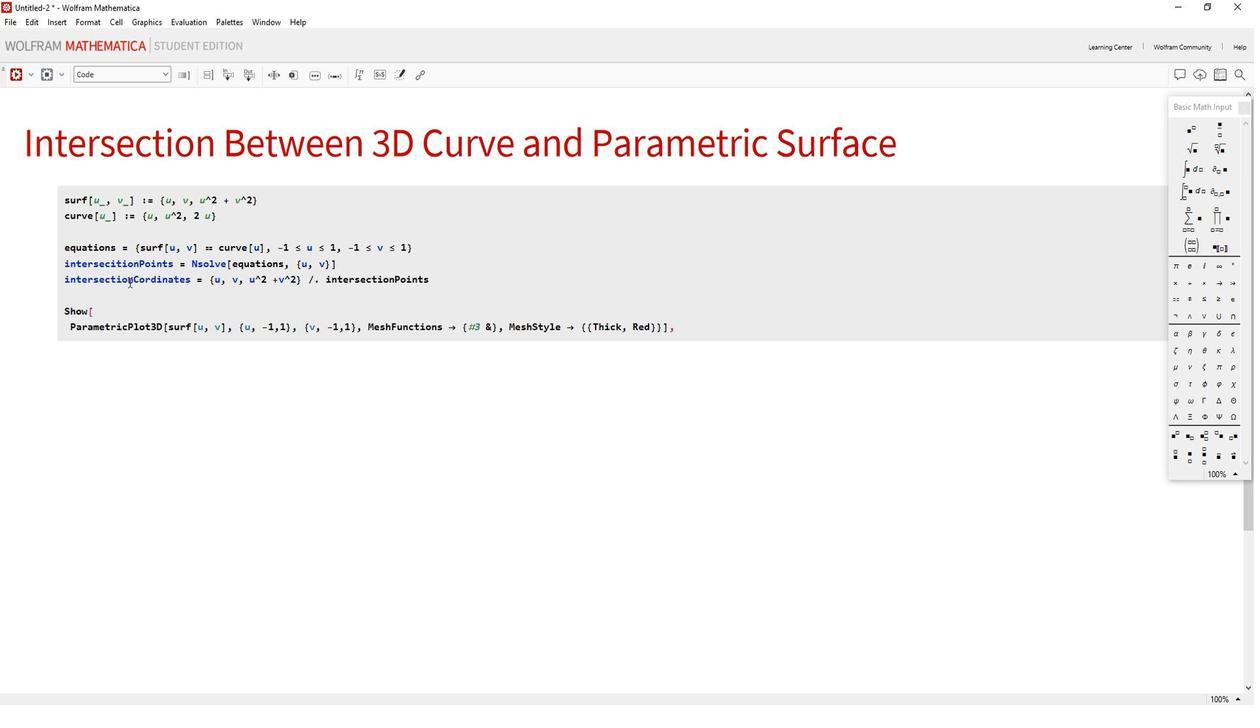 
Action: Mouse moved to (337, 286)
Screenshot: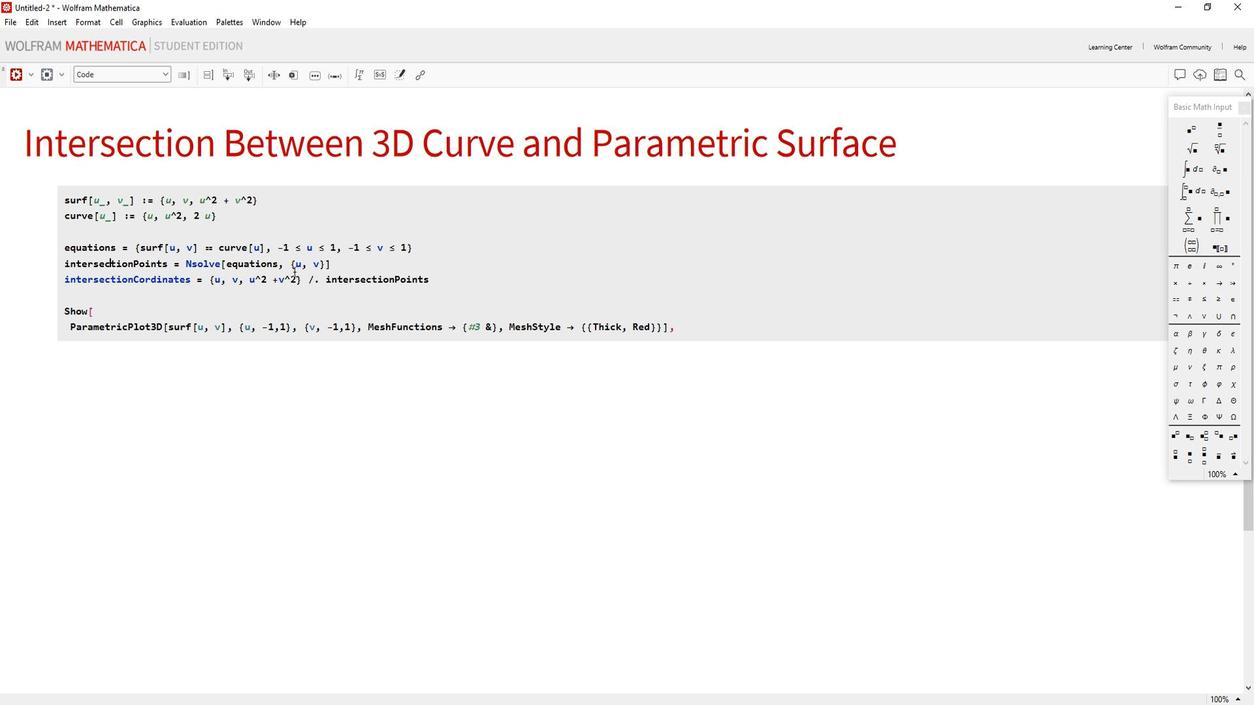
Action: Mouse pressed left at (337, 286)
Screenshot: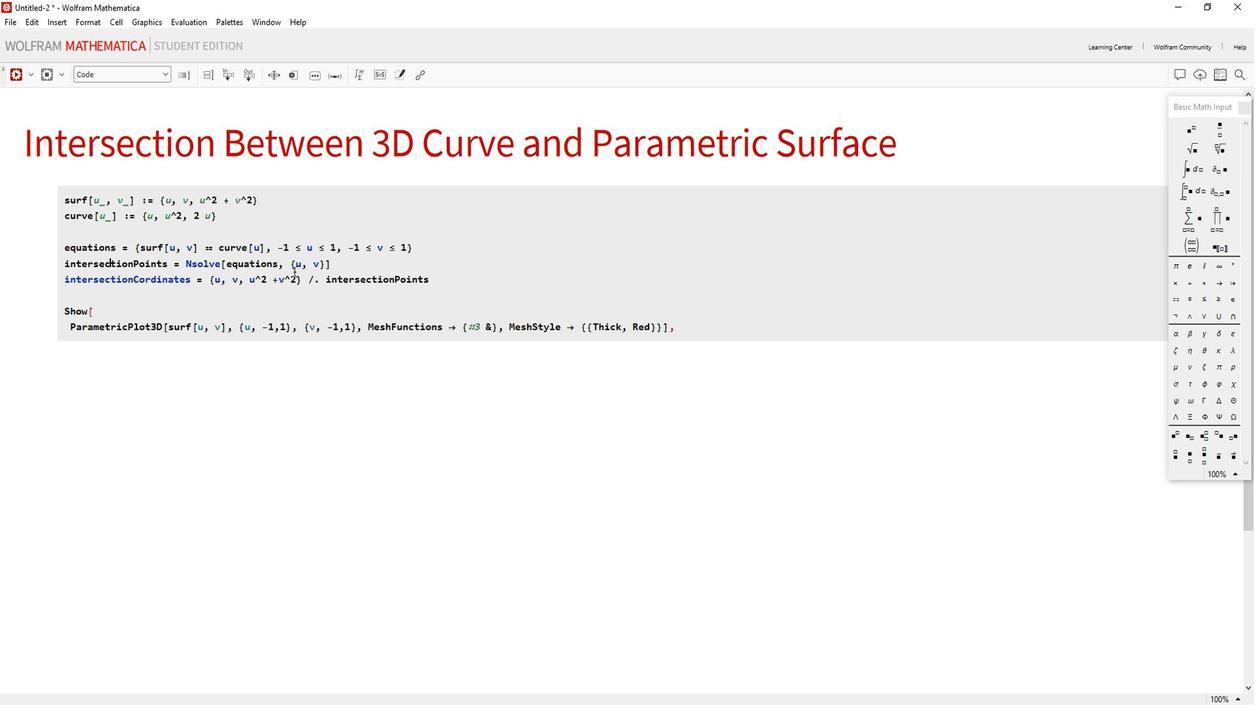 
Action: Mouse moved to (254, 278)
Screenshot: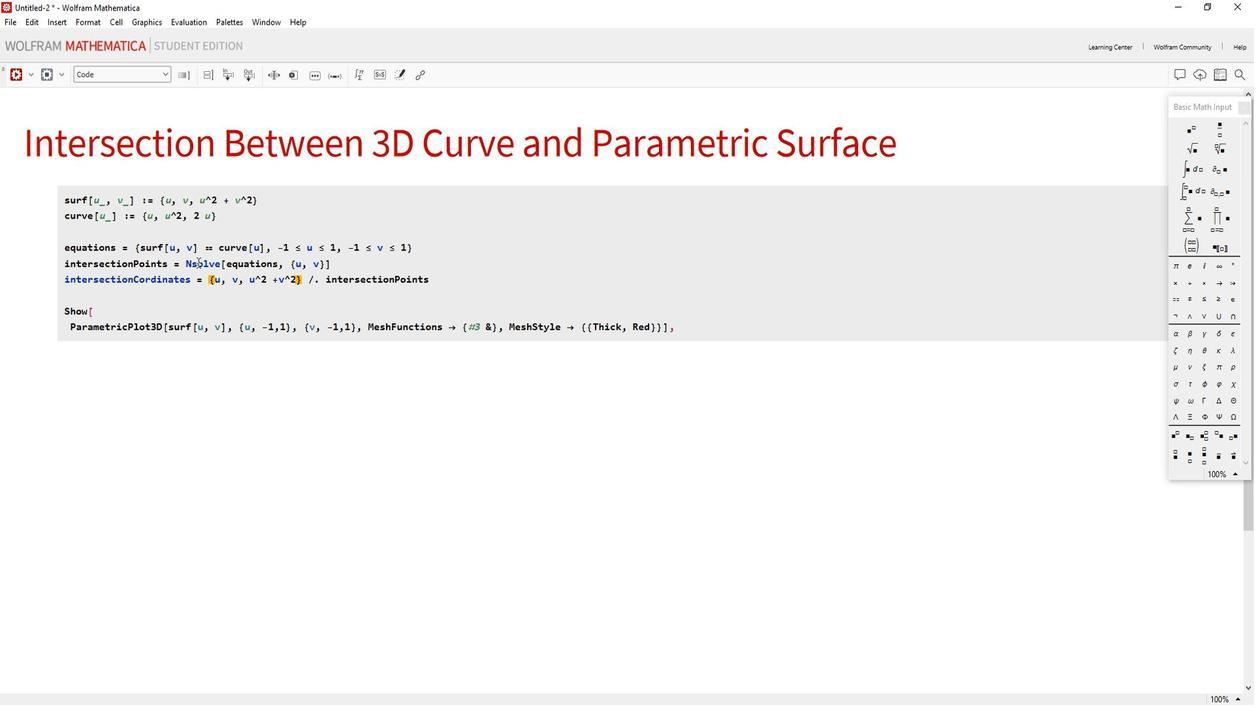 
Action: Mouse pressed left at (254, 278)
Screenshot: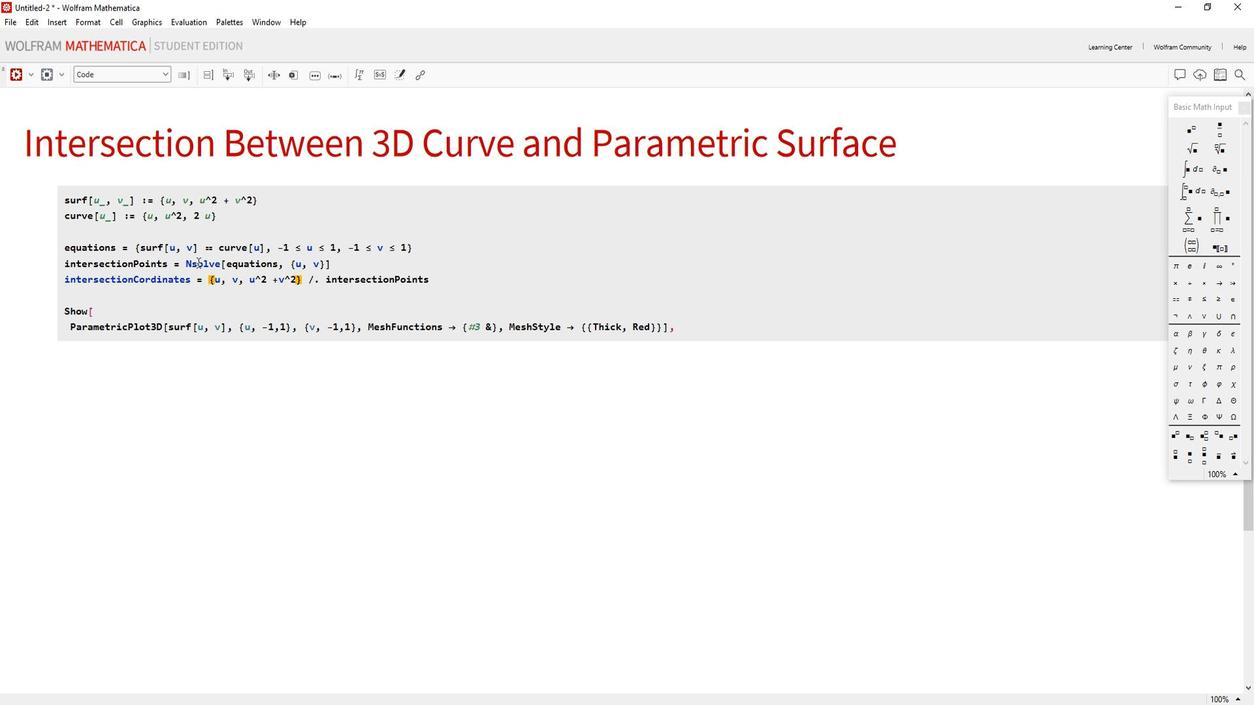 
Action: Mouse moved to (273, 299)
Screenshot: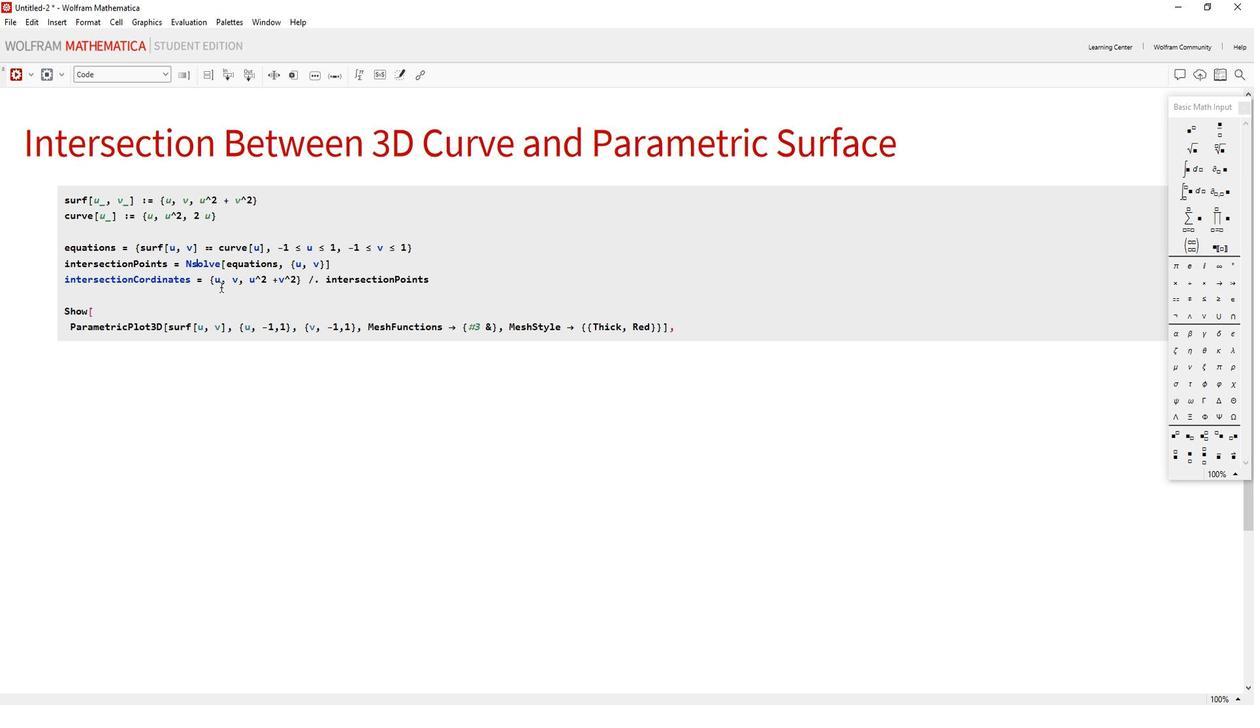 
Action: Key pressed <Key.backspace><Key.caps_lock>s
Screenshot: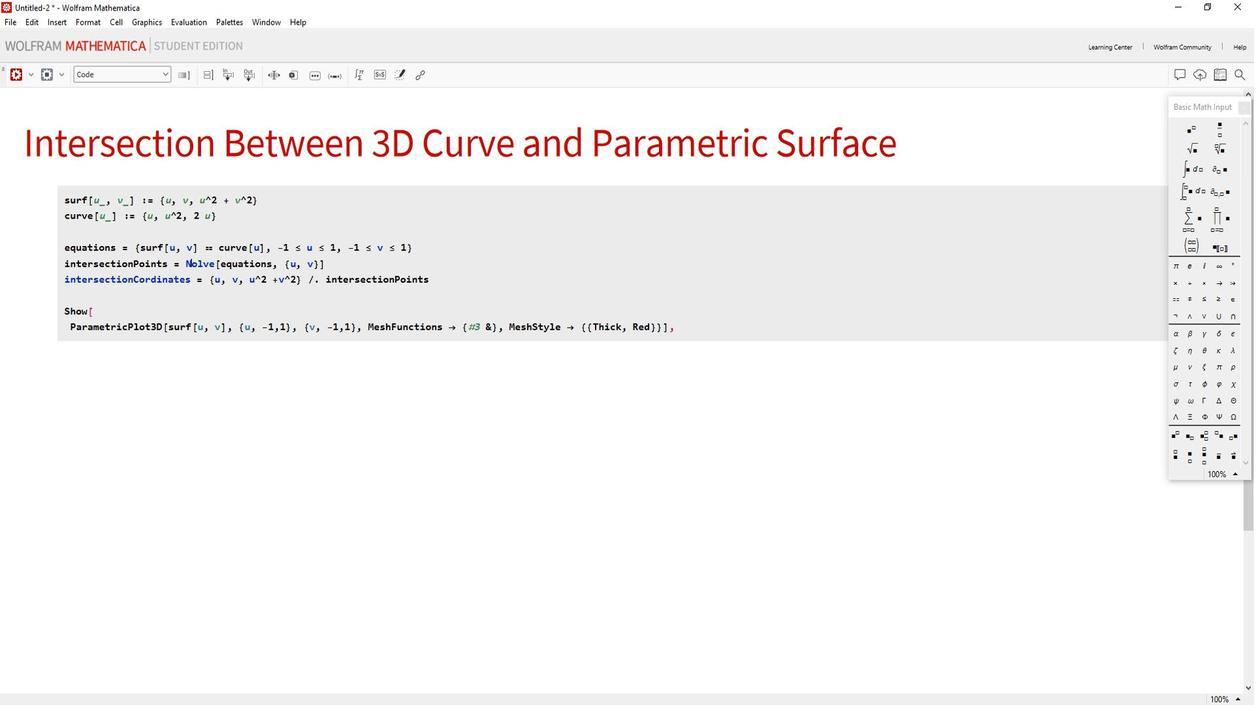 
Action: Mouse moved to (431, 297)
Screenshot: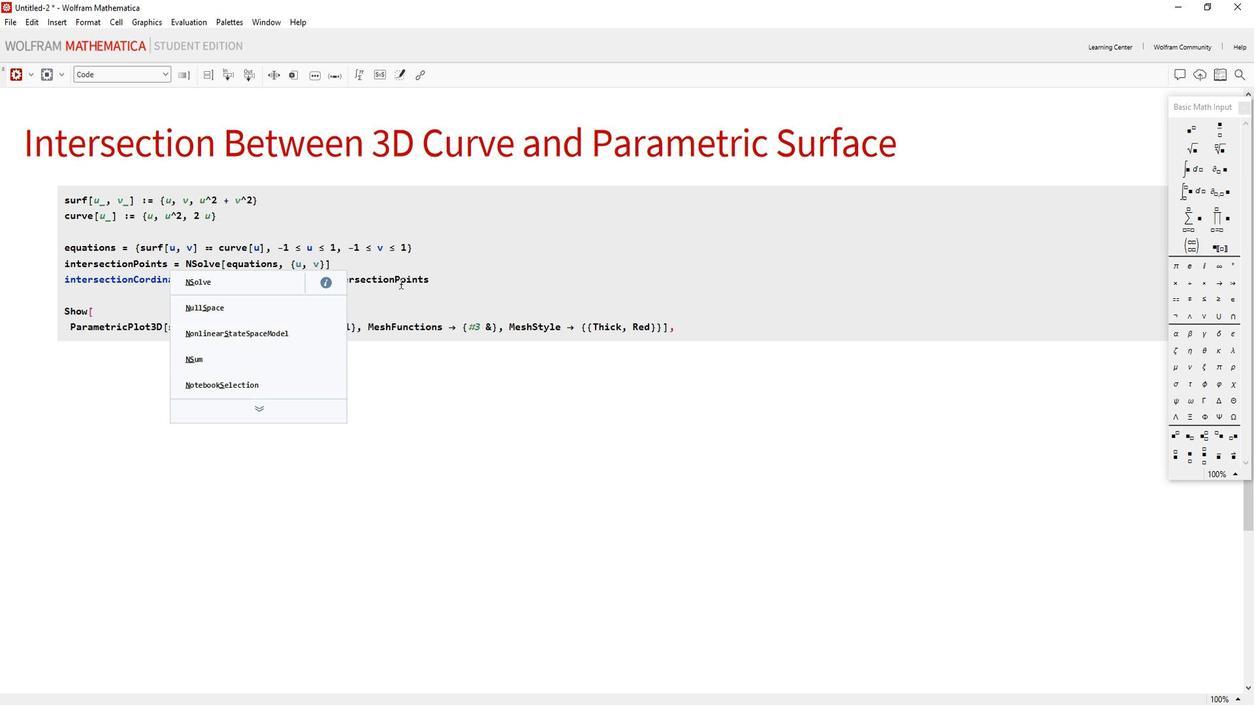 
Action: Mouse pressed left at (431, 297)
Screenshot: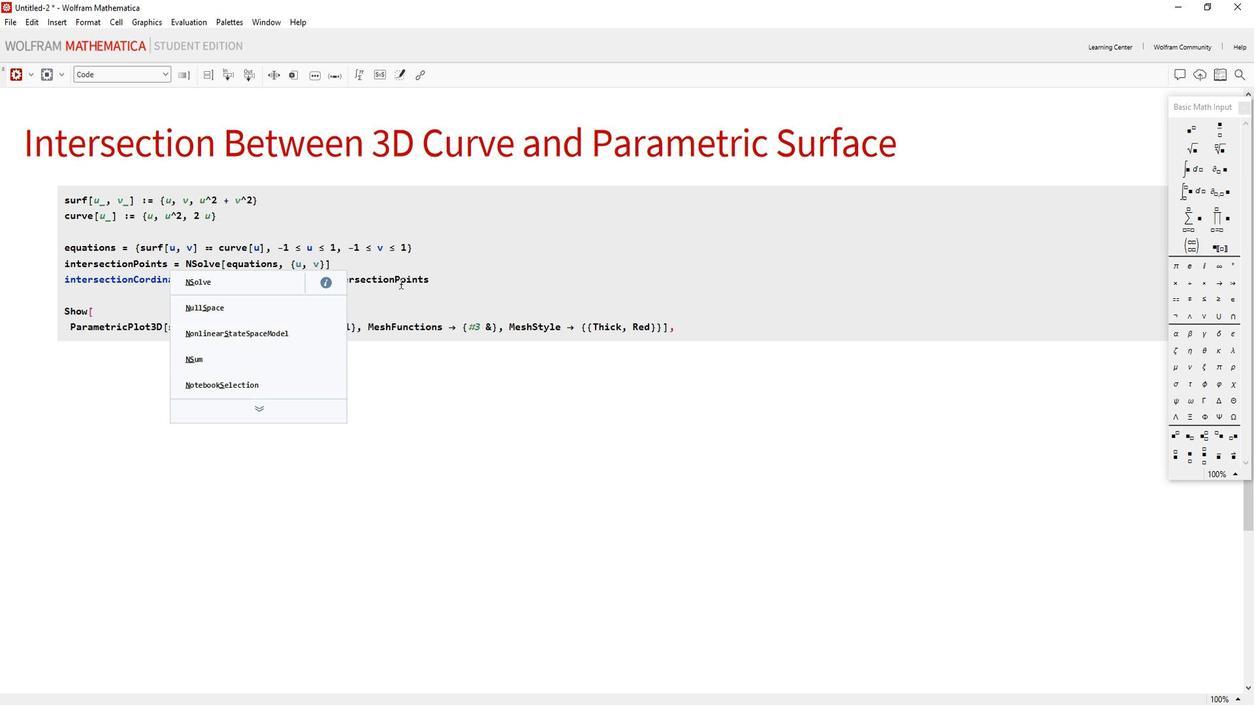 
Action: Mouse moved to (213, 294)
Screenshot: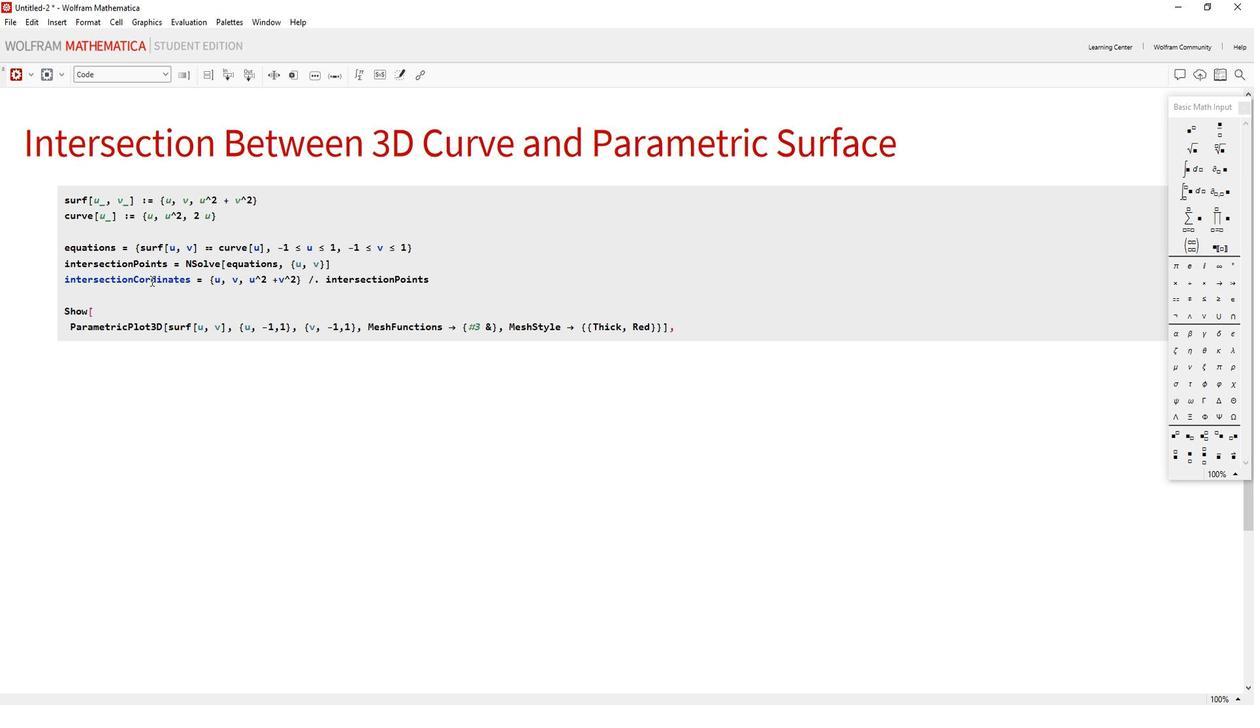 
Action: Mouse pressed left at (213, 294)
Screenshot: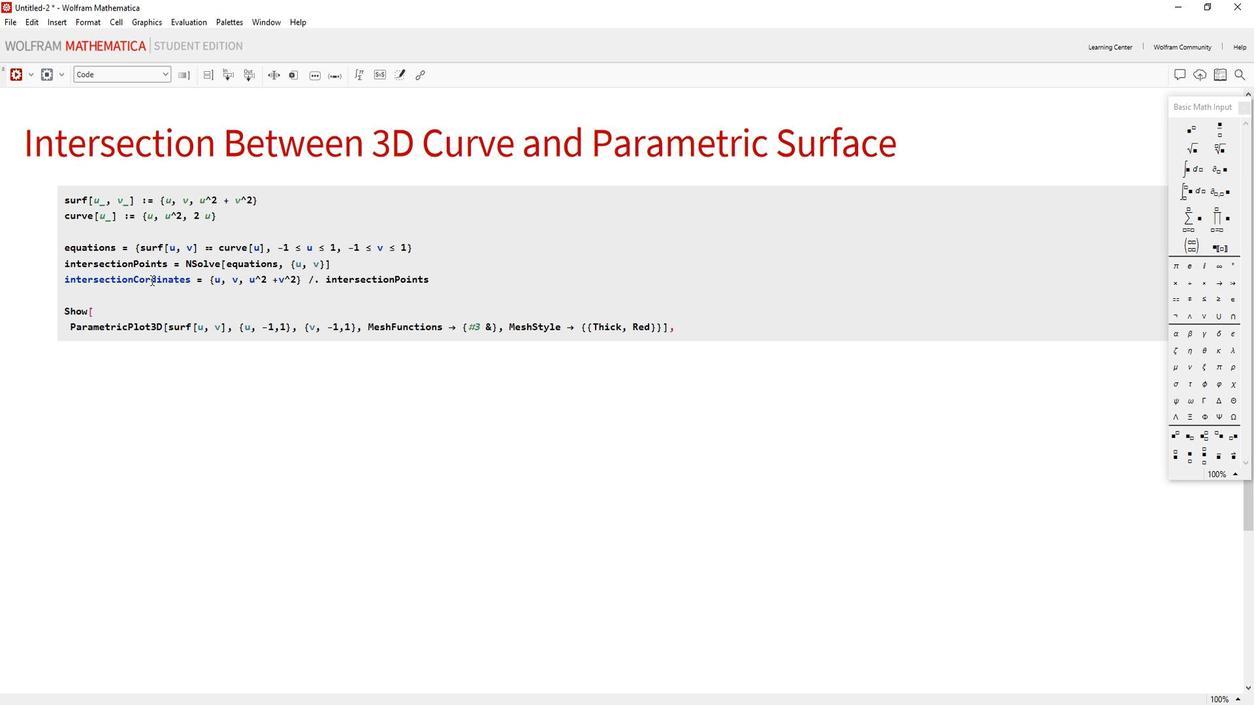 
Action: Mouse moved to (222, 315)
Screenshot: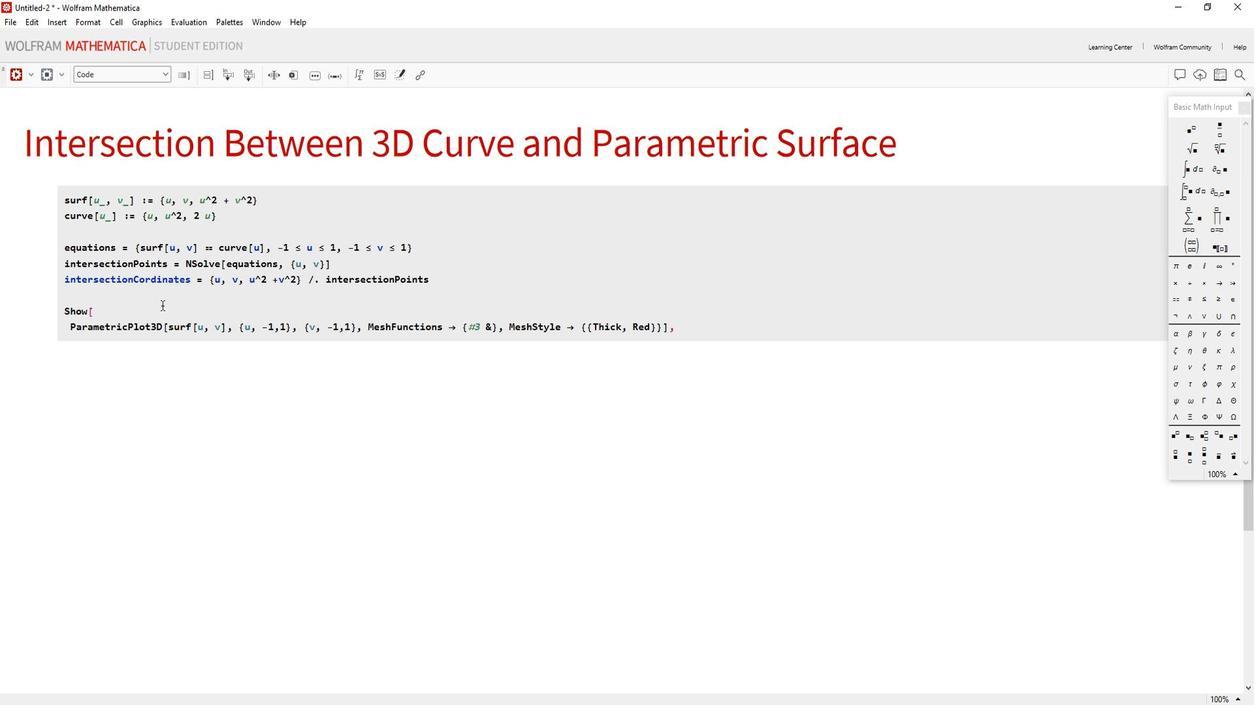 
Action: Key pressed <Key.left>o
Screenshot: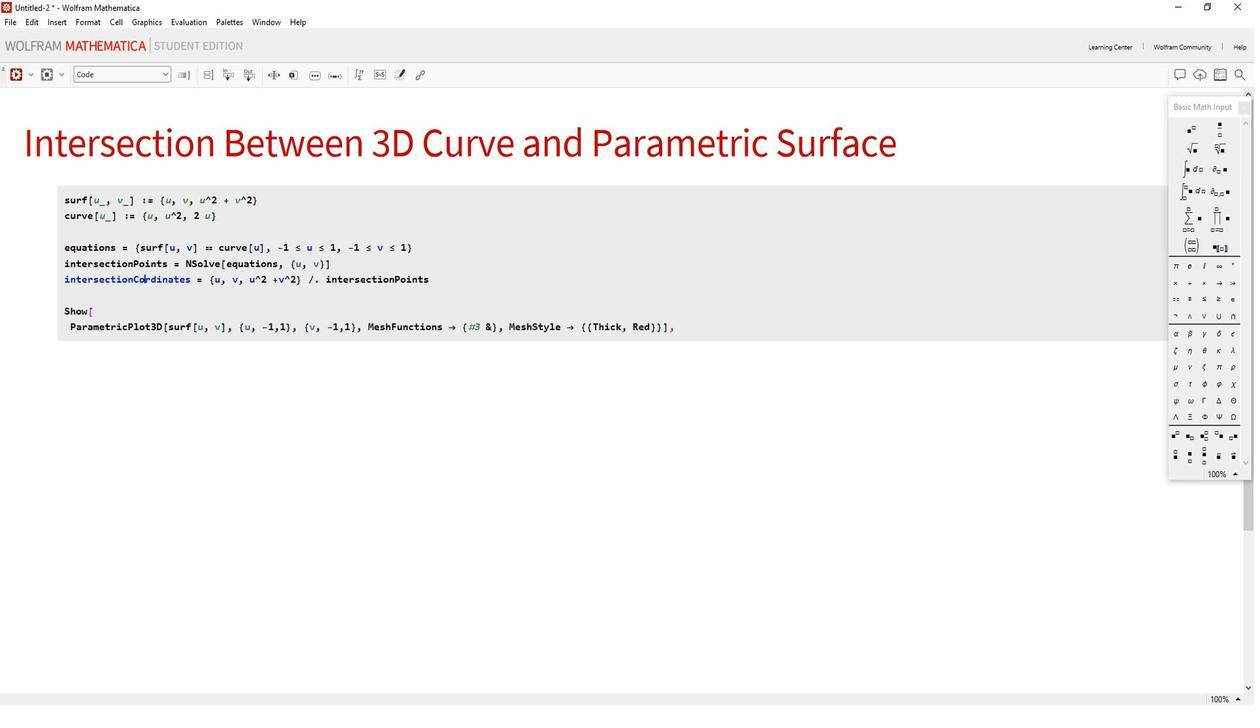 
Action: Mouse moved to (235, 324)
Screenshot: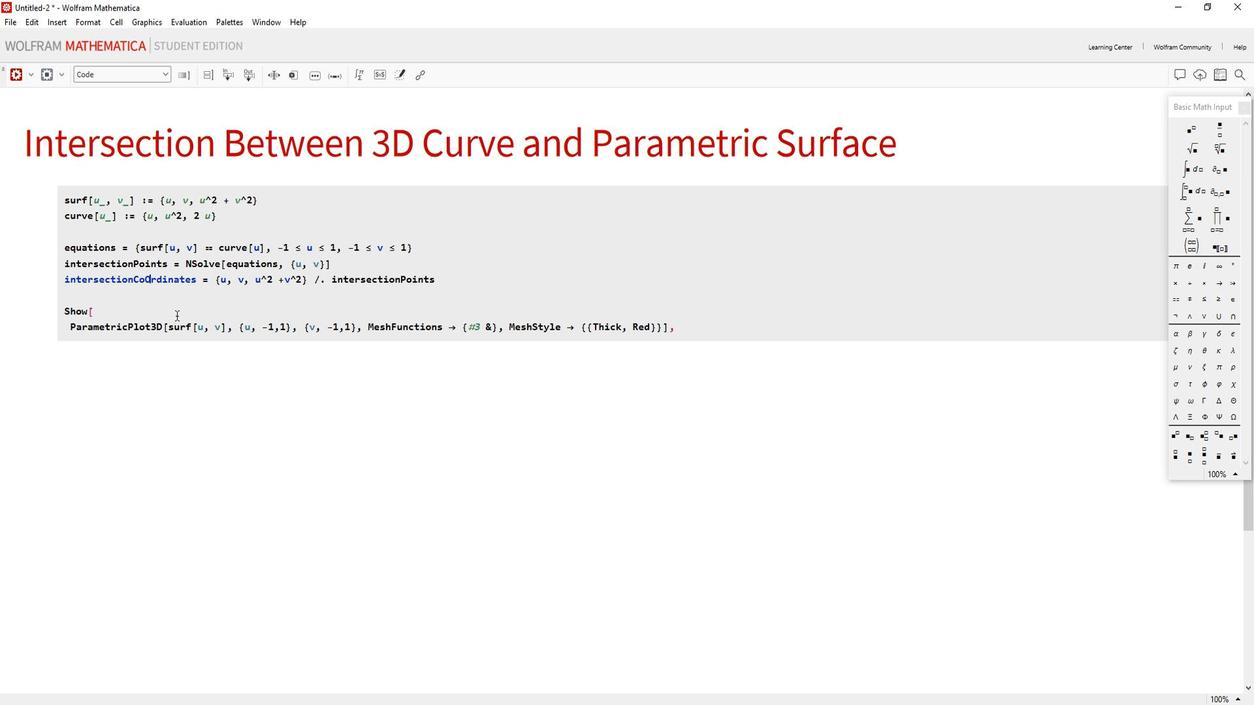 
Action: Key pressed <Key.backspace><Key.caps_lock>O
Screenshot: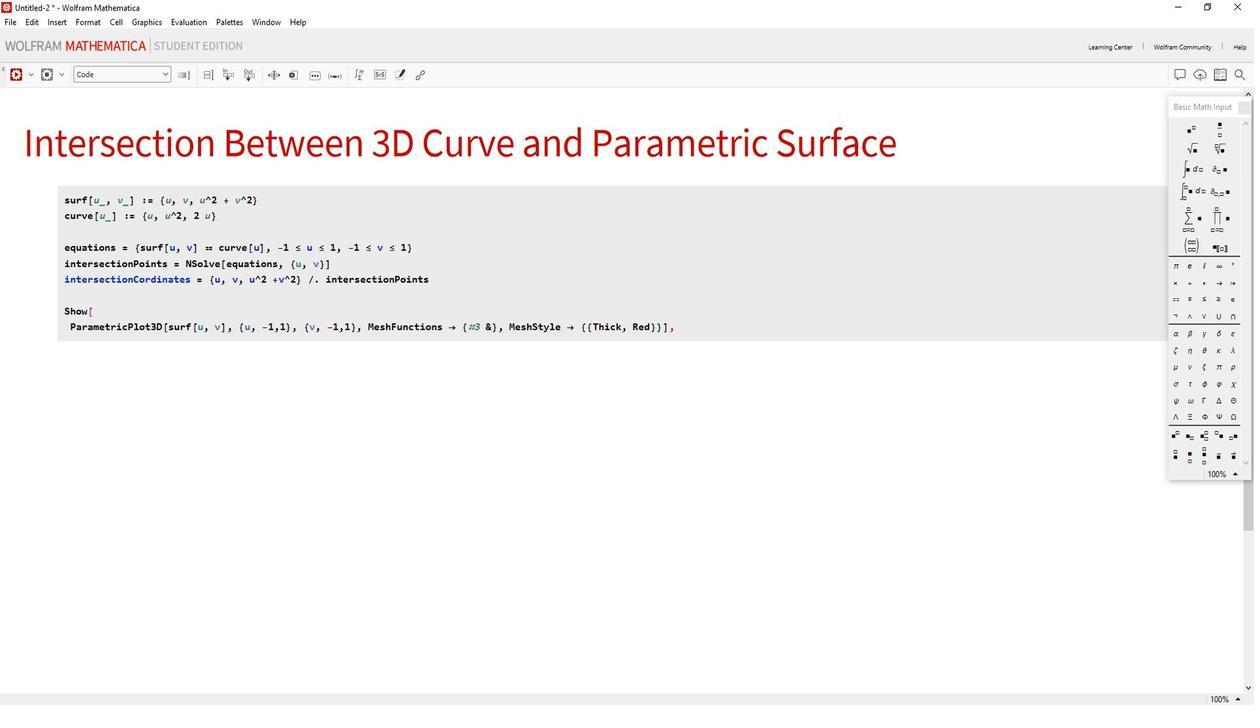 
Action: Mouse moved to (287, 318)
Screenshot: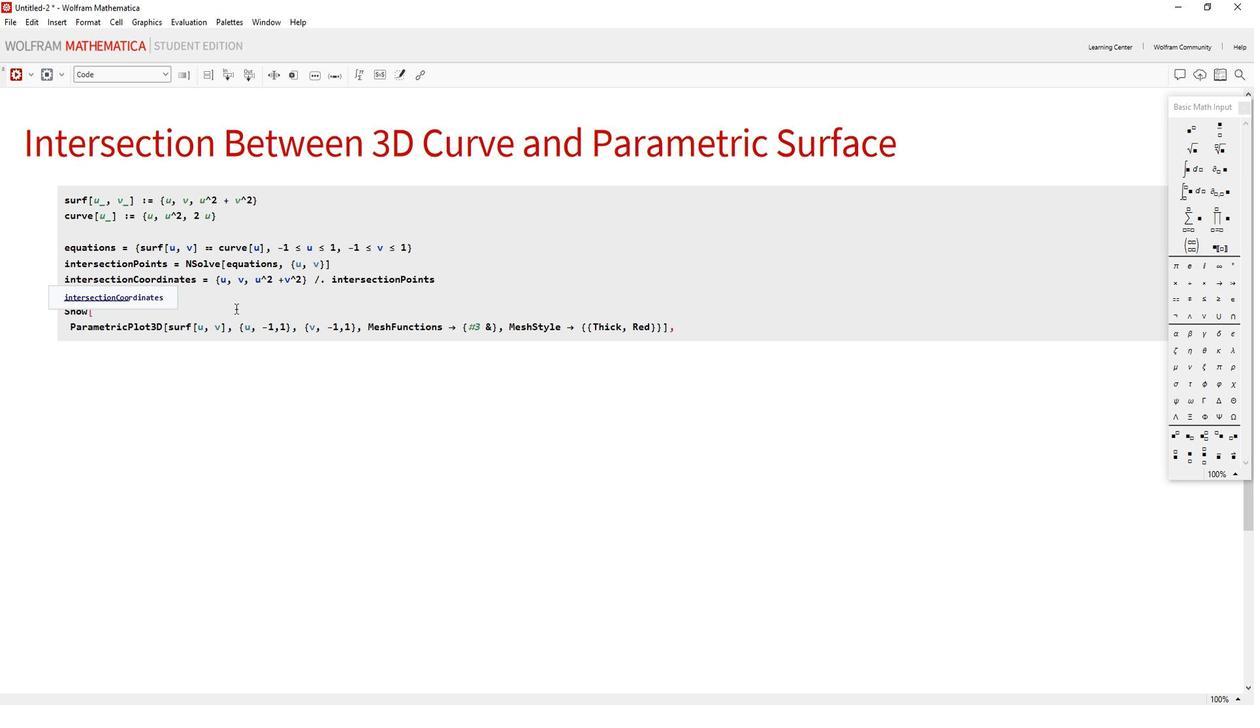 
Action: Mouse pressed left at (287, 318)
Screenshot: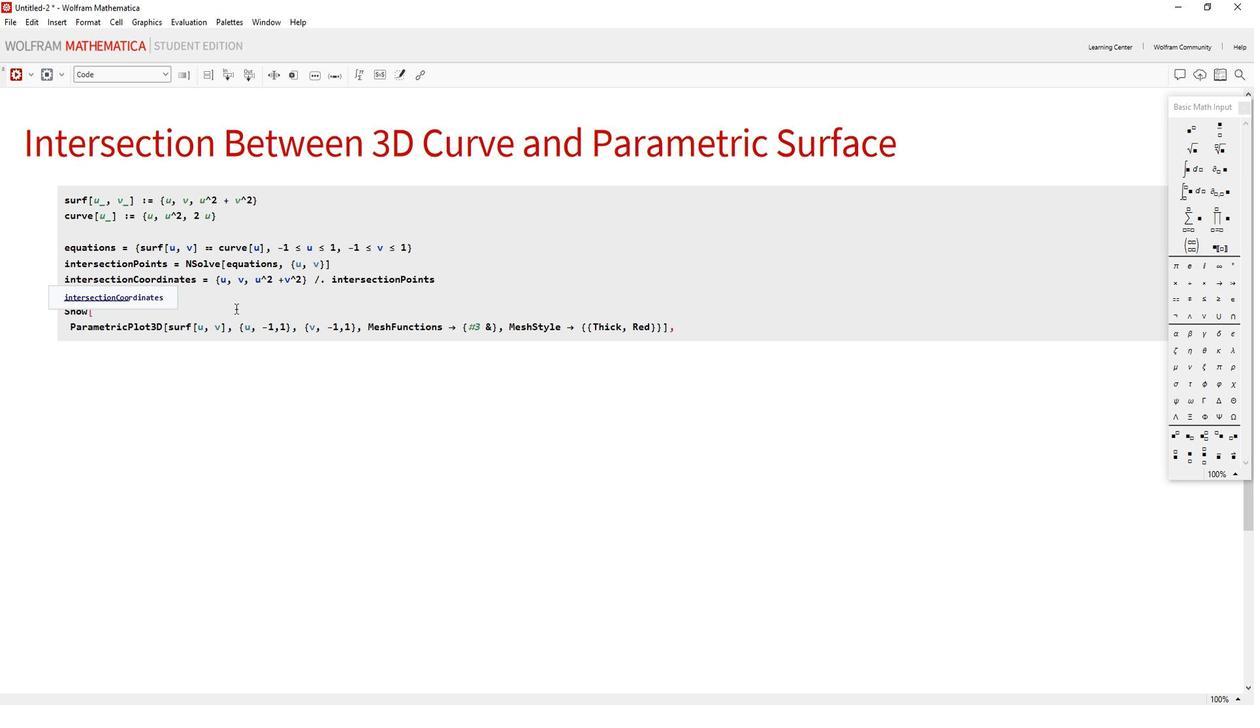 
Action: Mouse moved to (210, 320)
Screenshot: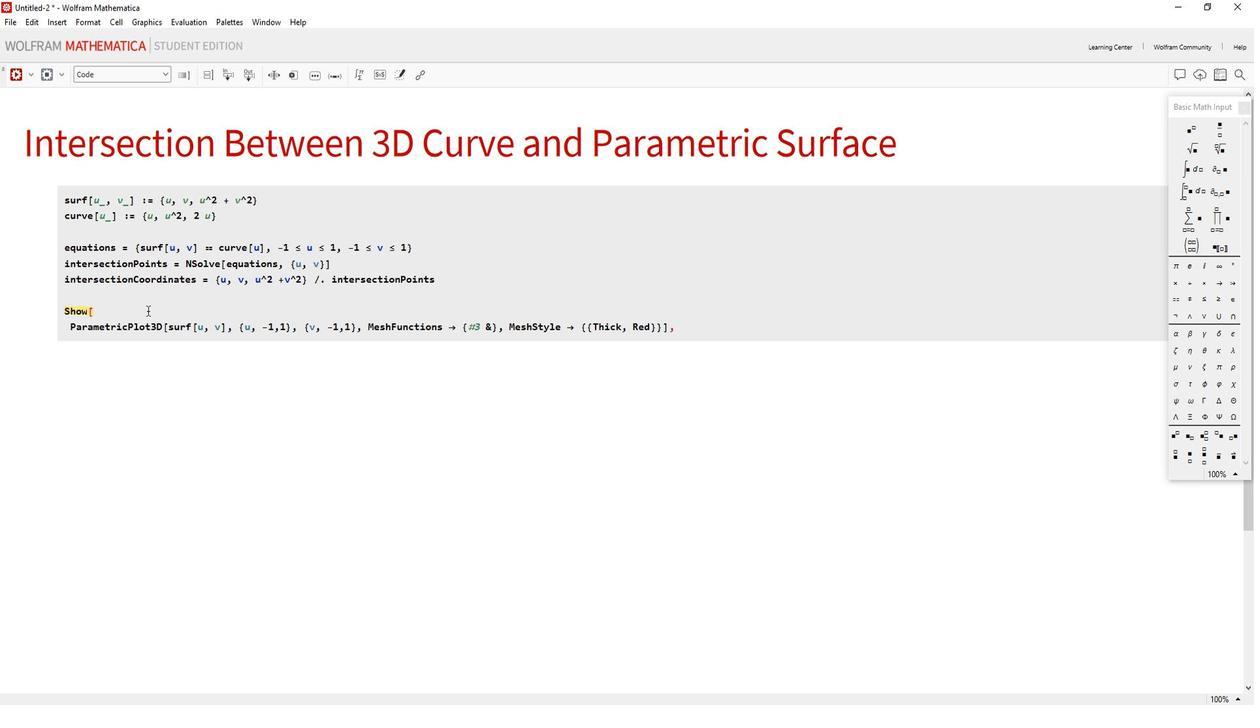 
Action: Mouse pressed left at (210, 320)
Screenshot: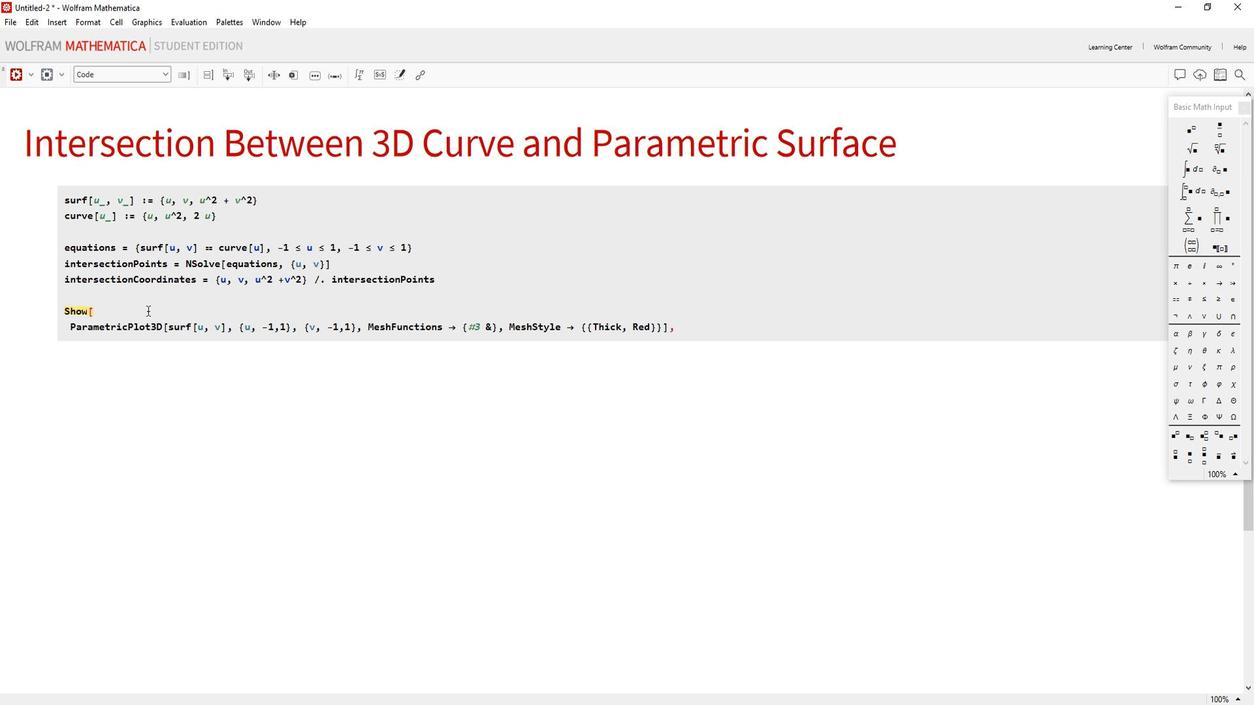
Action: Mouse moved to (657, 335)
Screenshot: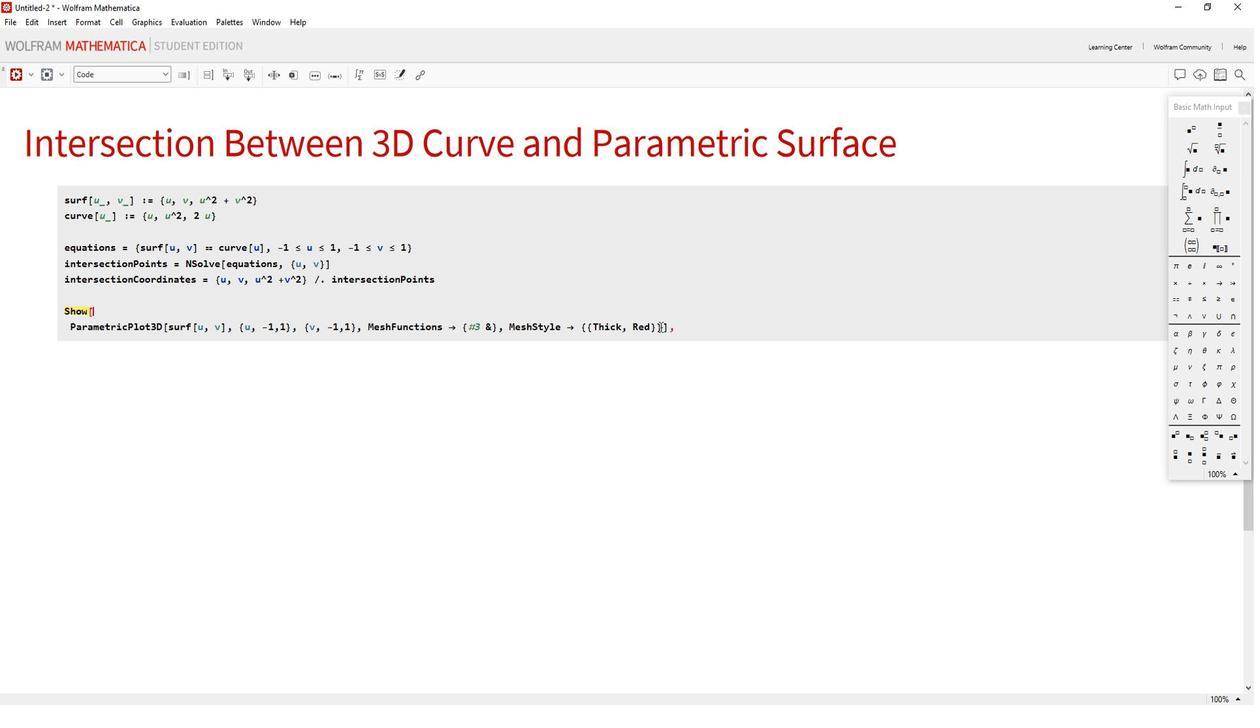 
Action: Mouse pressed left at (657, 335)
Screenshot: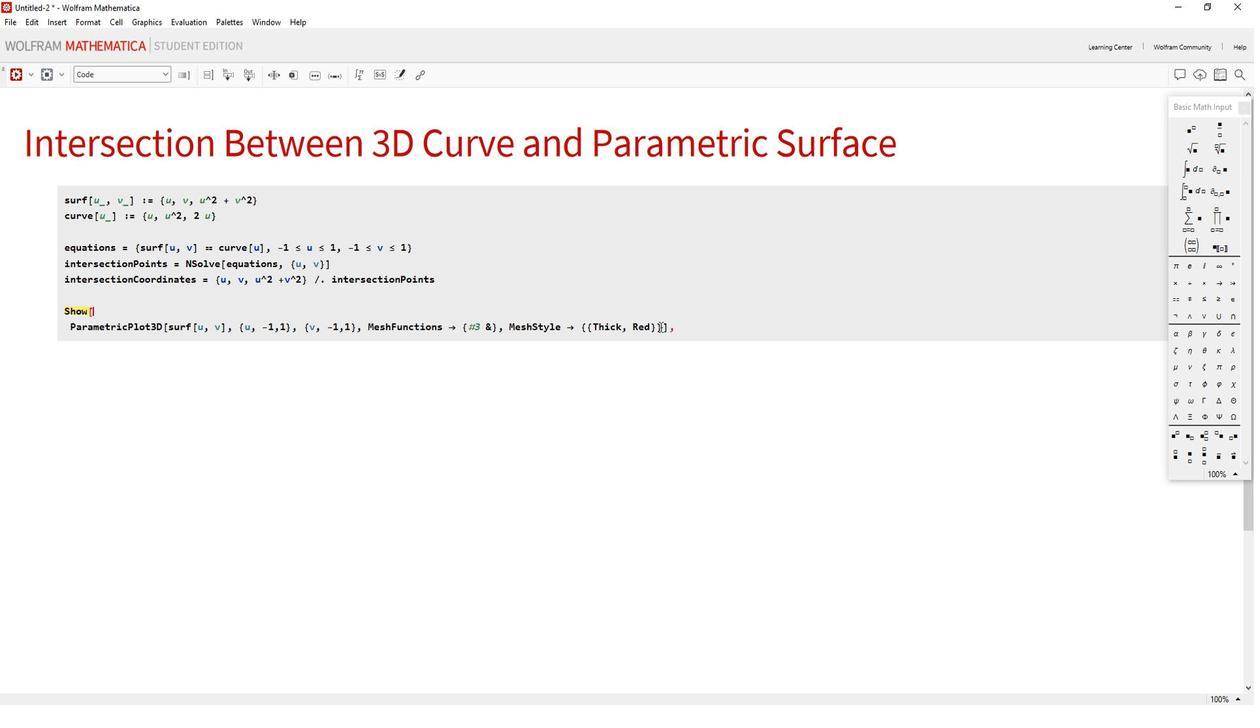 
Action: Mouse moved to (673, 336)
Screenshot: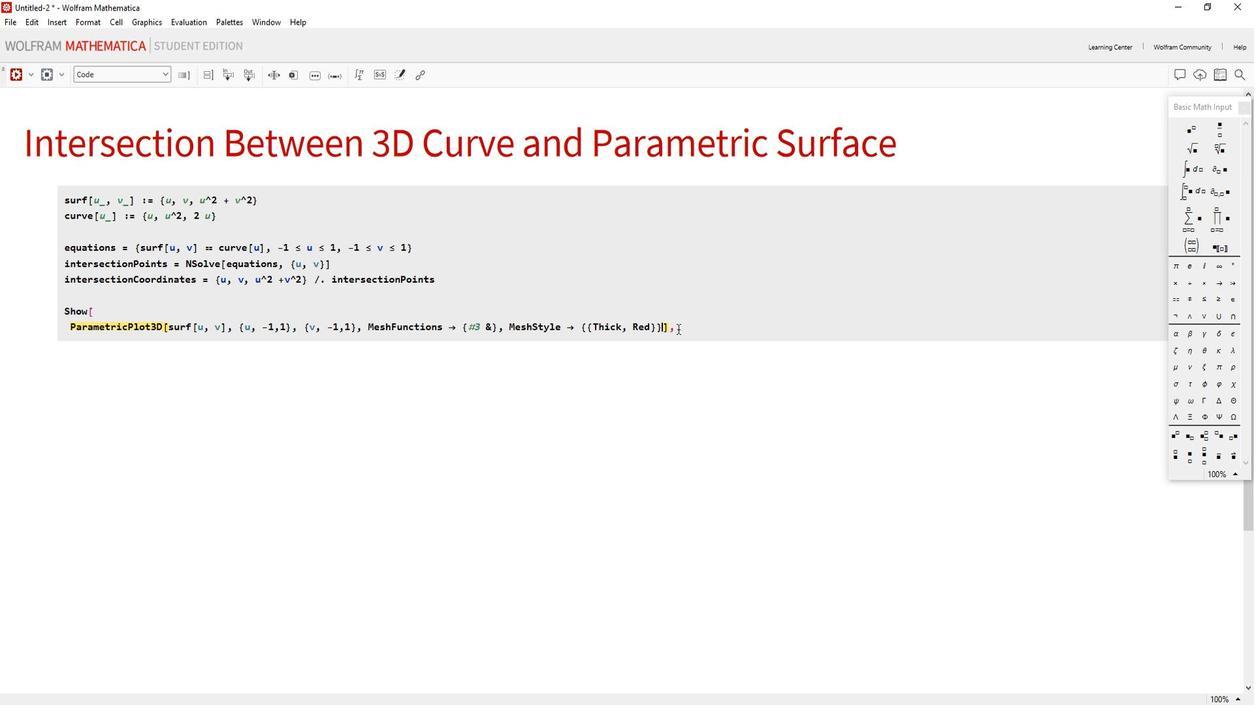 
Action: Mouse pressed left at (673, 336)
Screenshot: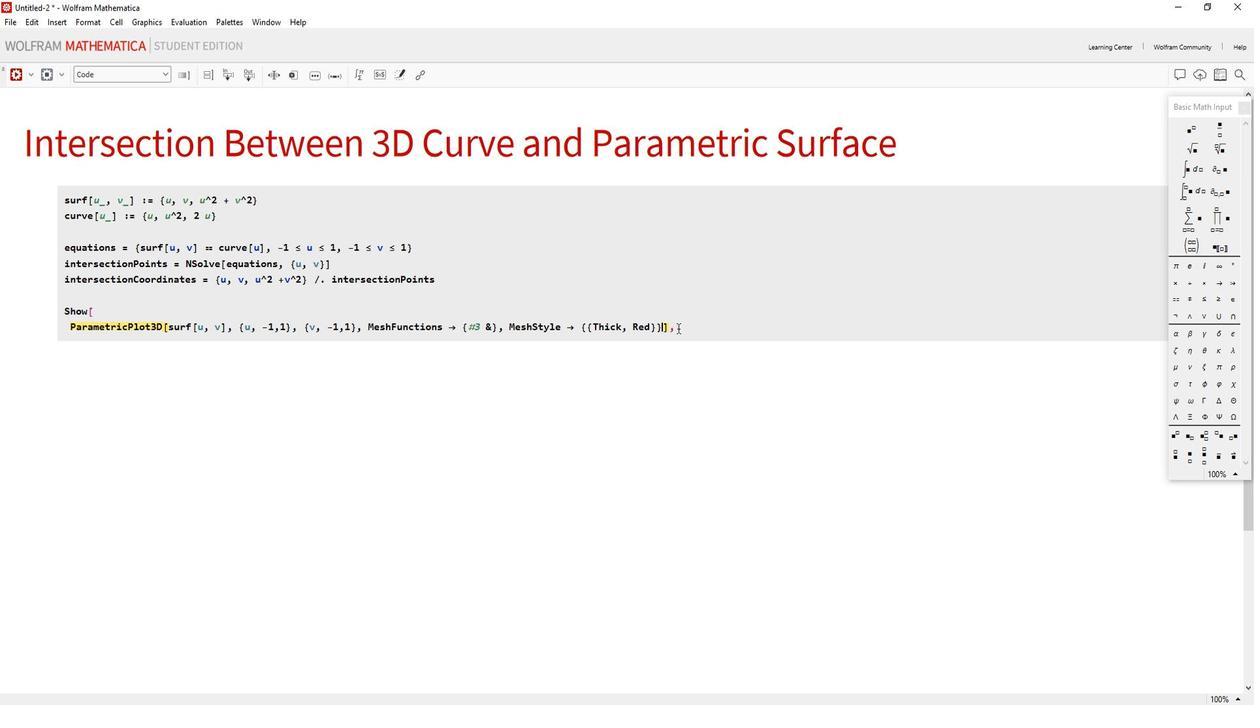 
Action: Mouse moved to (677, 336)
Screenshot: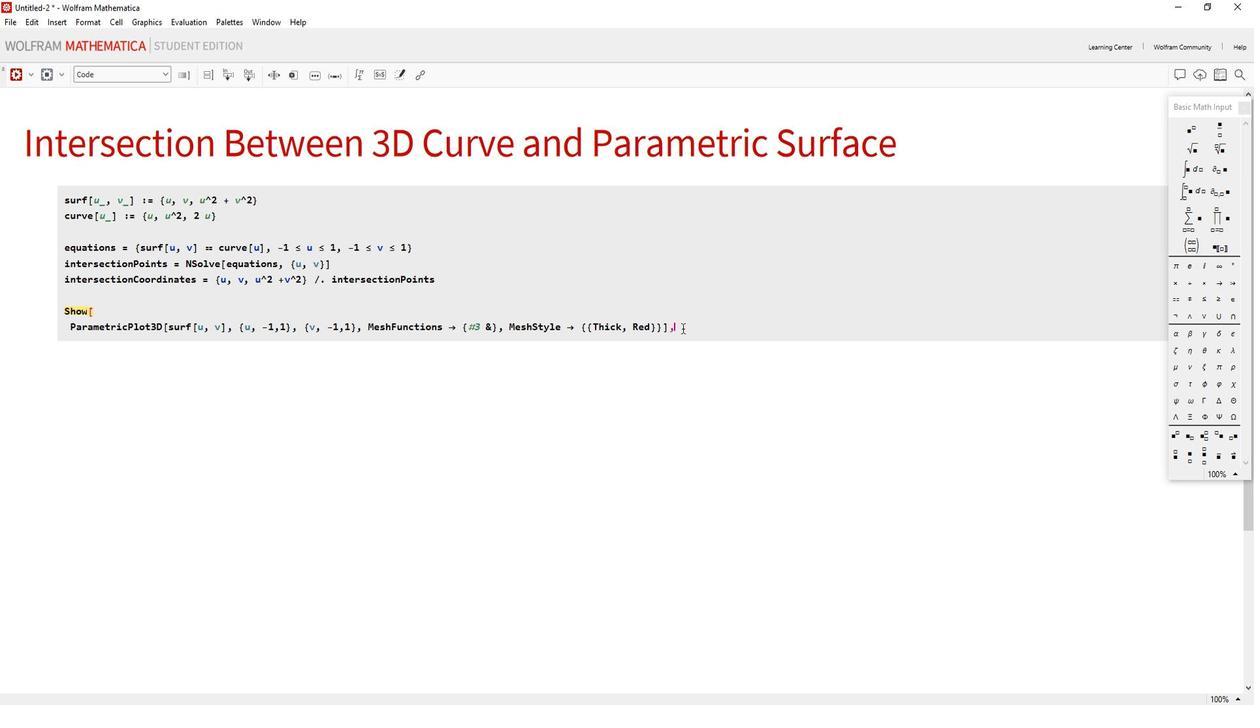 
Action: Key pressed <Key.enter><Key.caps_lock>p<Key.caps_lock>ARAMEETRIC<Key.caps_lock>o<Key.backspace><Key.caps_lock><Key.caps_lock>p<Key.caps_lock>LOT3D<Key.backspace><Key.caps_lock>d[curve[u]<Key.backspace><Key.backspace><Key.backspace><Key.backspace><Key.backspace><Key.backspace><Key.backspace><Key.caps_lock><Key.backspace>CURVE[U],<Key.space><Key.shift>{U,<Key.space>-1,<Key.space>1<Key.shift><Key.shift><Key.shift><Key.shift><Key.shift><Key.shift><Key.shift><Key.shift><Key.shift><Key.shift><Key.shift>},<Key.space><Key.caps_lock>p<Key.caps_lock>LOTS<Key.backspace><Key.caps_lock>s<Key.caps_lock>TYLE<Key.space>
Screenshot: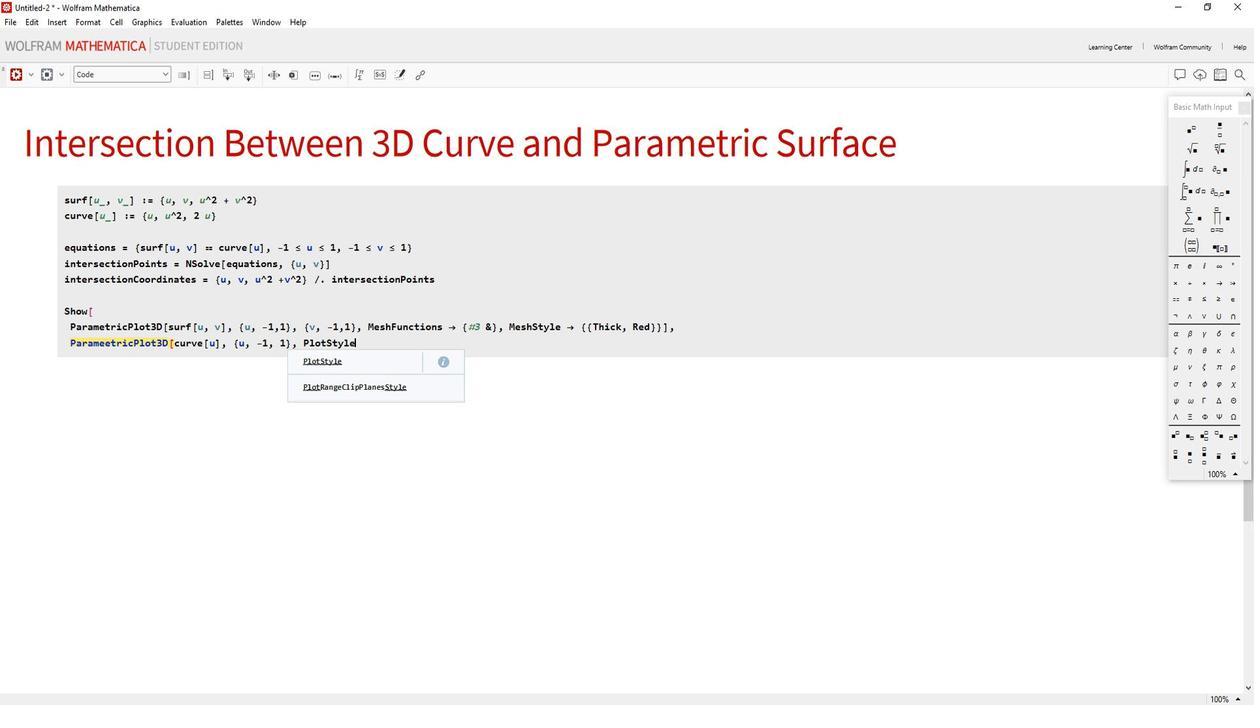 
Action: Mouse moved to (1146, 296)
Screenshot: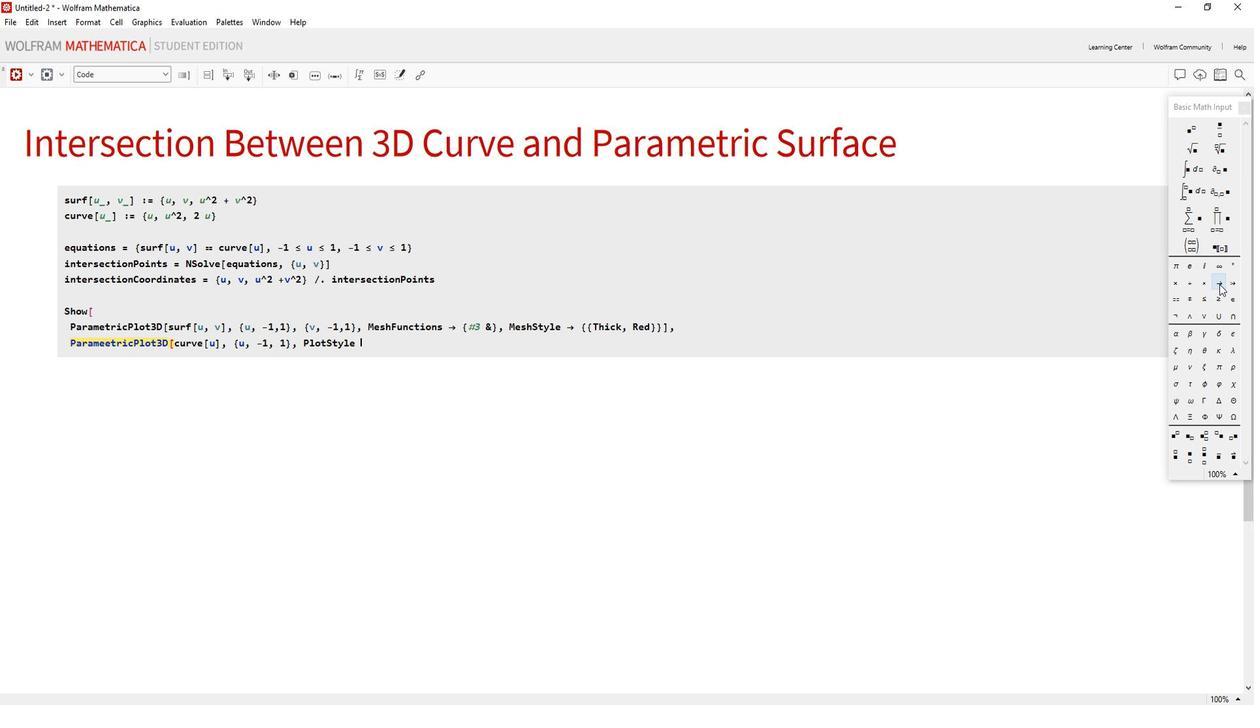 
Action: Mouse pressed left at (1146, 296)
Screenshot: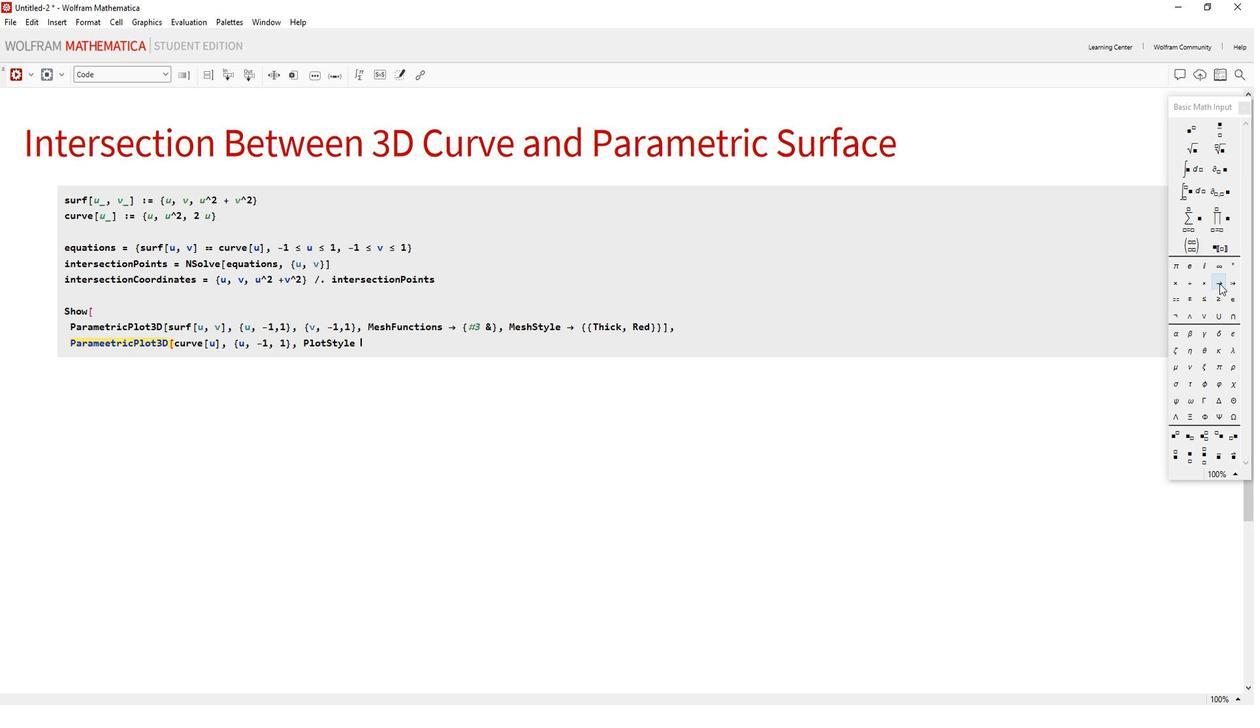 
Action: Mouse moved to (409, 350)
Screenshot: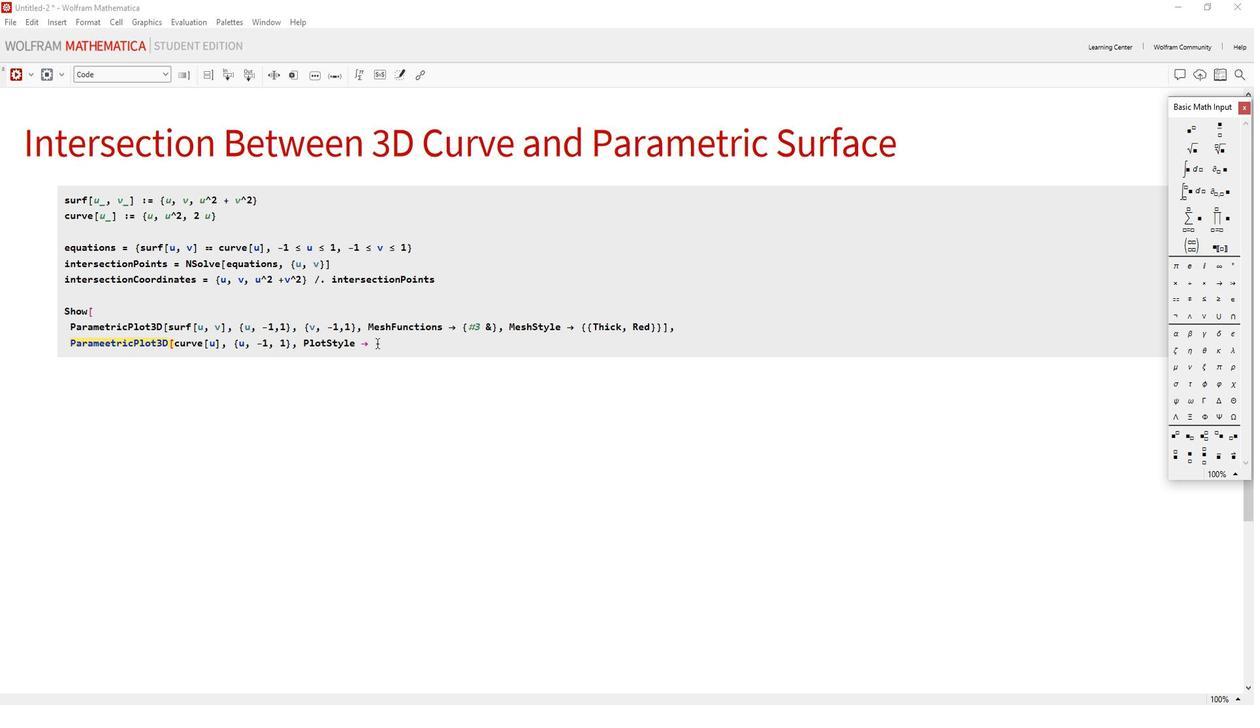
Action: Mouse pressed left at (409, 350)
Screenshot: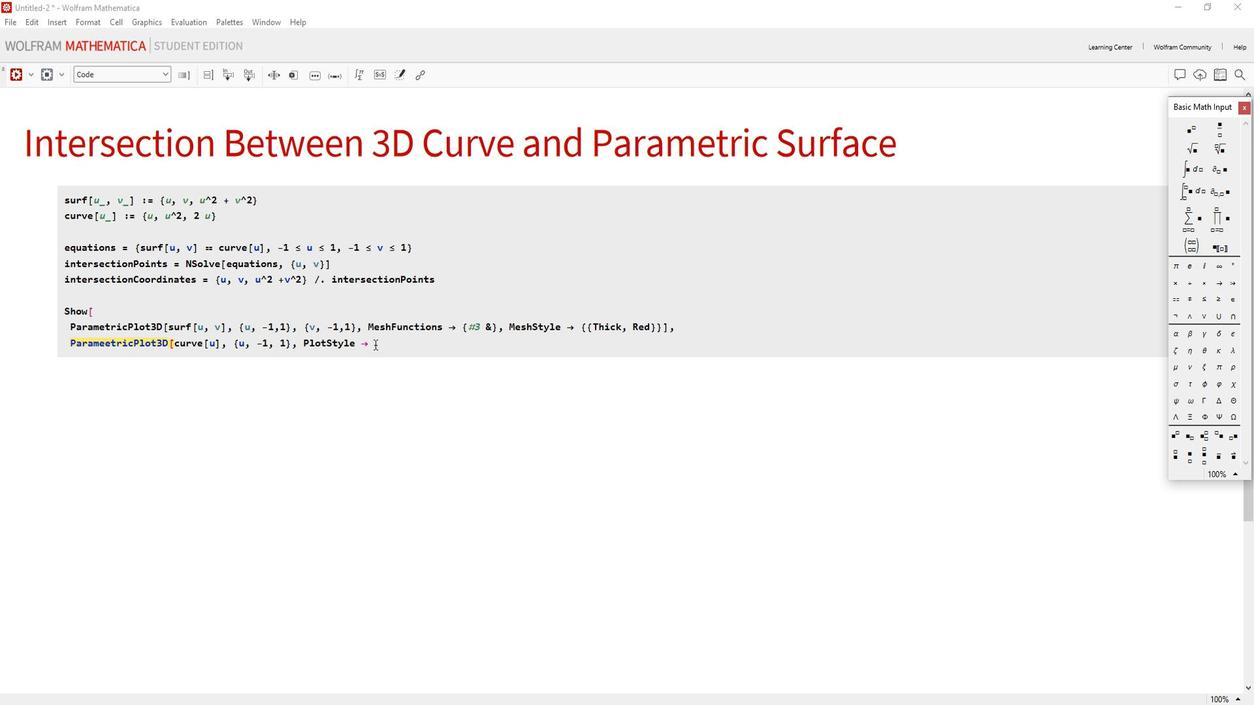 
Action: Mouse moved to (404, 347)
Screenshot: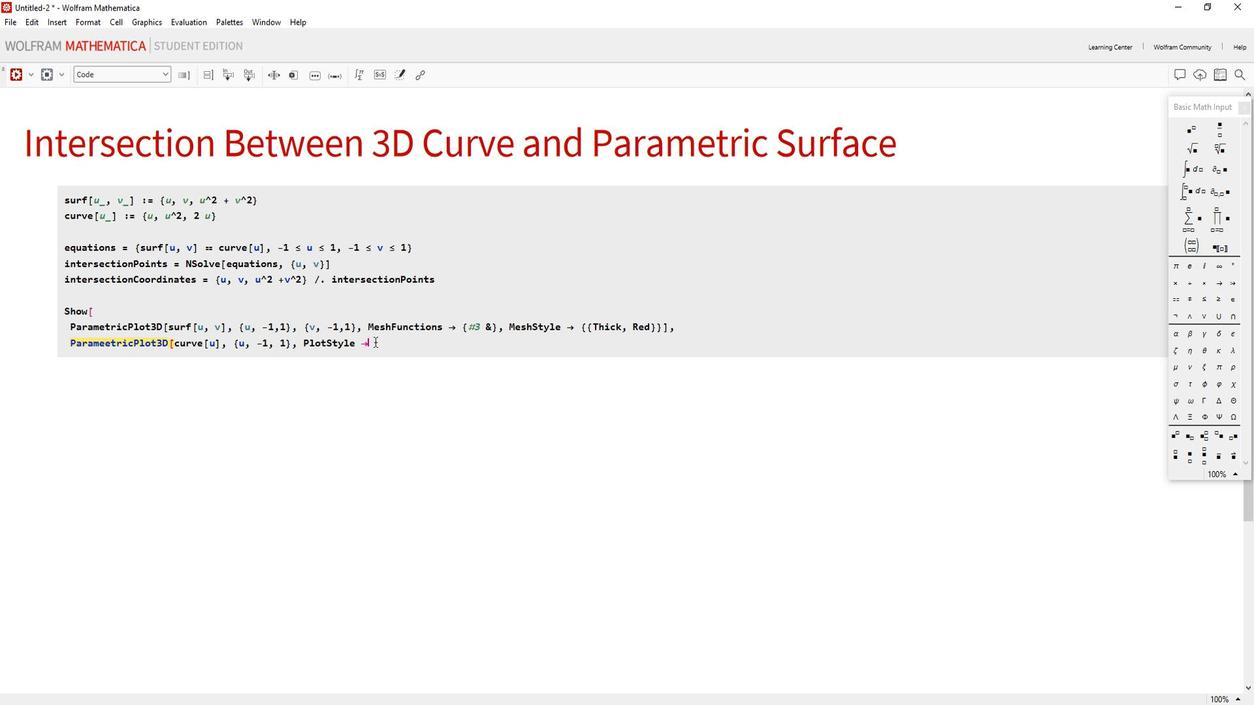 
Action: Key pressed <Key.space><Key.shift><Key.shift><Key.shift><Key.shift><Key.shift><Key.shift><Key.shift><Key.shift><Key.shift><Key.shift>{<Key.caps_lock>t<Key.caps_lock>HICK,<Key.space><Key.caps_lock>b<Key.caps_lock>LI<Key.backspace>UE<Key.shift>}],<Key.enter>
Screenshot: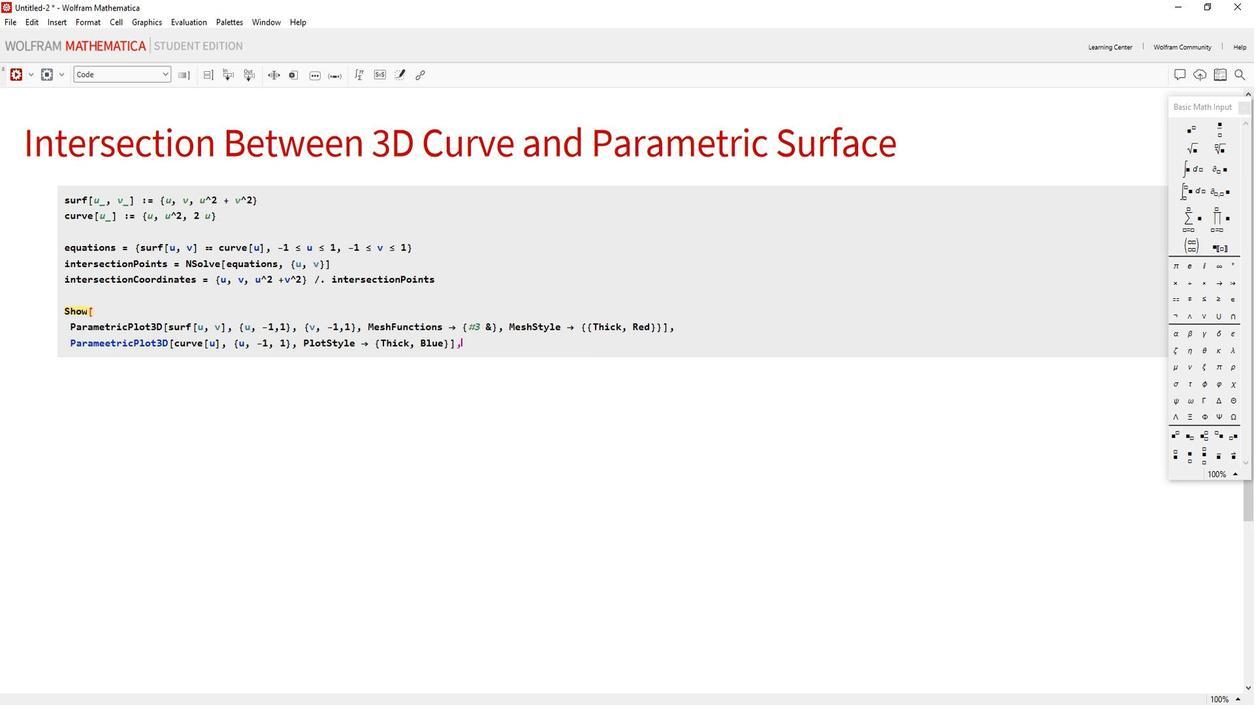 
Action: Mouse moved to (173, 352)
Screenshot: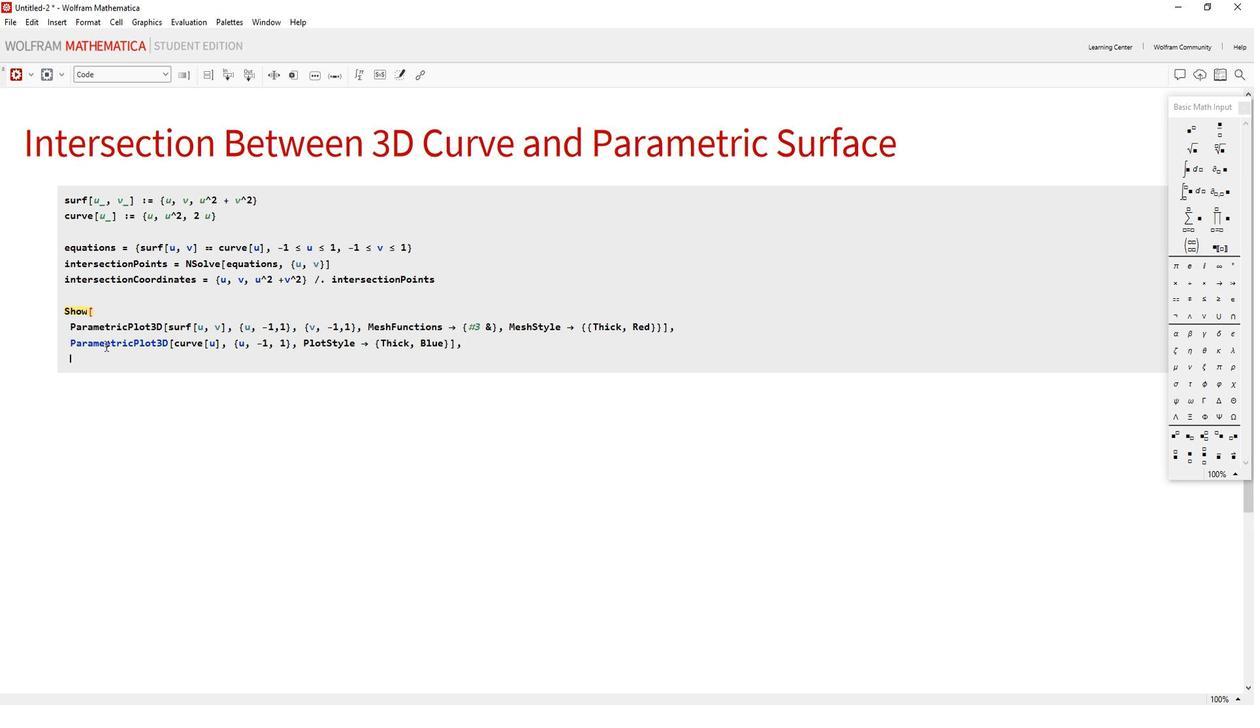 
Action: Mouse pressed left at (173, 352)
Screenshot: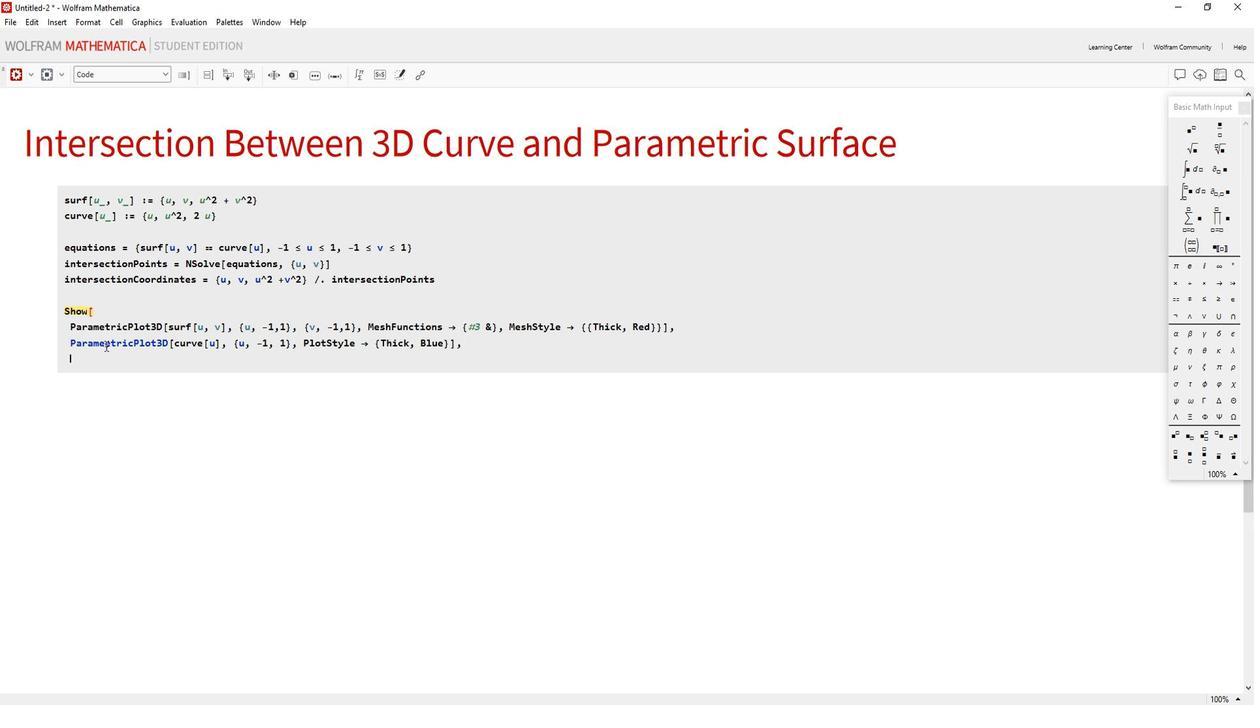
Action: Mouse moved to (176, 370)
Screenshot: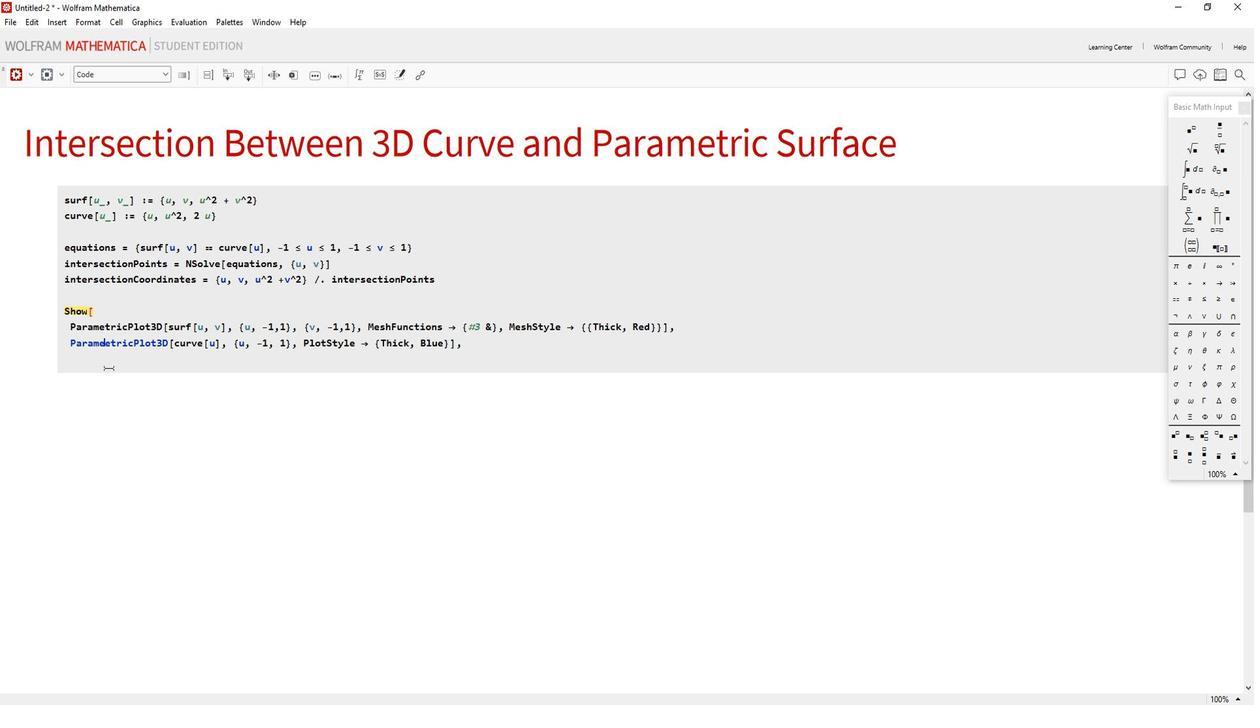 
Action: Key pressed <Key.backspace>
Screenshot: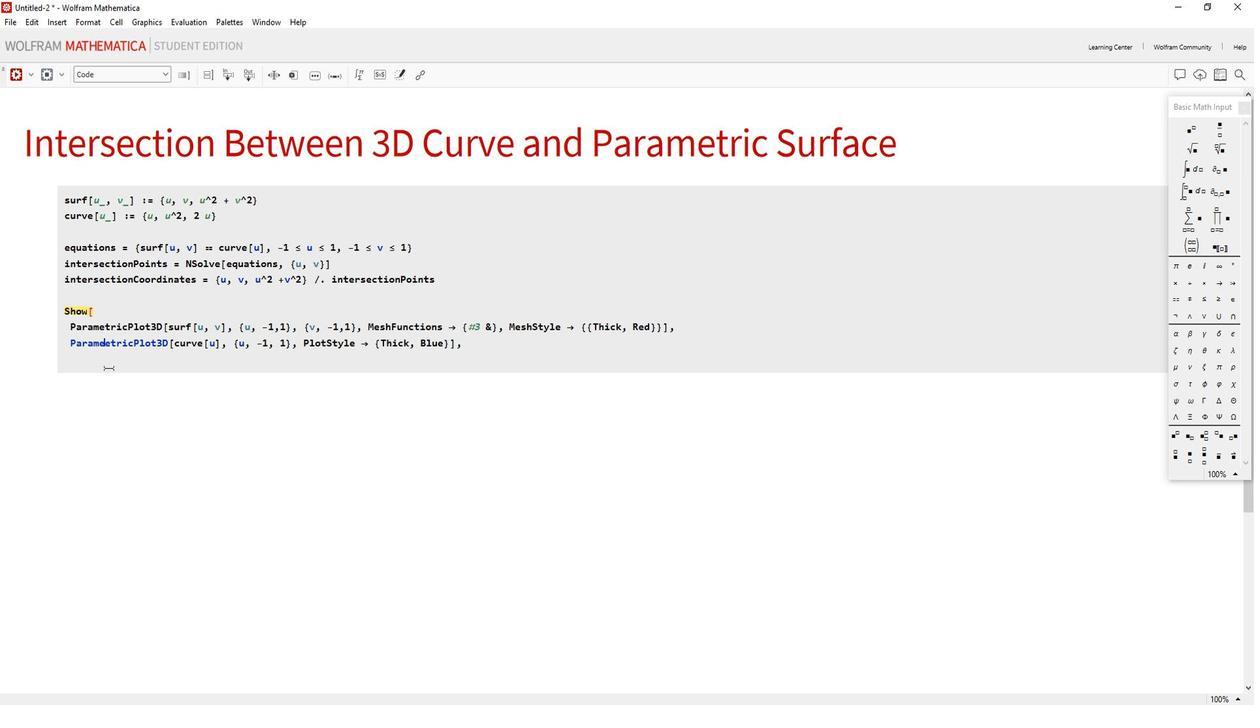 
Action: Mouse moved to (150, 361)
Screenshot: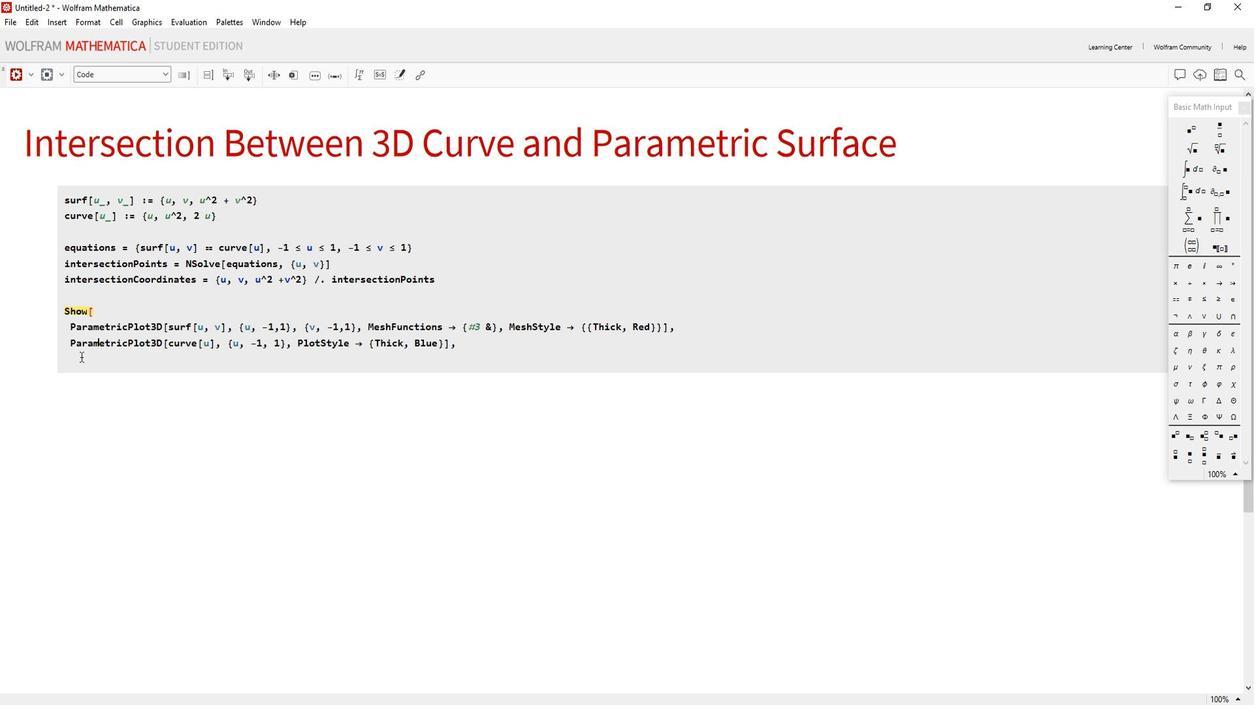 
Action: Mouse pressed left at (150, 361)
Screenshot: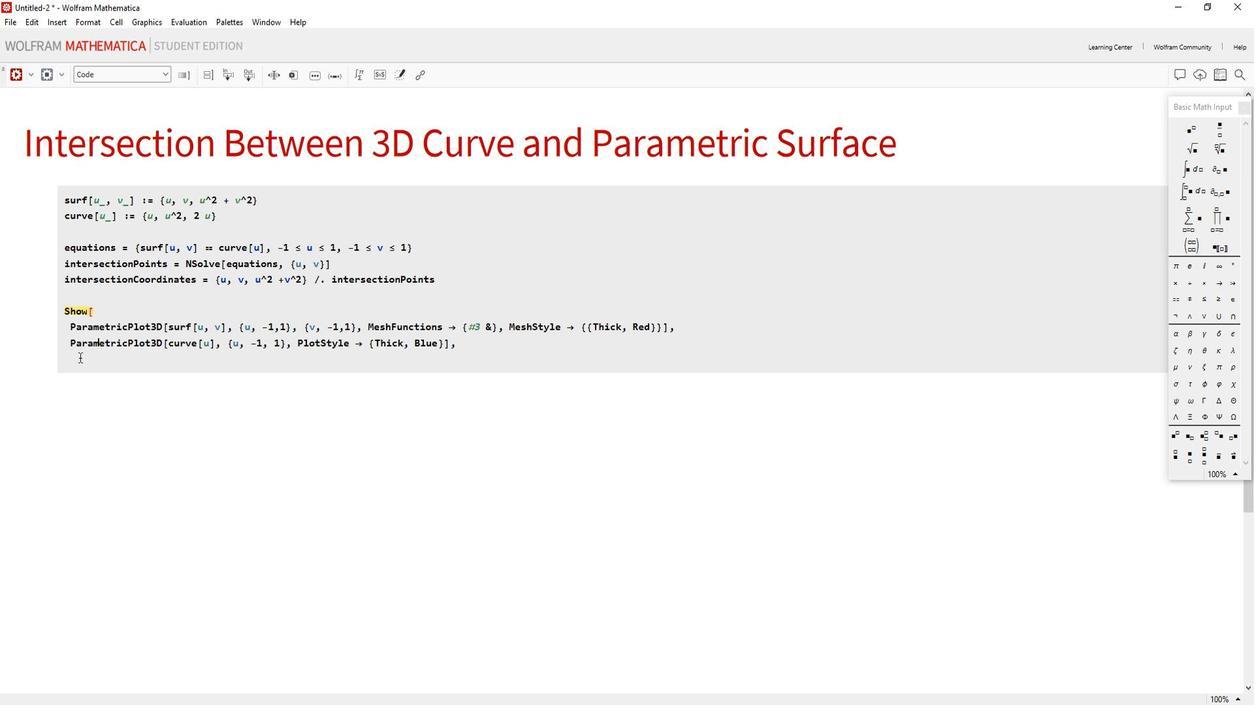
Action: Mouse moved to (152, 365)
Screenshot: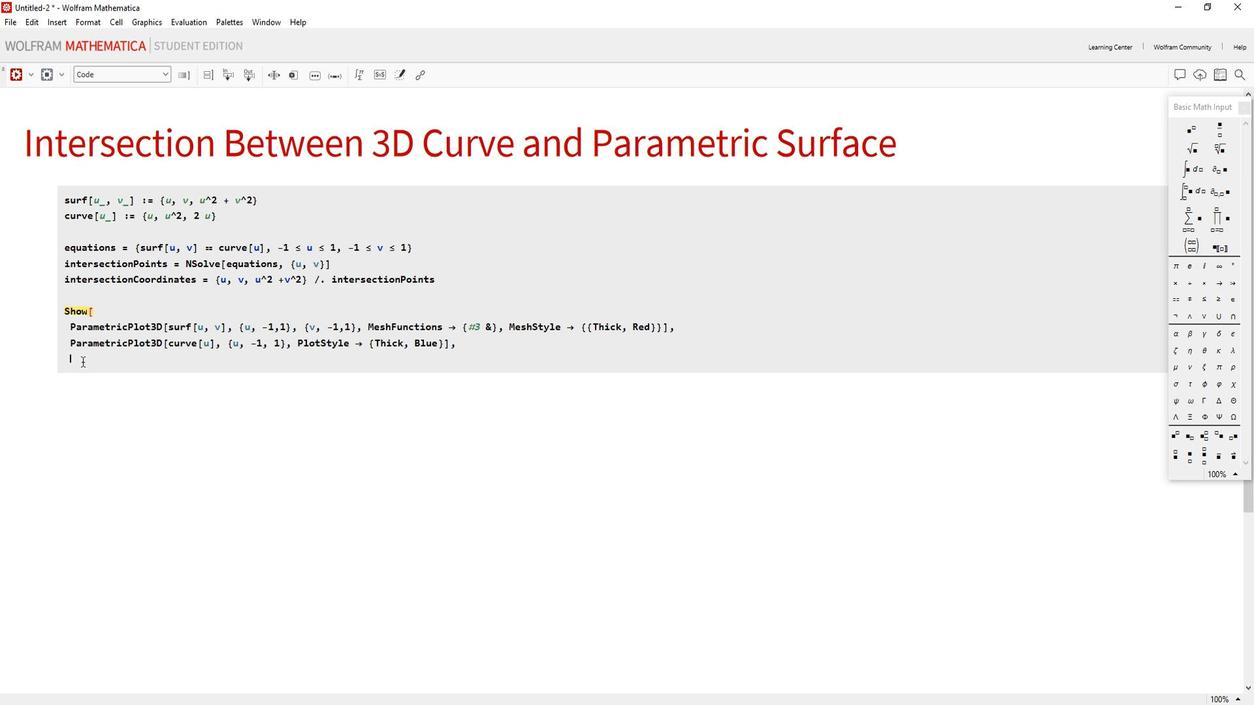 
Action: Key pressed <Key.caps_lock><Key.caps_lock><Key.caps_lock>g<Key.caps_lock>RAPHICS3<Key.caps_lock>d<Key.caps_lock><Key.space><Key.backspace>[<Key.shift>{<Key.caps_lock>r<Key.caps_lock>ED,<Key.space><Key.caps_lock>p<Key.caps_lock>OINT<Key.caps_lock>s<Key.caps_lock><Key.backspace><Key.caps_lock>si<Key.caps_lock><Key.backspace>IZE[<Key.caps_lock>l<Key.caps_lock>ARGE],<Key.space><Key.caps_lock>po<Key.caps_lock><Key.backspace>OINT[INTERSECTION<Key.caps_lock>c<Key.caps_lock>OORDINATES]<Key.shift>}]<Key.enter><Key.backspace>]
Screenshot: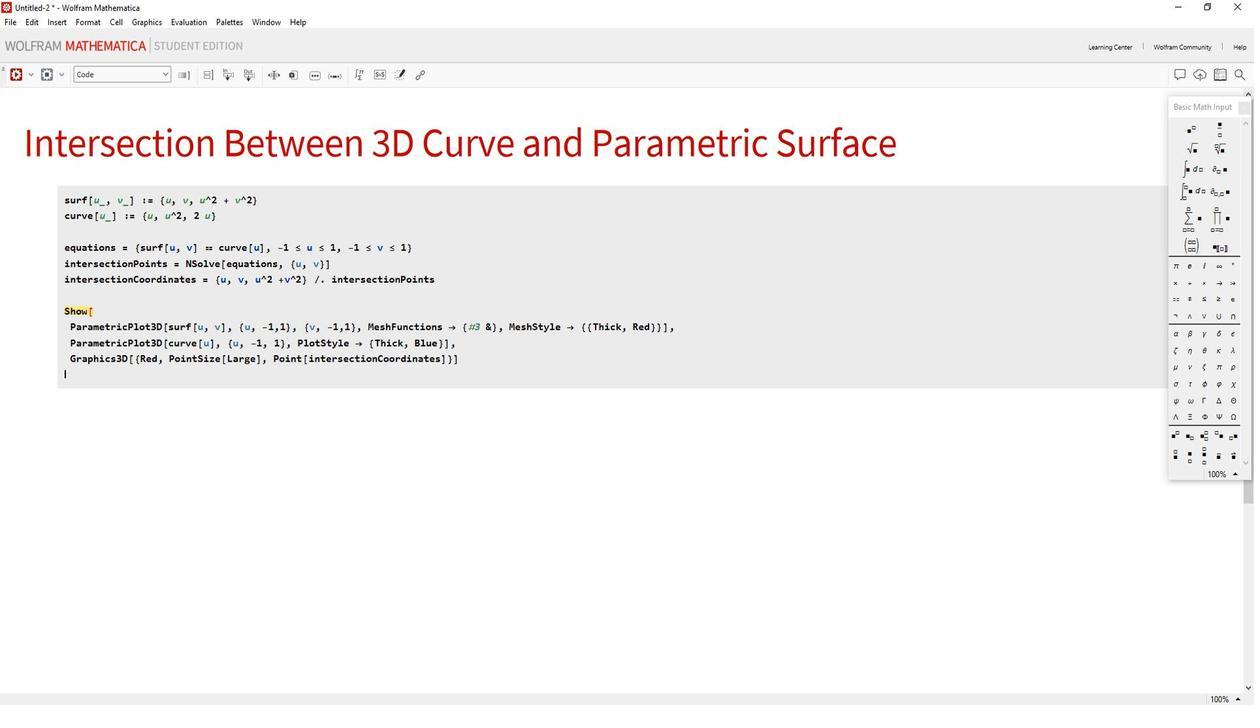 
Action: Mouse moved to (245, 382)
Screenshot: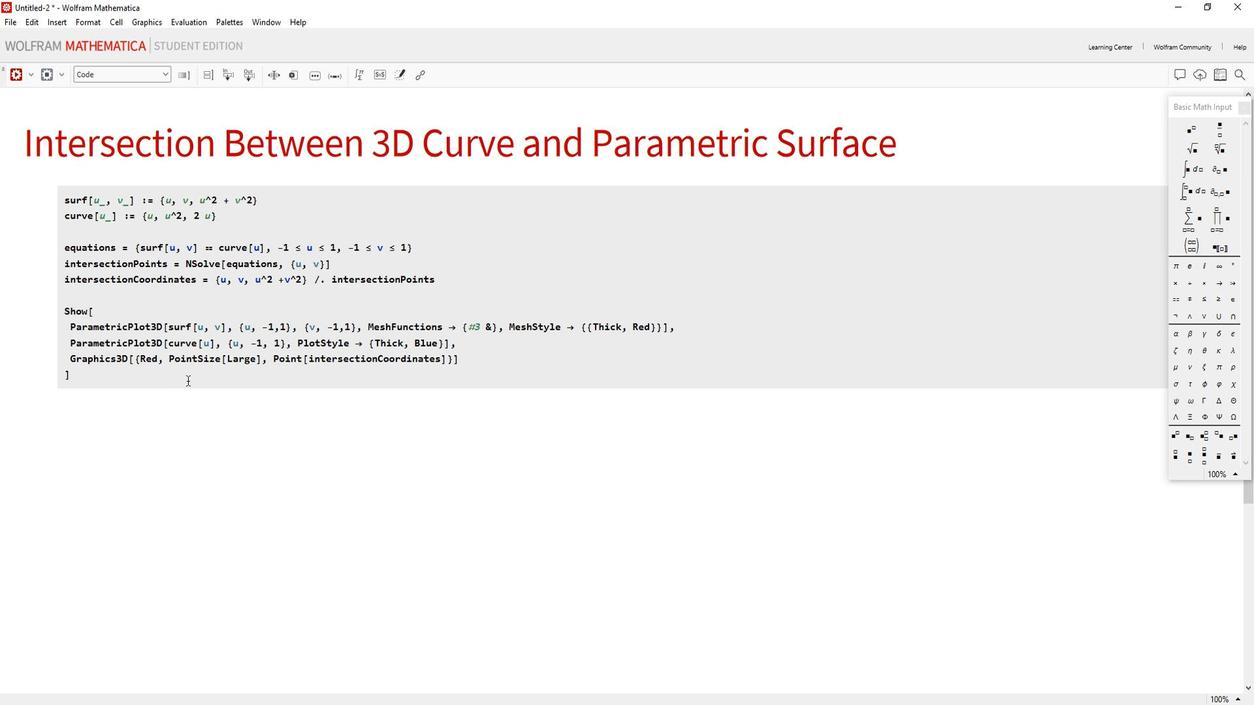 
Action: Mouse pressed left at (245, 382)
Screenshot: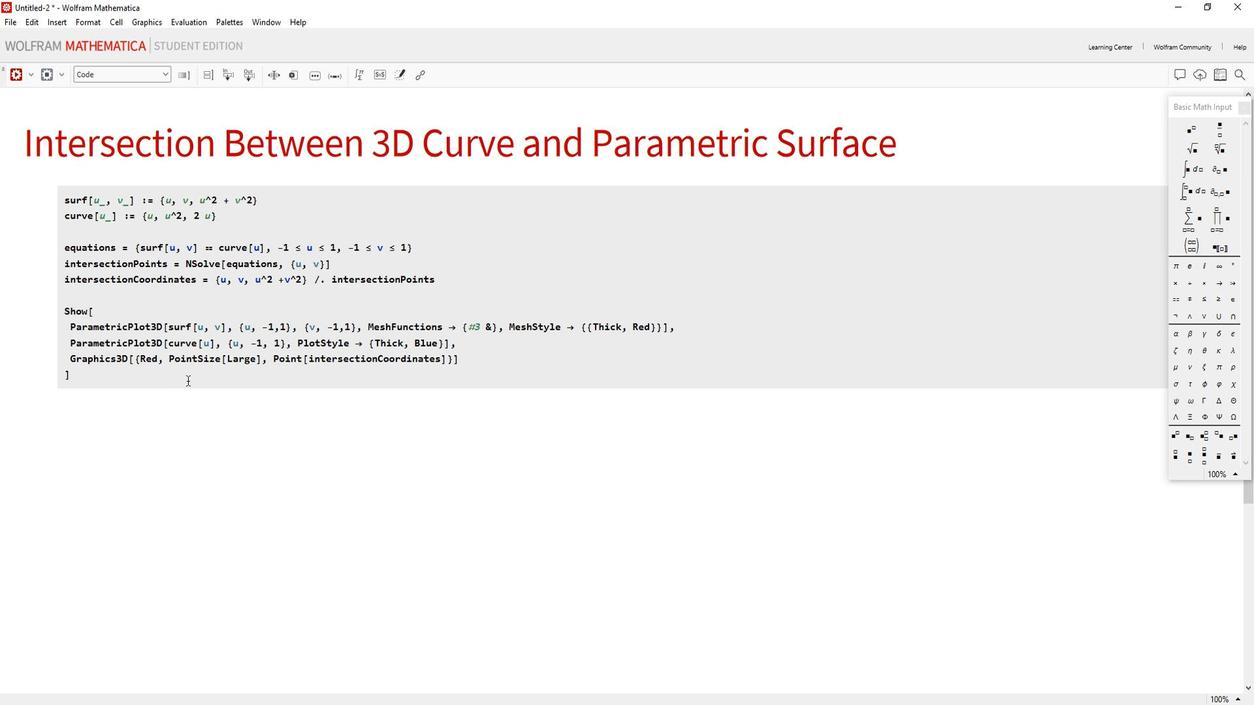 
Action: Mouse moved to (541, 362)
Screenshot: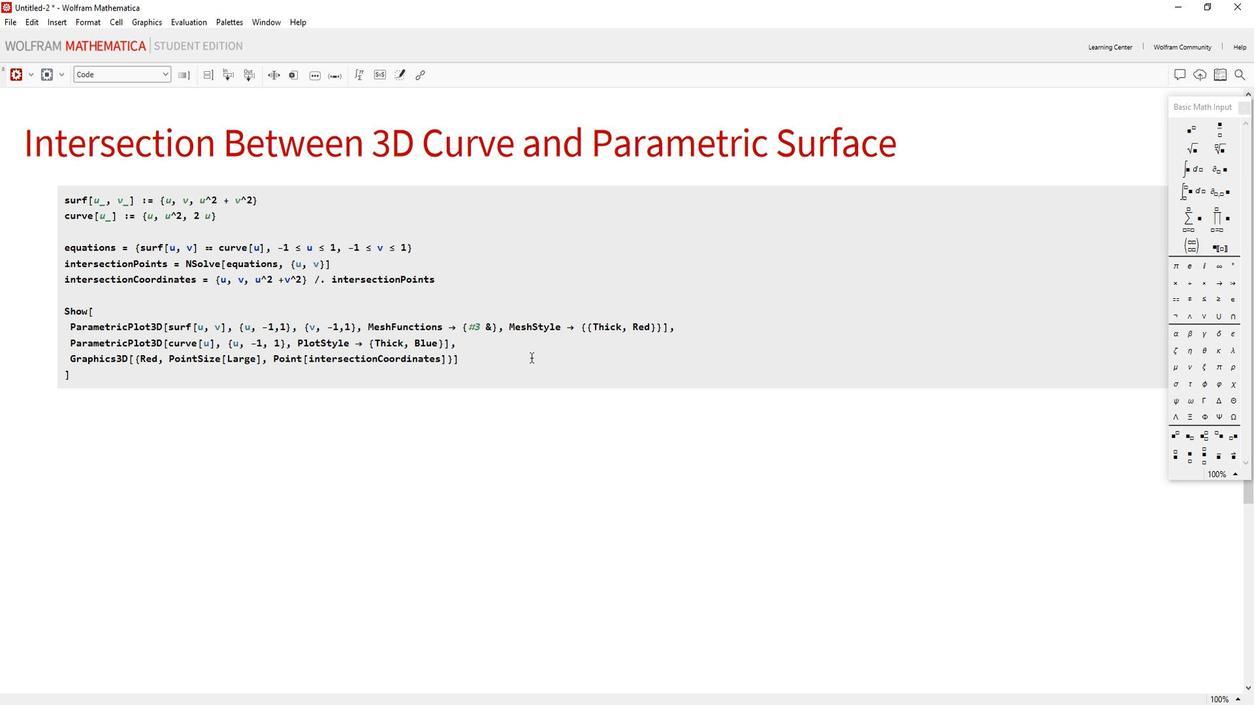
Action: Key pressed <Key.shift_r>
Screenshot: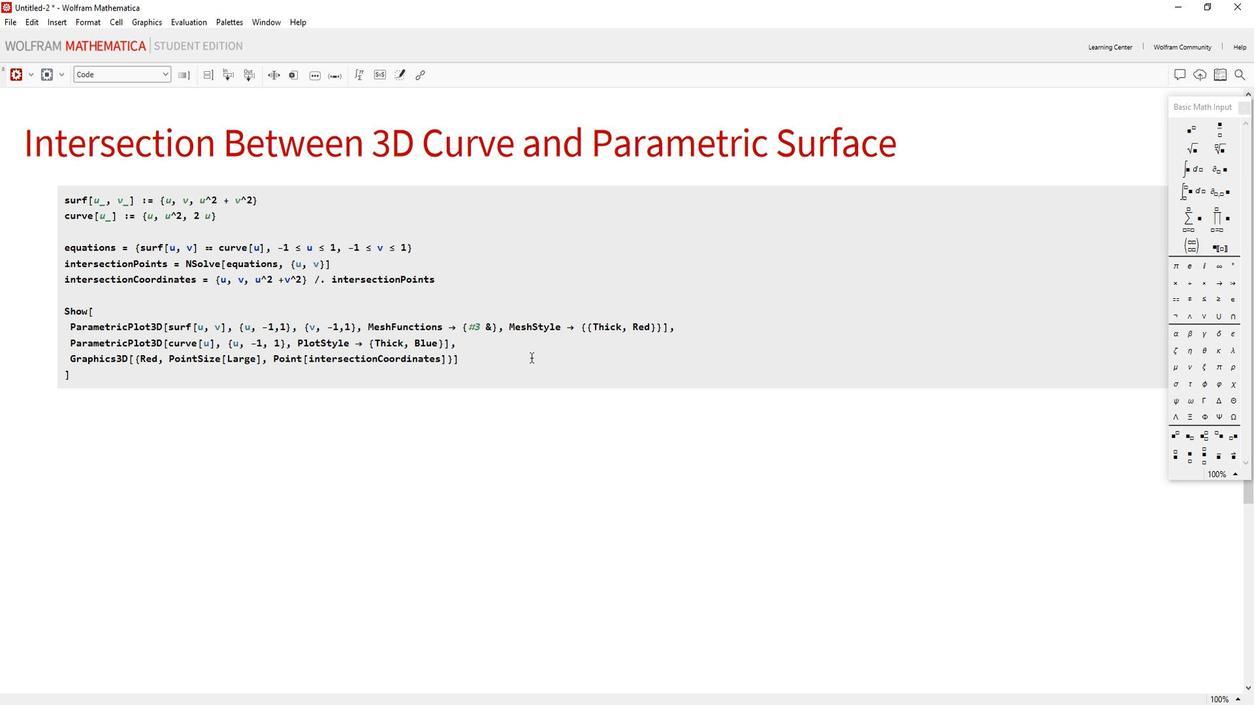 
Action: Mouse moved to (540, 362)
Screenshot: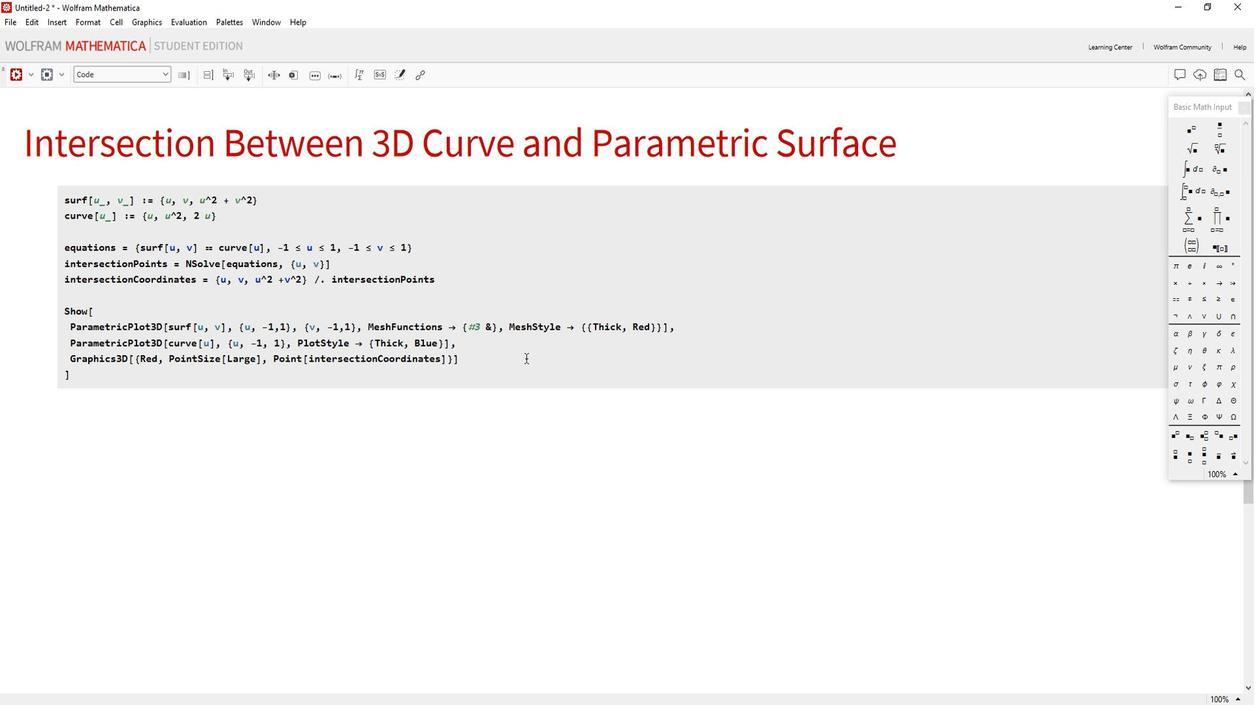 
Action: Key pressed <Key.enter>
Screenshot: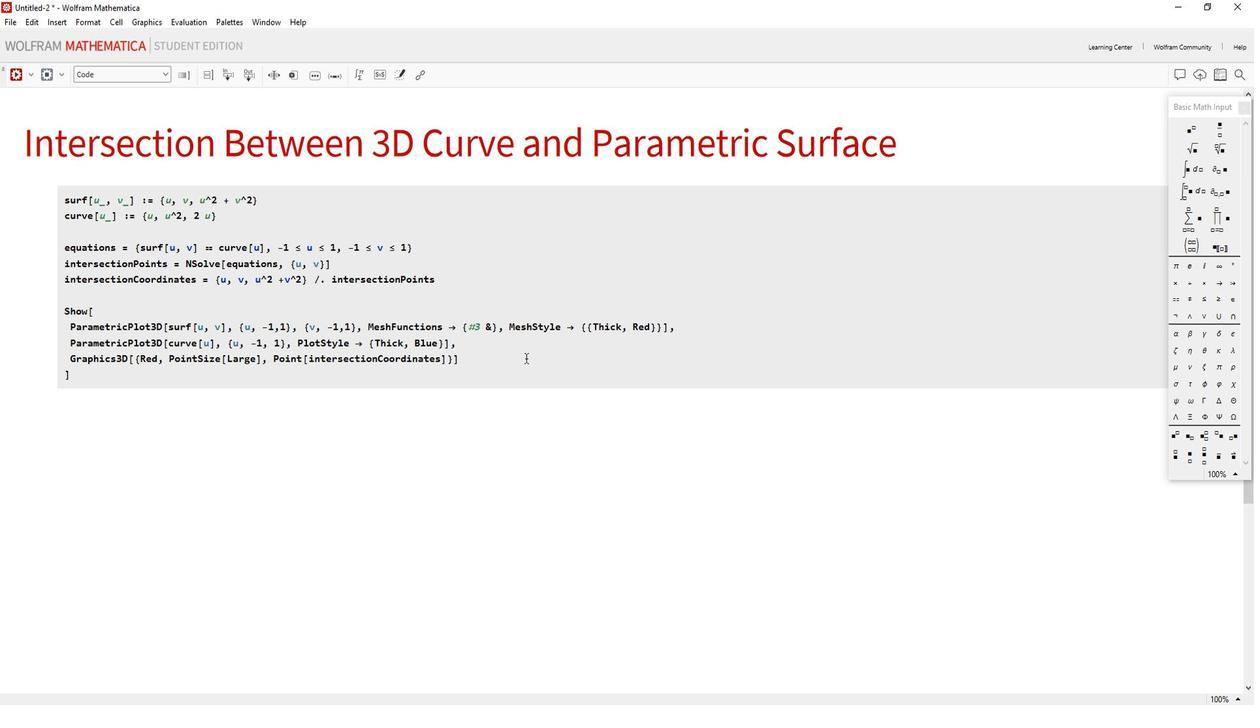 
Action: Mouse moved to (607, 377)
Screenshot: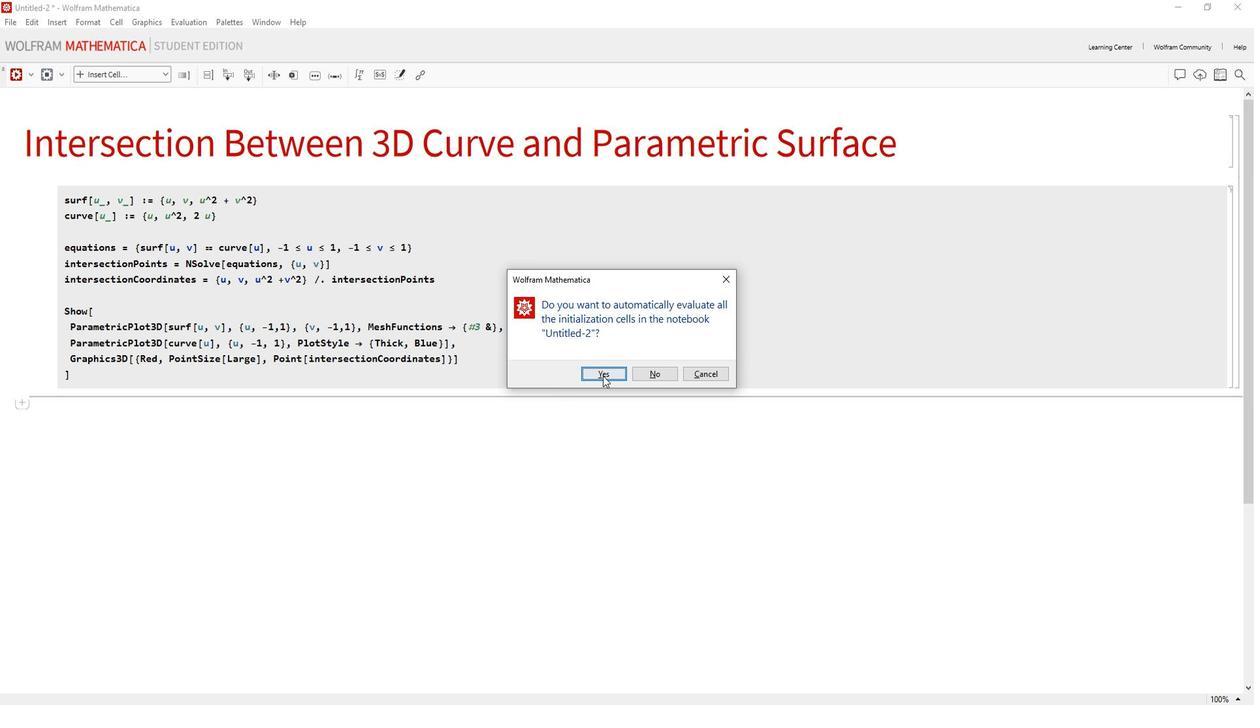 
Action: Mouse pressed left at (607, 377)
Screenshot: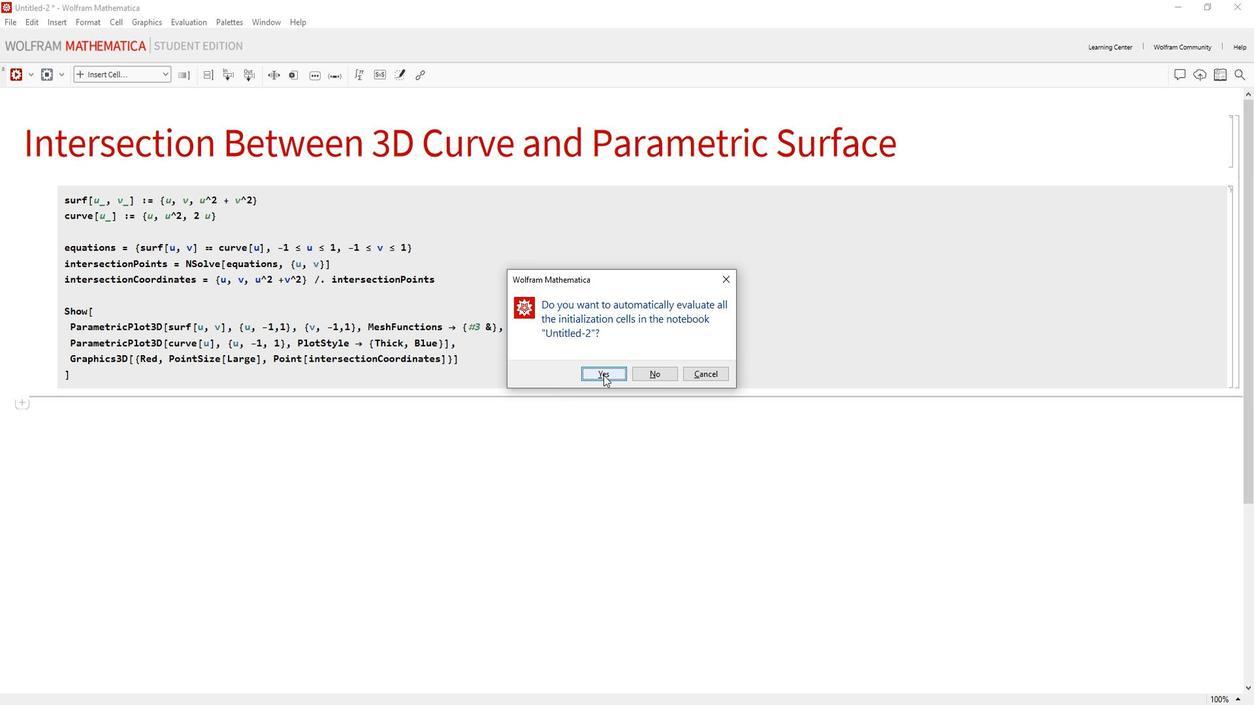 
Action: Mouse moved to (494, 430)
Screenshot: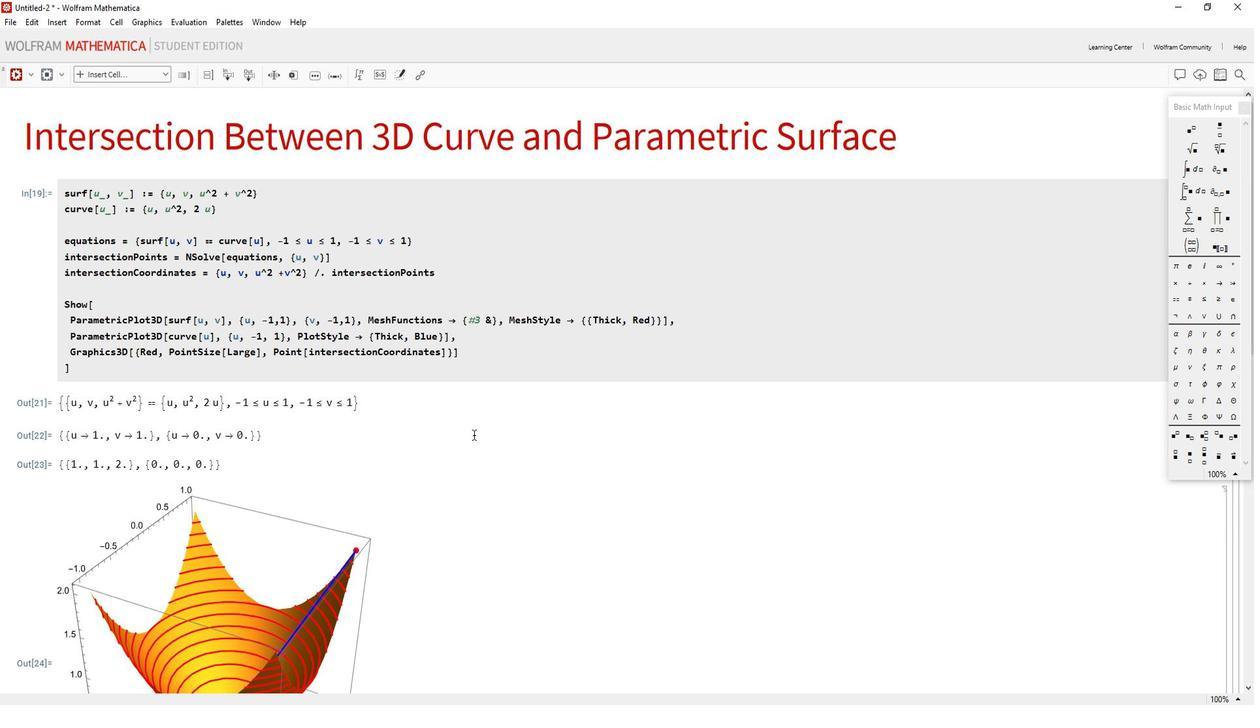
Action: Mouse scrolled (494, 429) with delta (0, 0)
Screenshot: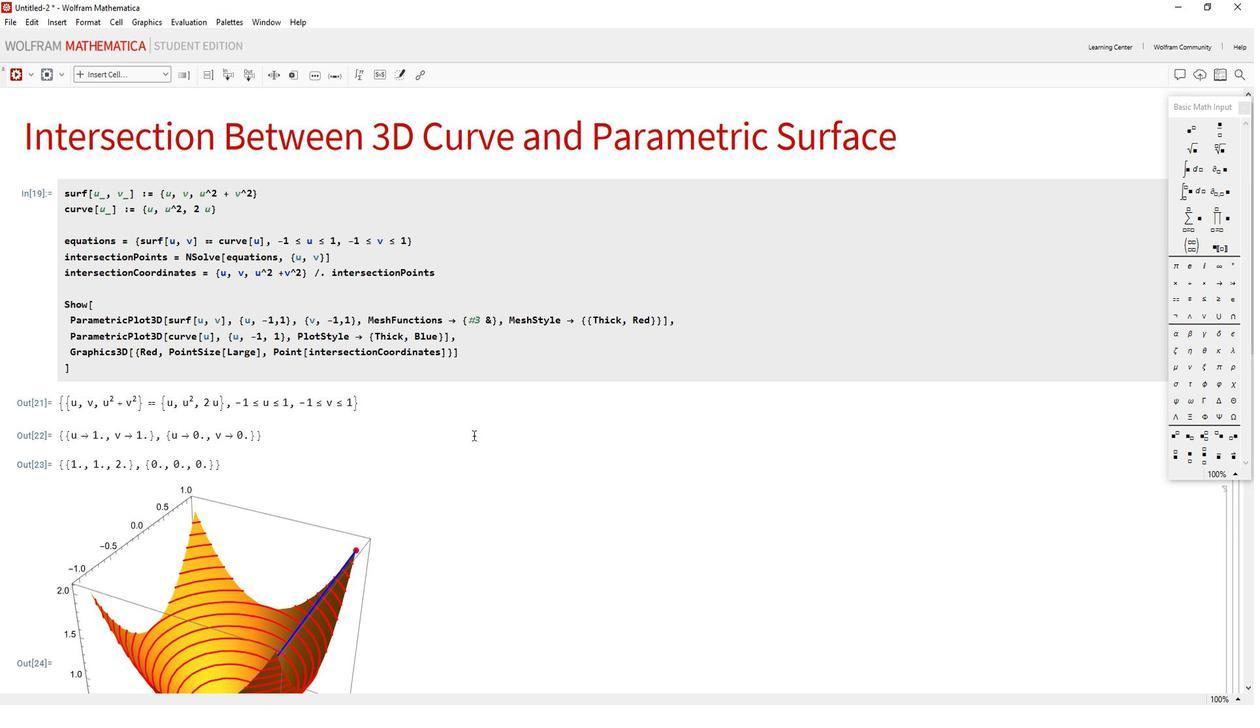
Action: Mouse moved to (493, 431)
Screenshot: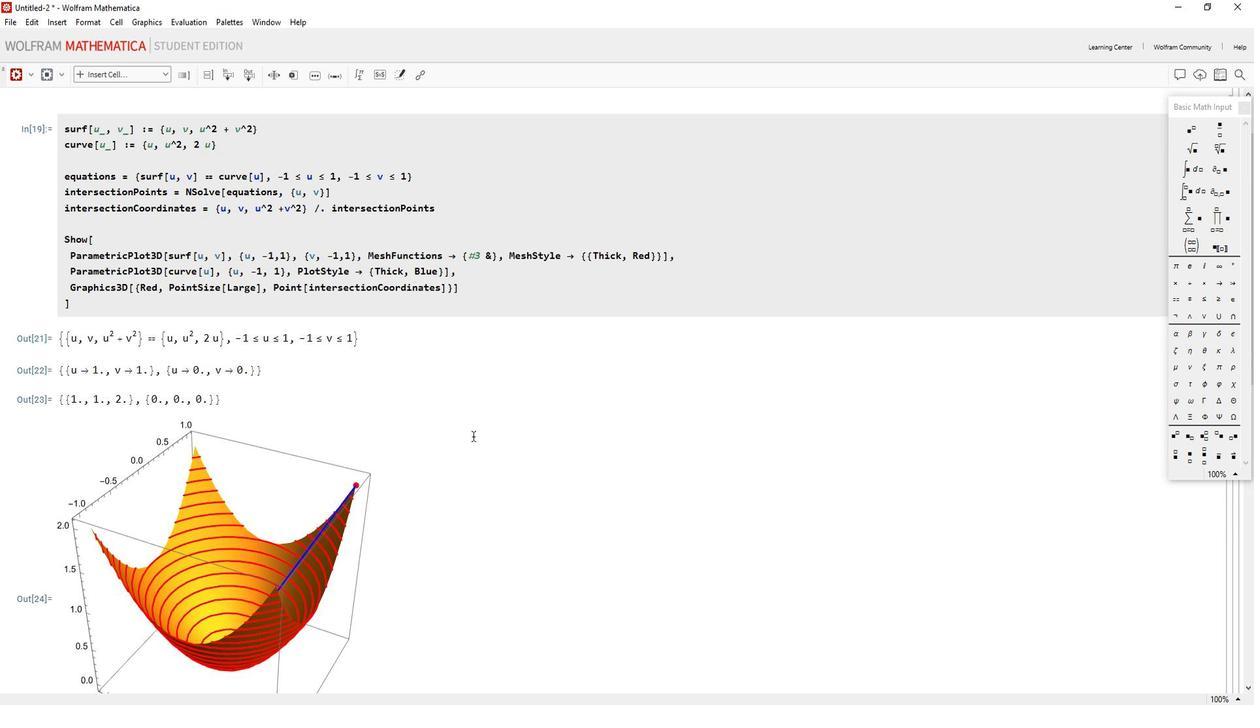
Action: Mouse scrolled (493, 430) with delta (0, 0)
Screenshot: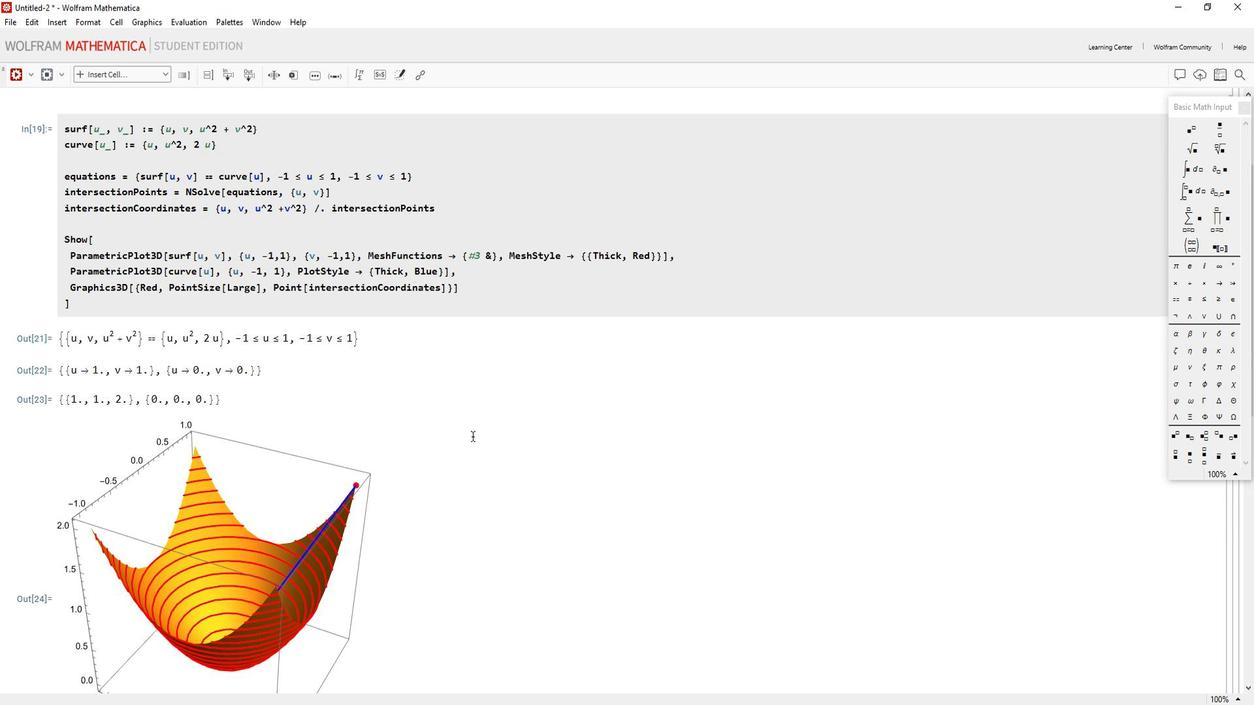 
Action: Mouse moved to (363, 495)
Screenshot: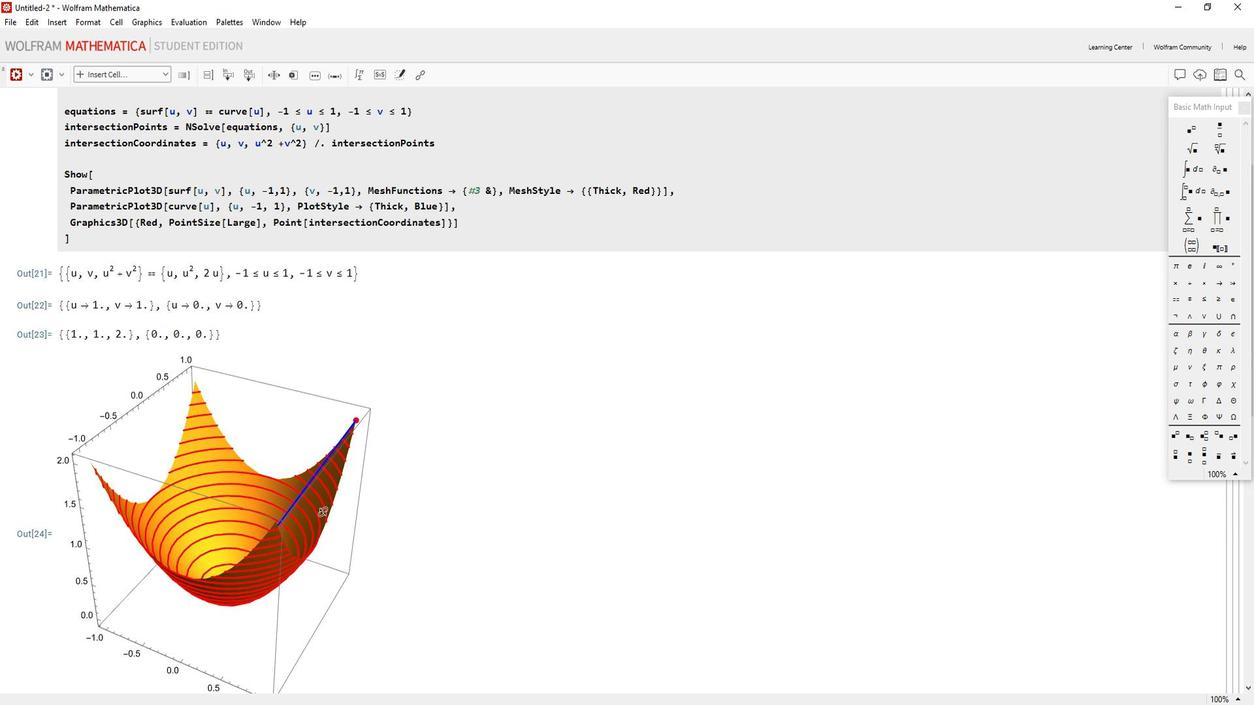 
Action: Mouse pressed left at (363, 495)
Screenshot: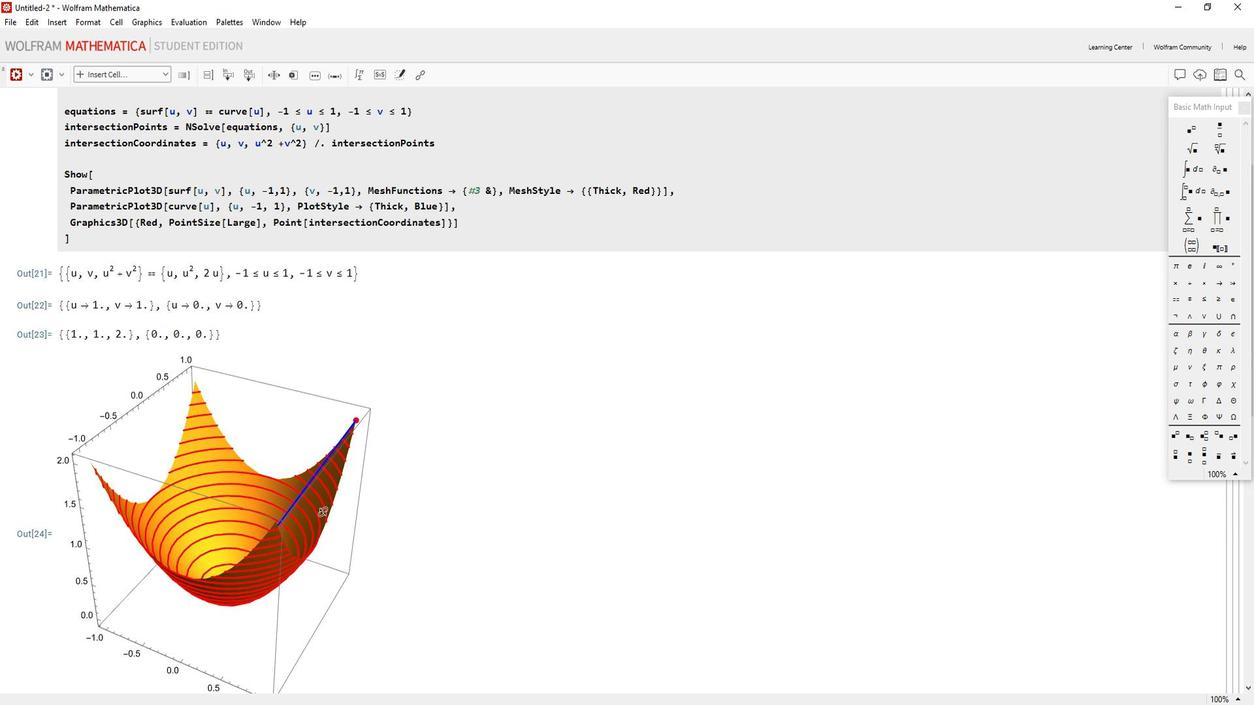 
Action: Mouse moved to (250, 505)
Screenshot: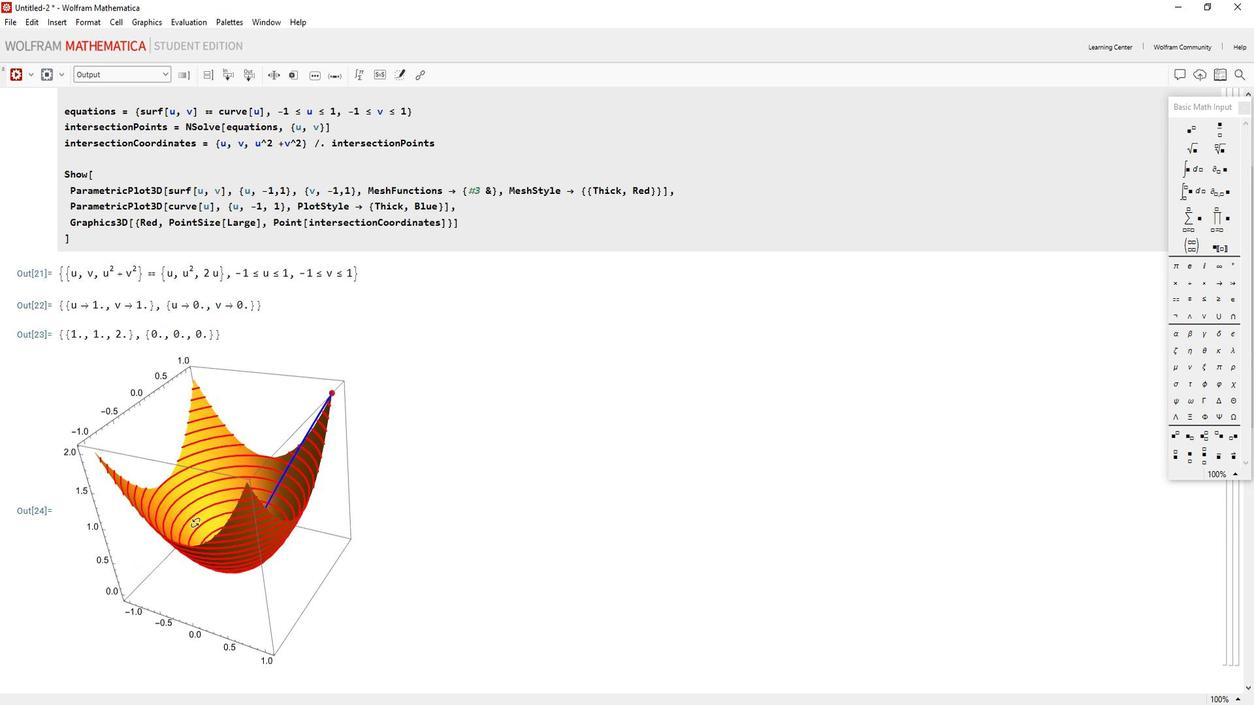 
Action: Mouse pressed left at (250, 505)
Screenshot: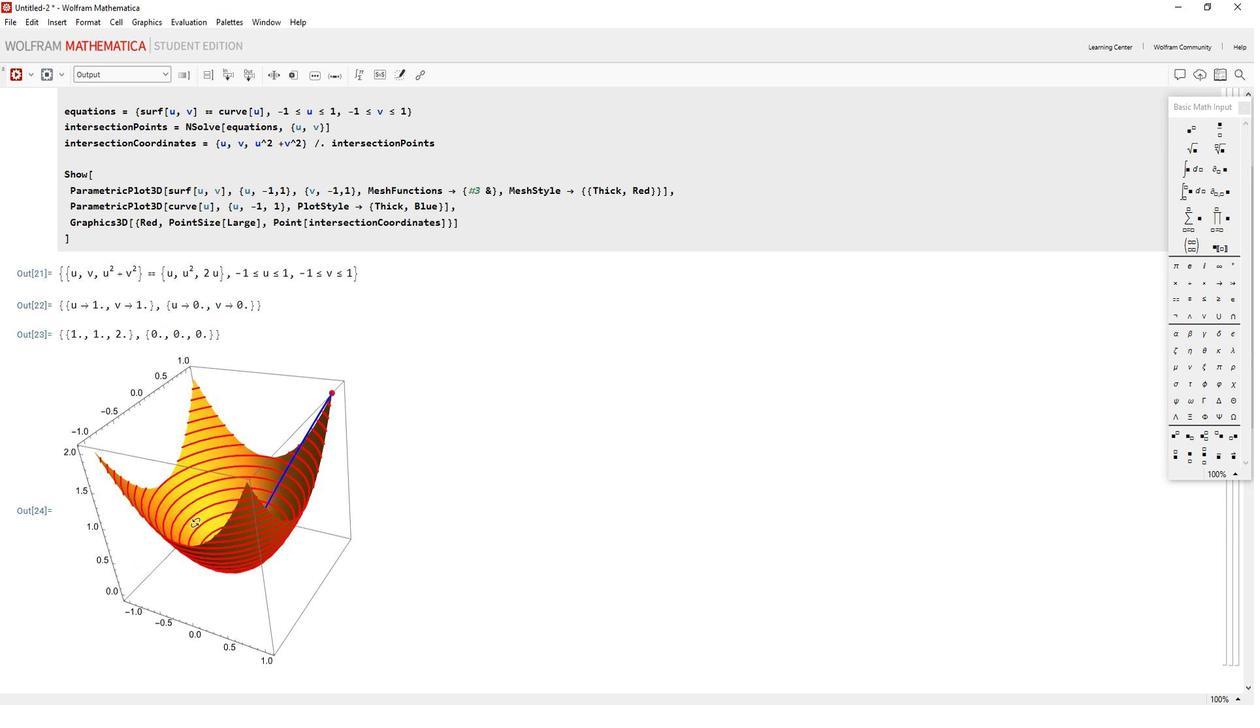 
Action: Mouse moved to (450, 515)
Screenshot: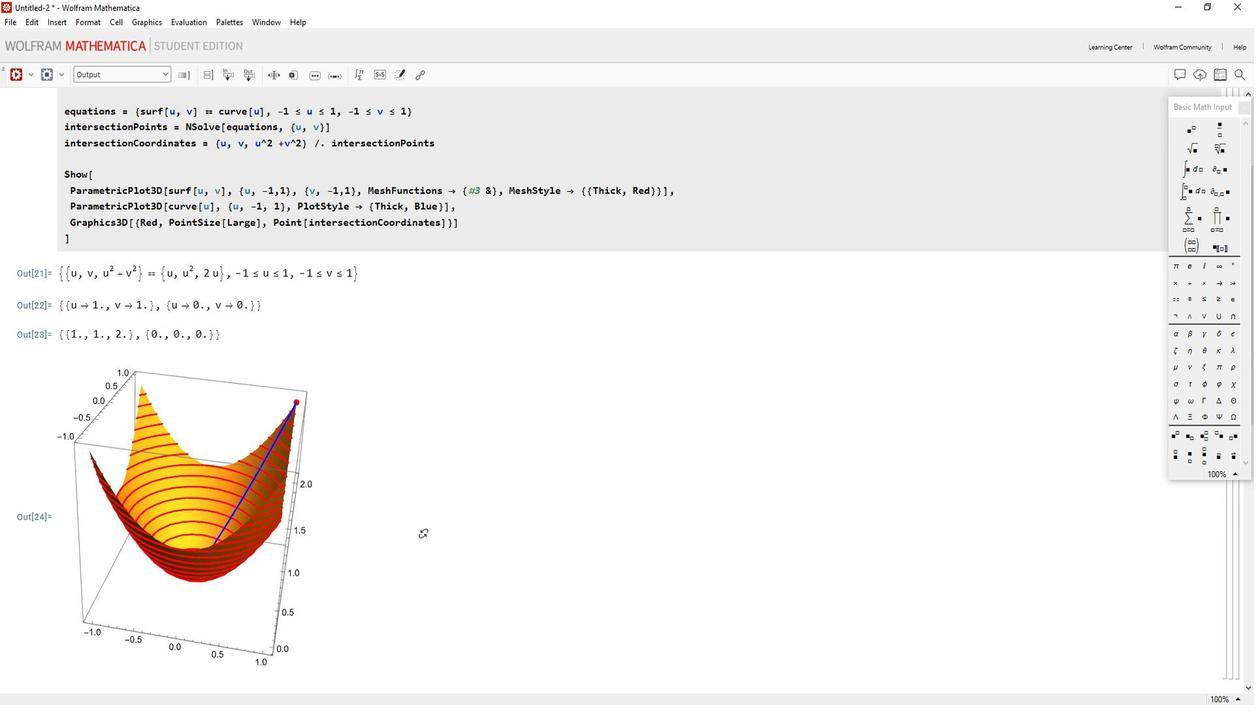 
Action: Mouse scrolled (450, 516) with delta (0, 0)
Screenshot: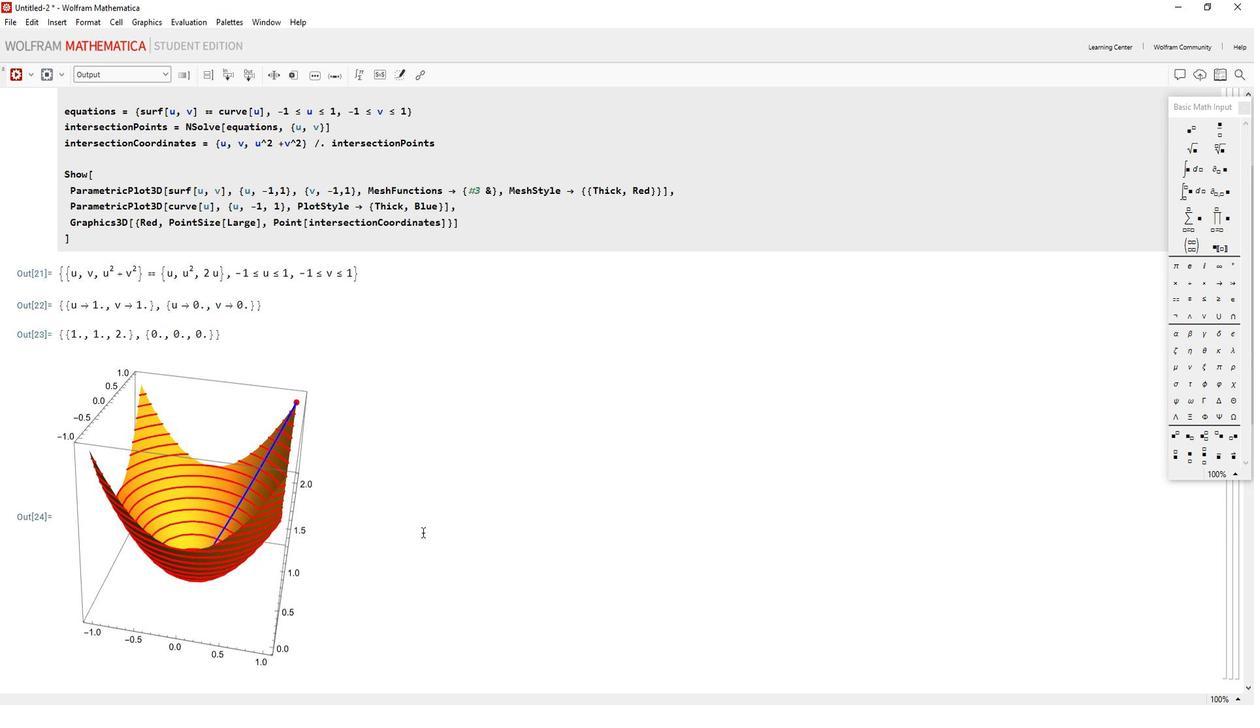 
Action: Mouse scrolled (450, 516) with delta (0, 0)
Screenshot: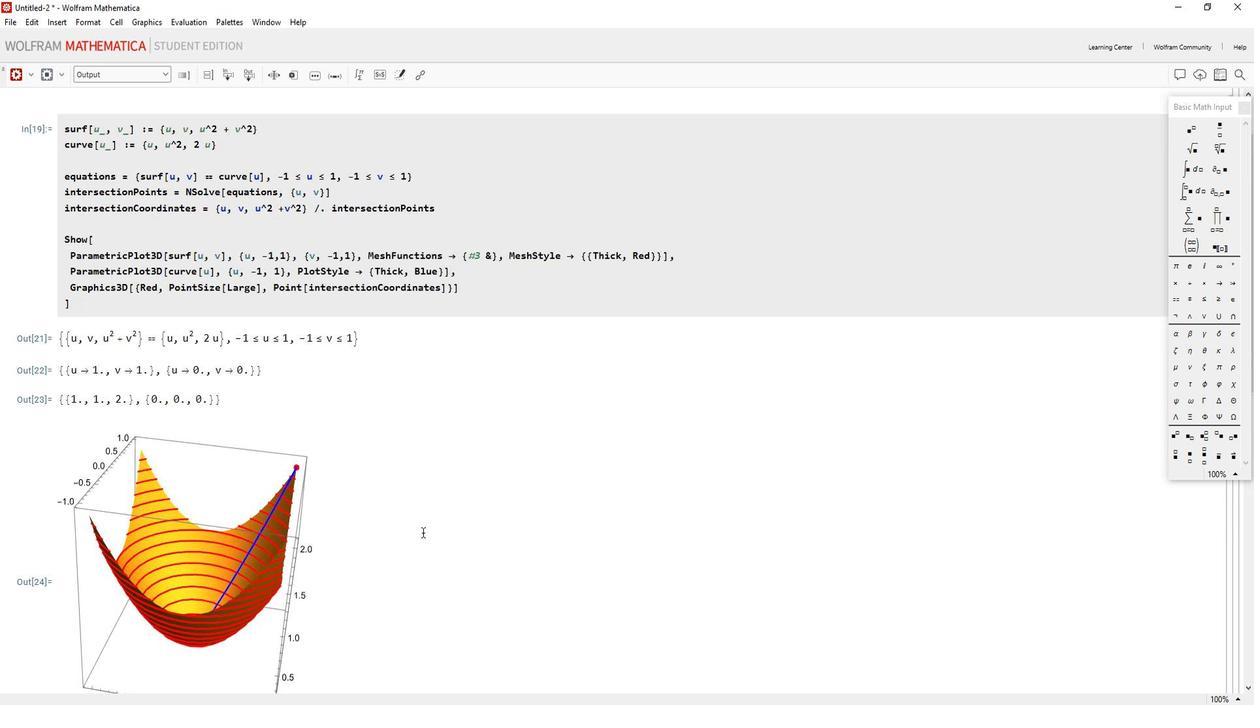 
Action: Mouse scrolled (450, 516) with delta (0, 0)
Screenshot: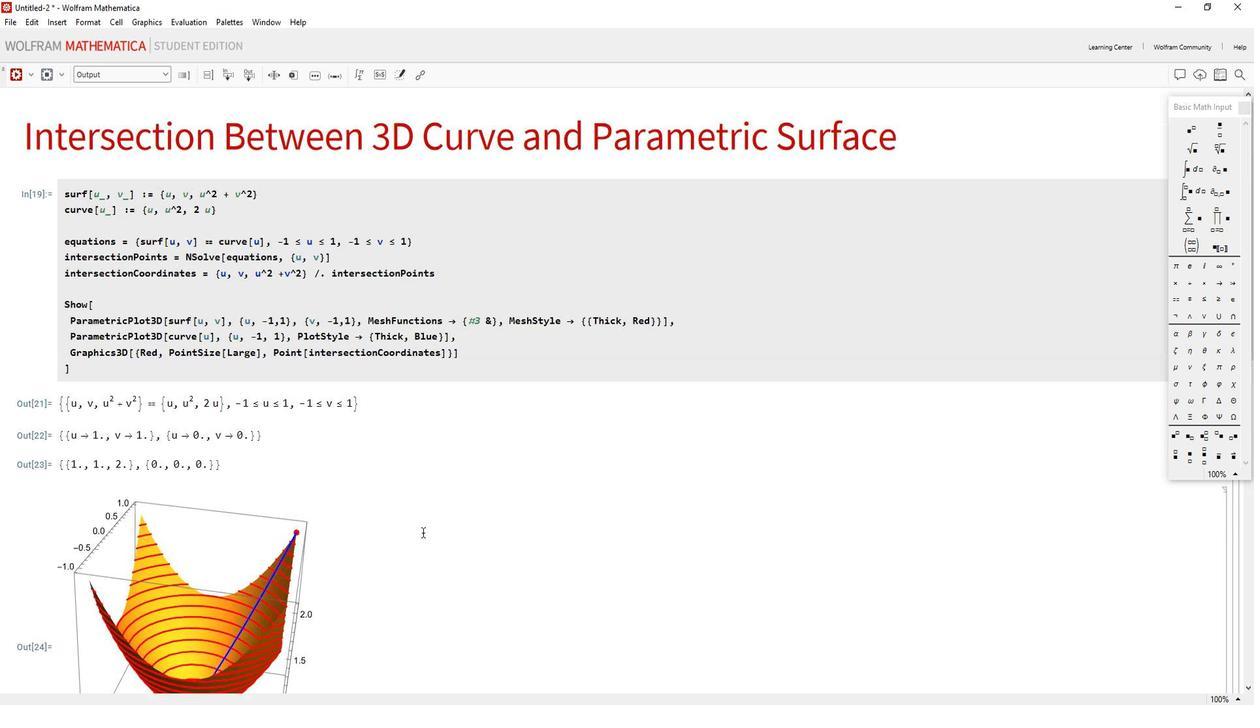 
Action: Mouse moved to (450, 513)
Screenshot: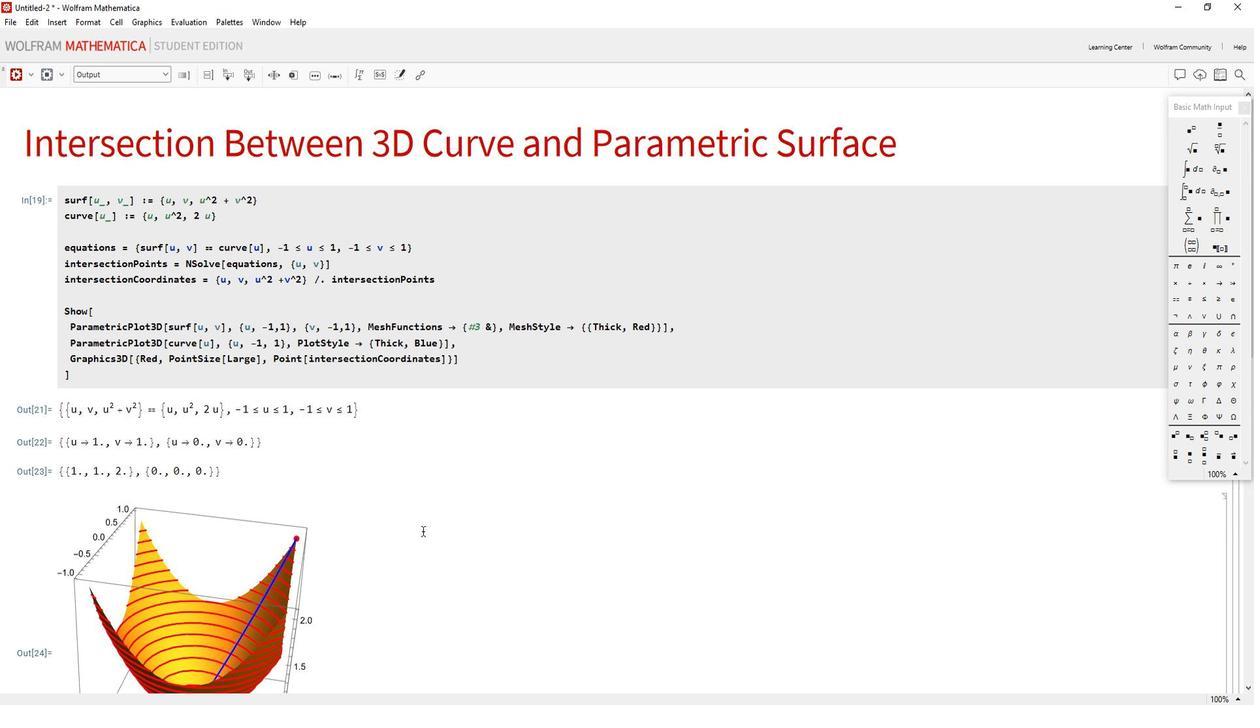 
Action: Mouse scrolled (450, 514) with delta (0, 0)
Screenshot: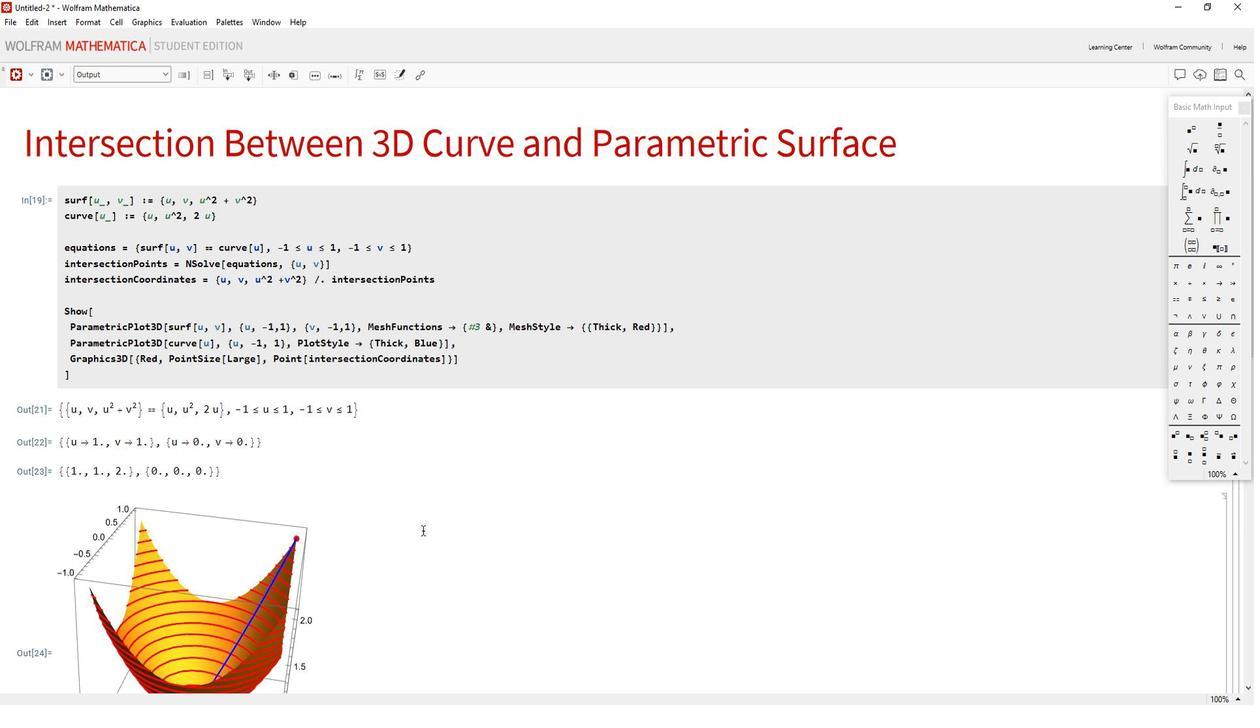 
Action: Mouse moved to (392, 471)
Screenshot: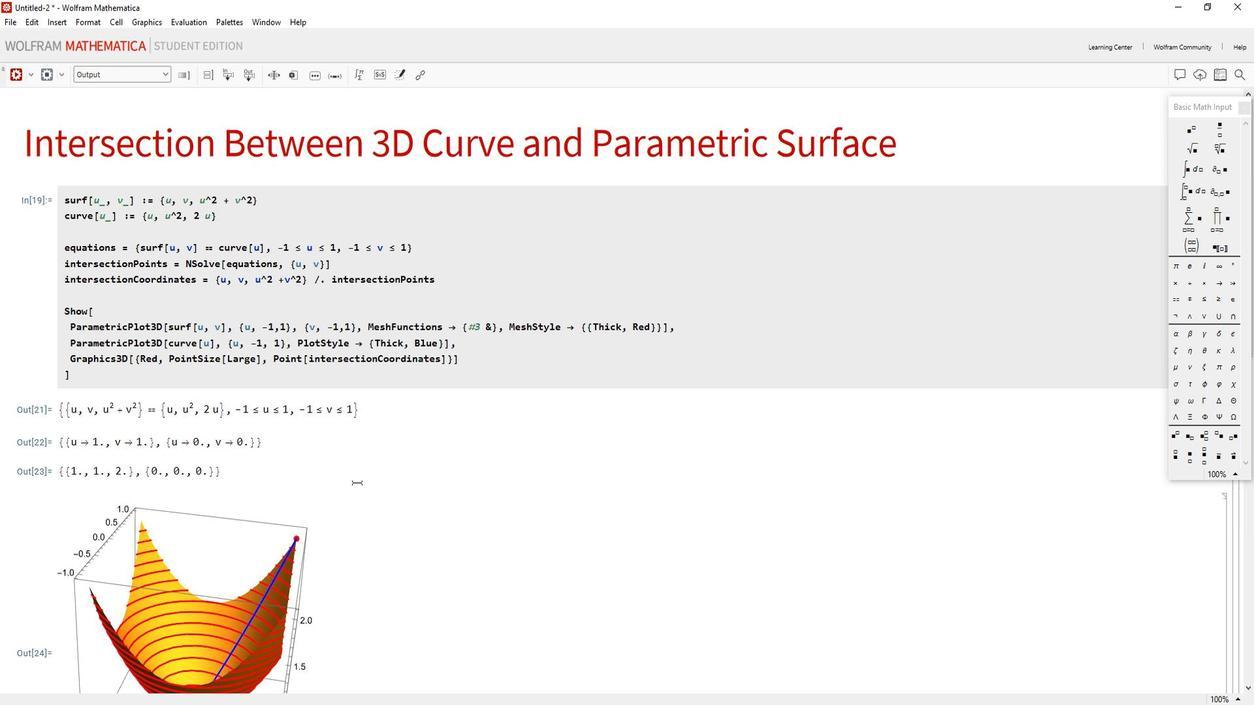 
